 Task: Find connections with filter location Grimma with filter topic #Culturewith filter profile language Potuguese with filter current company Skyroot Aerospace with filter school SALESIAN COLLEGE  with filter industry Coal Mining with filter service category Lead Generation with filter keywords title Business Manager
Action: Mouse moved to (380, 277)
Screenshot: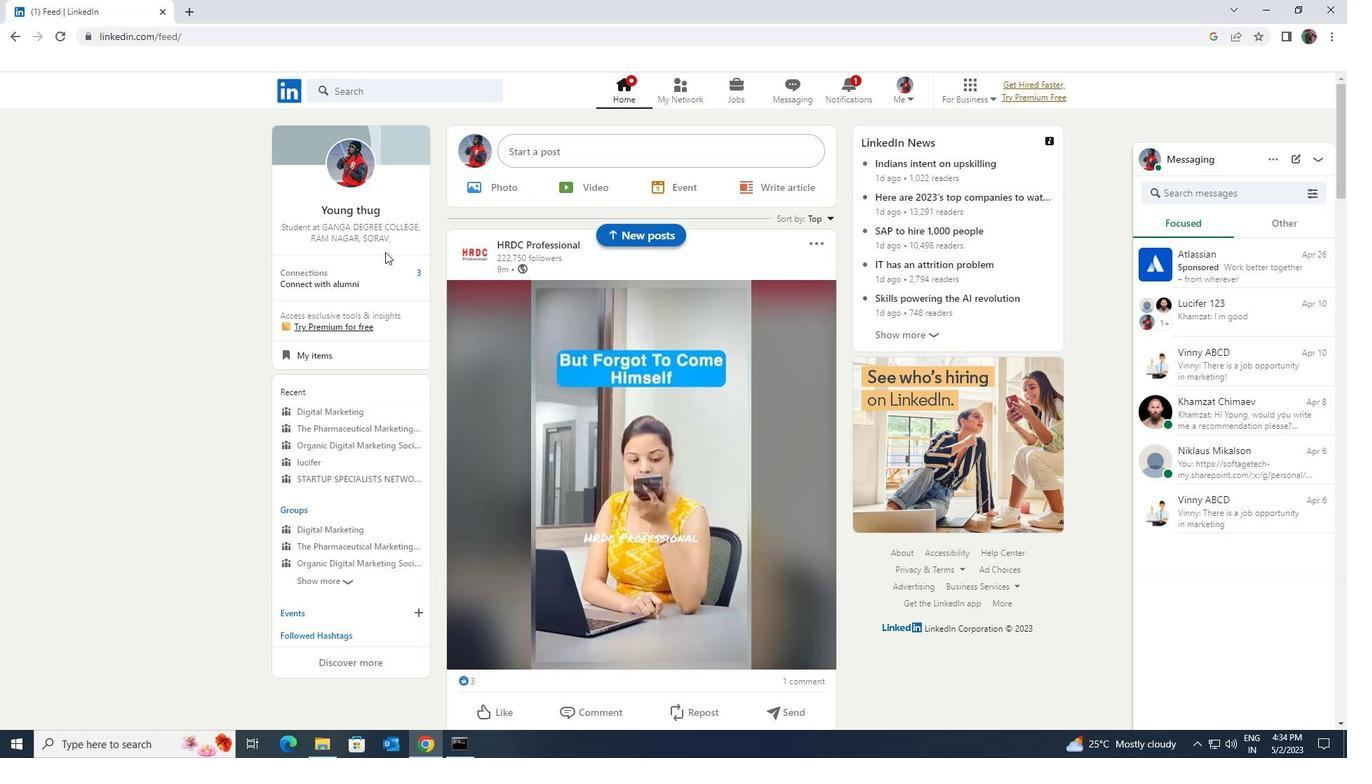 
Action: Mouse pressed left at (380, 277)
Screenshot: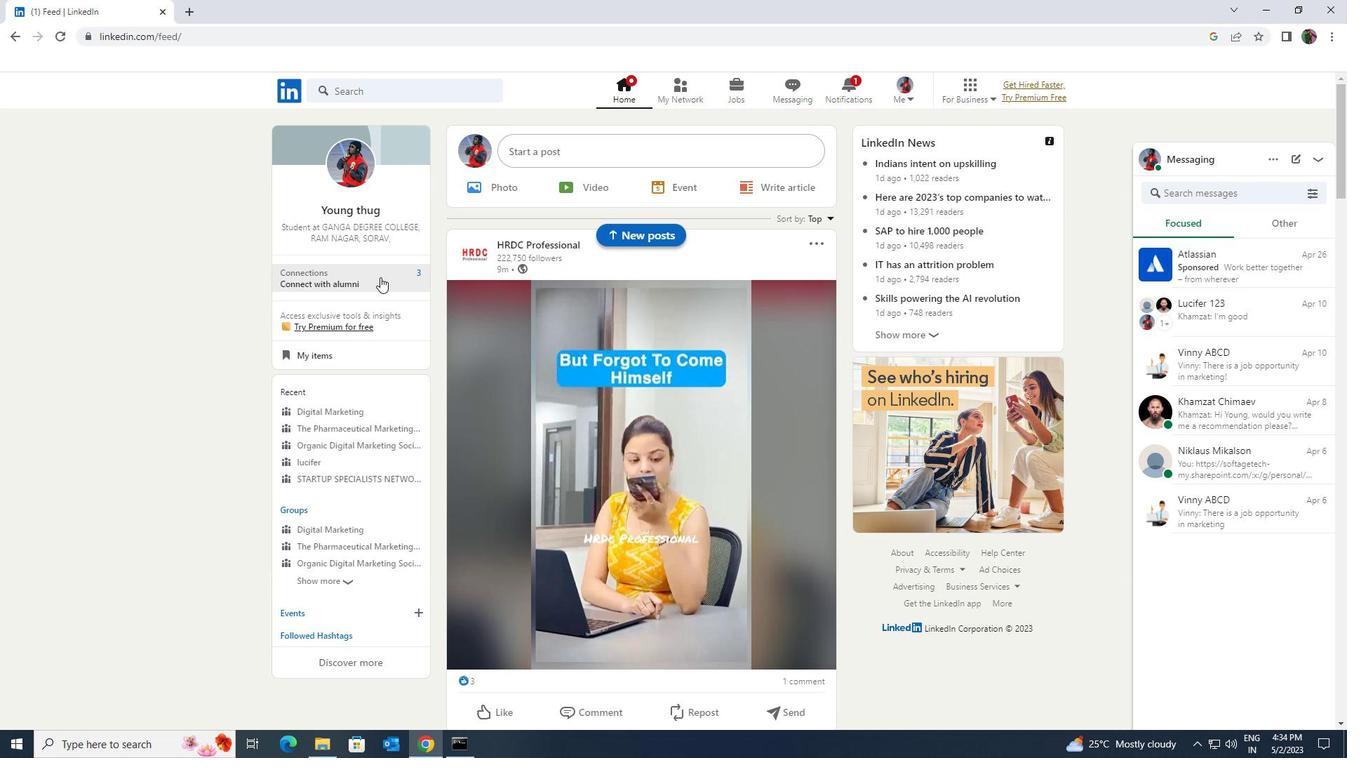
Action: Mouse moved to (360, 160)
Screenshot: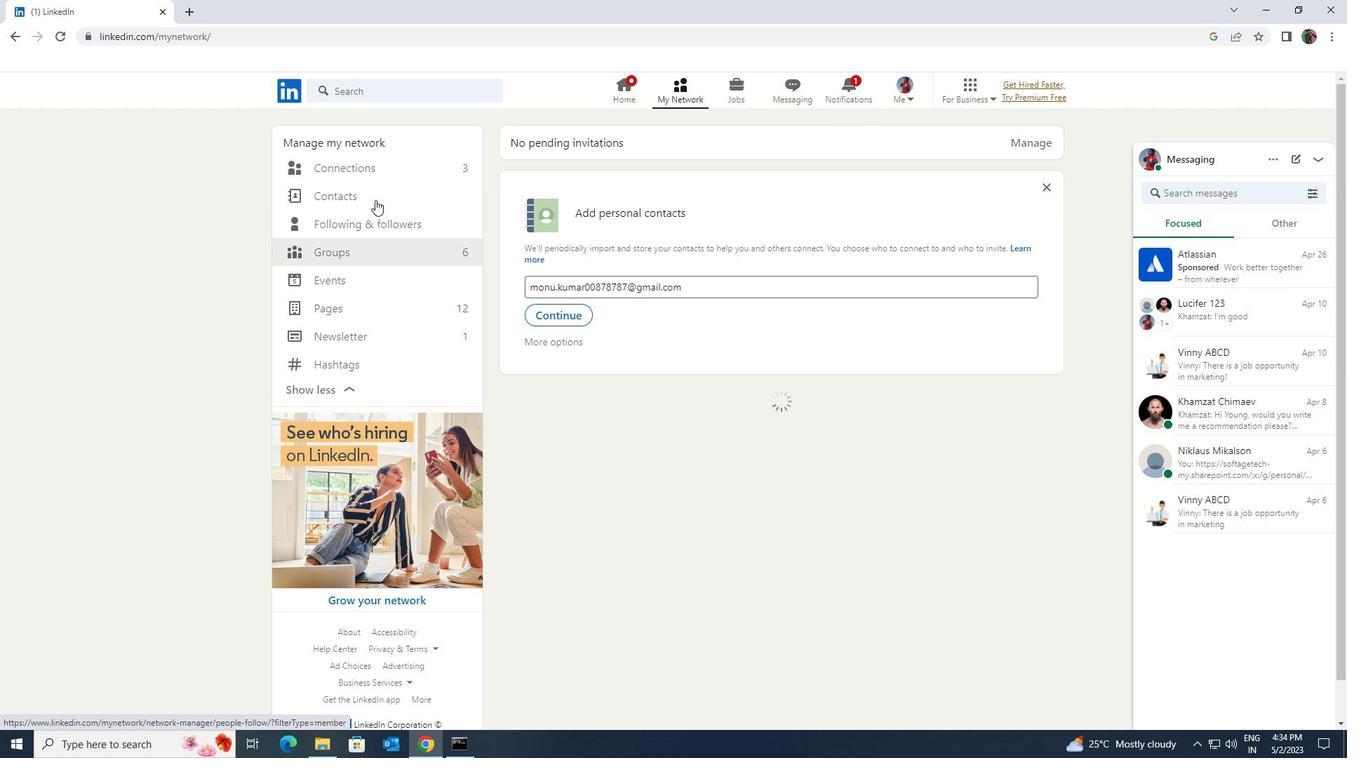 
Action: Mouse pressed left at (360, 160)
Screenshot: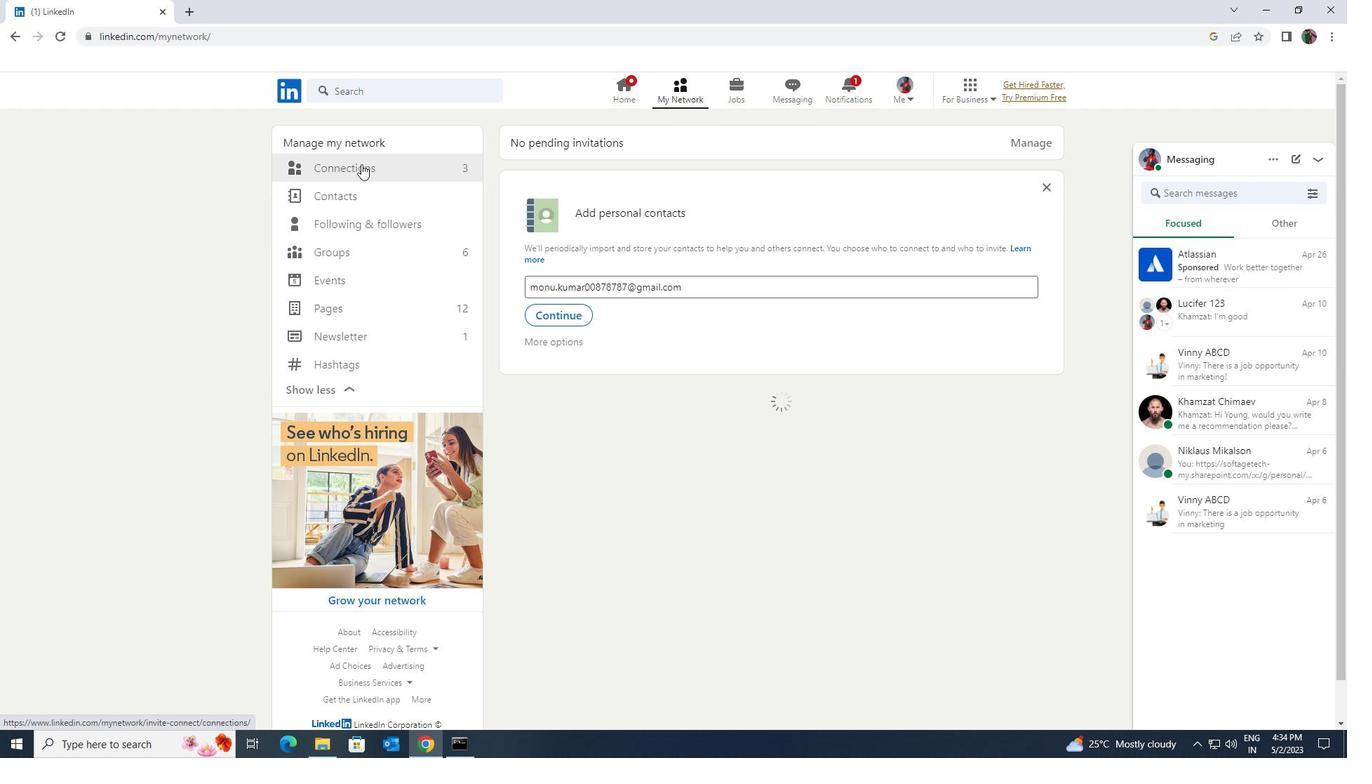 
Action: Mouse moved to (765, 164)
Screenshot: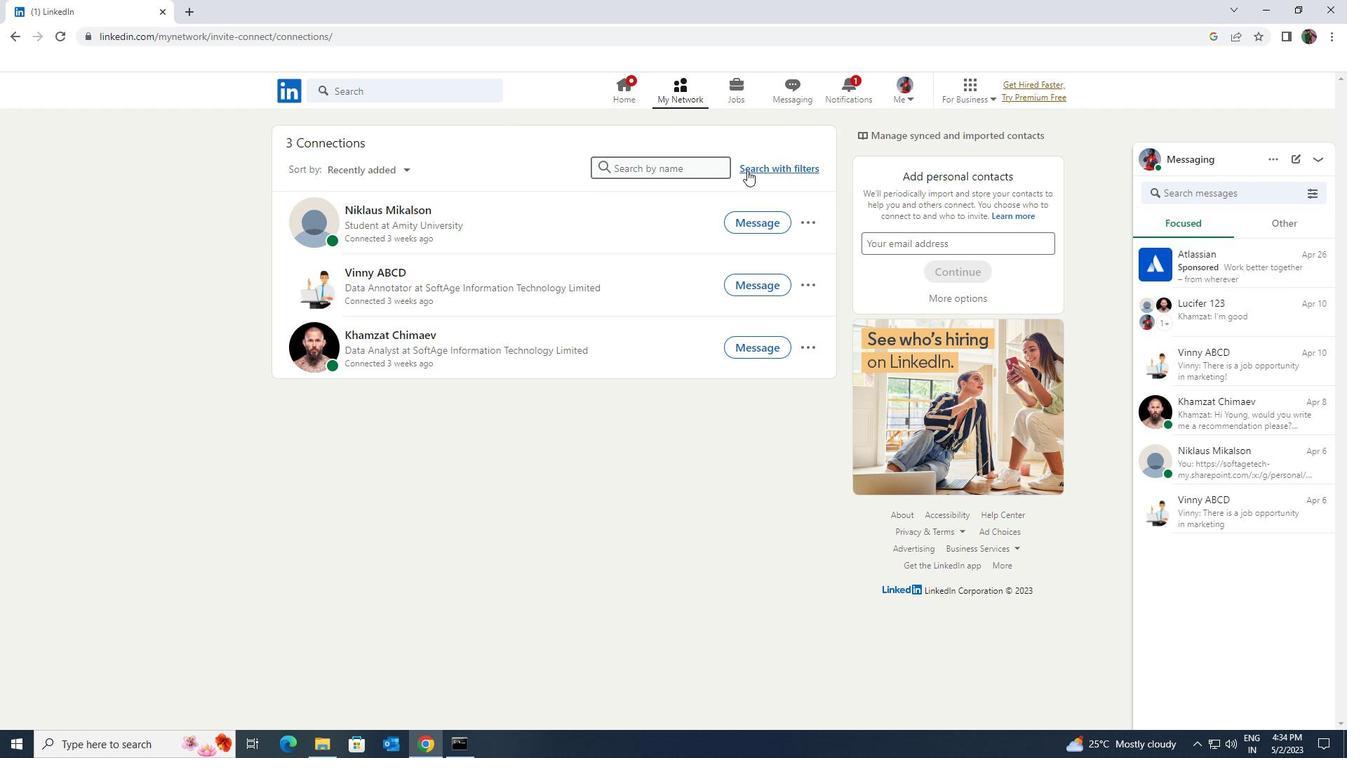 
Action: Mouse pressed left at (765, 164)
Screenshot: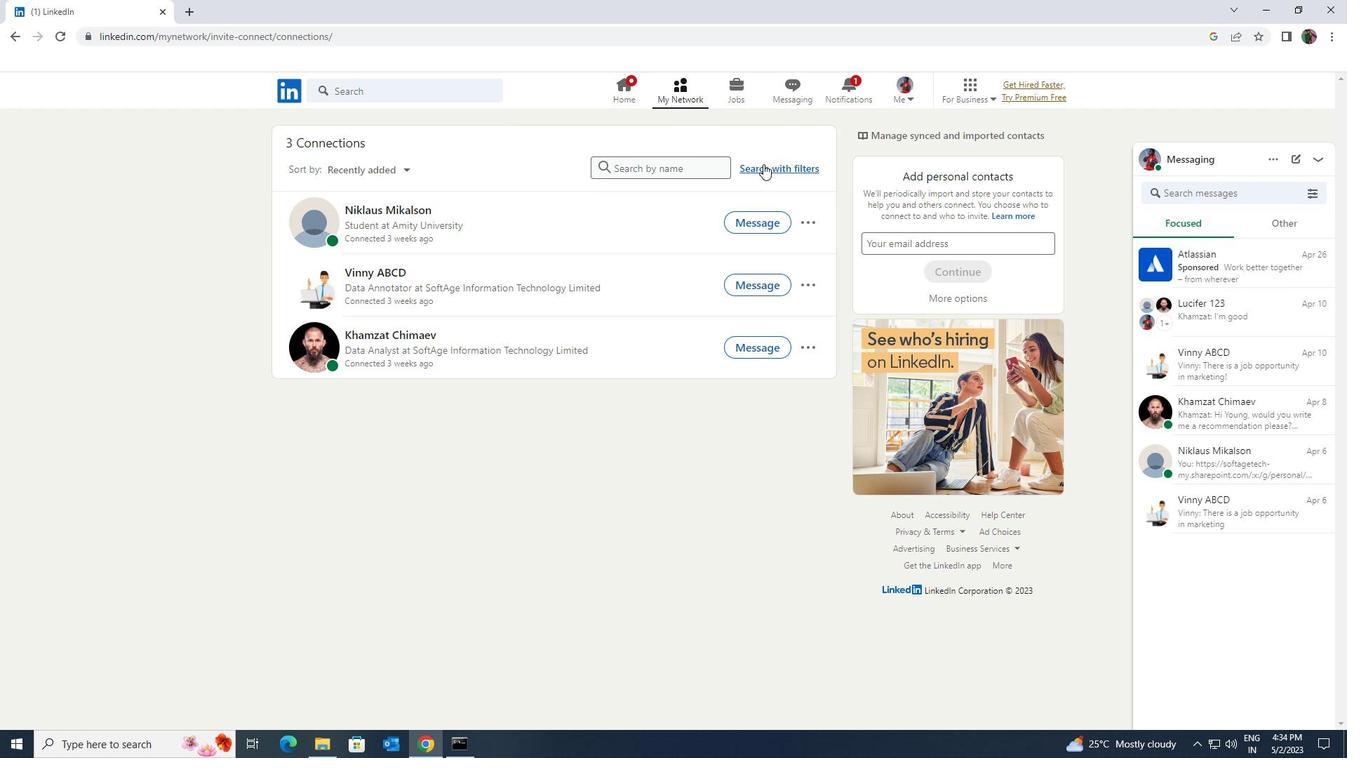 
Action: Mouse moved to (711, 133)
Screenshot: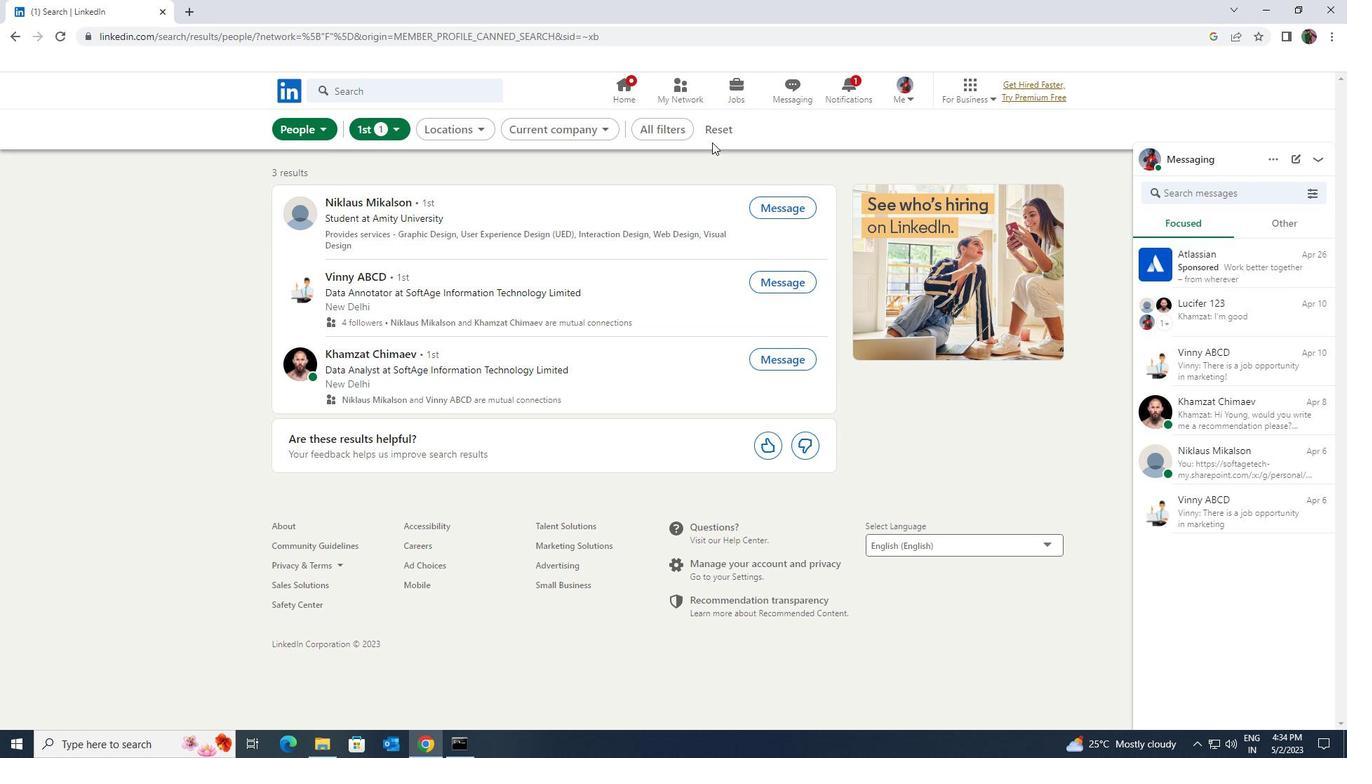 
Action: Mouse pressed left at (711, 133)
Screenshot: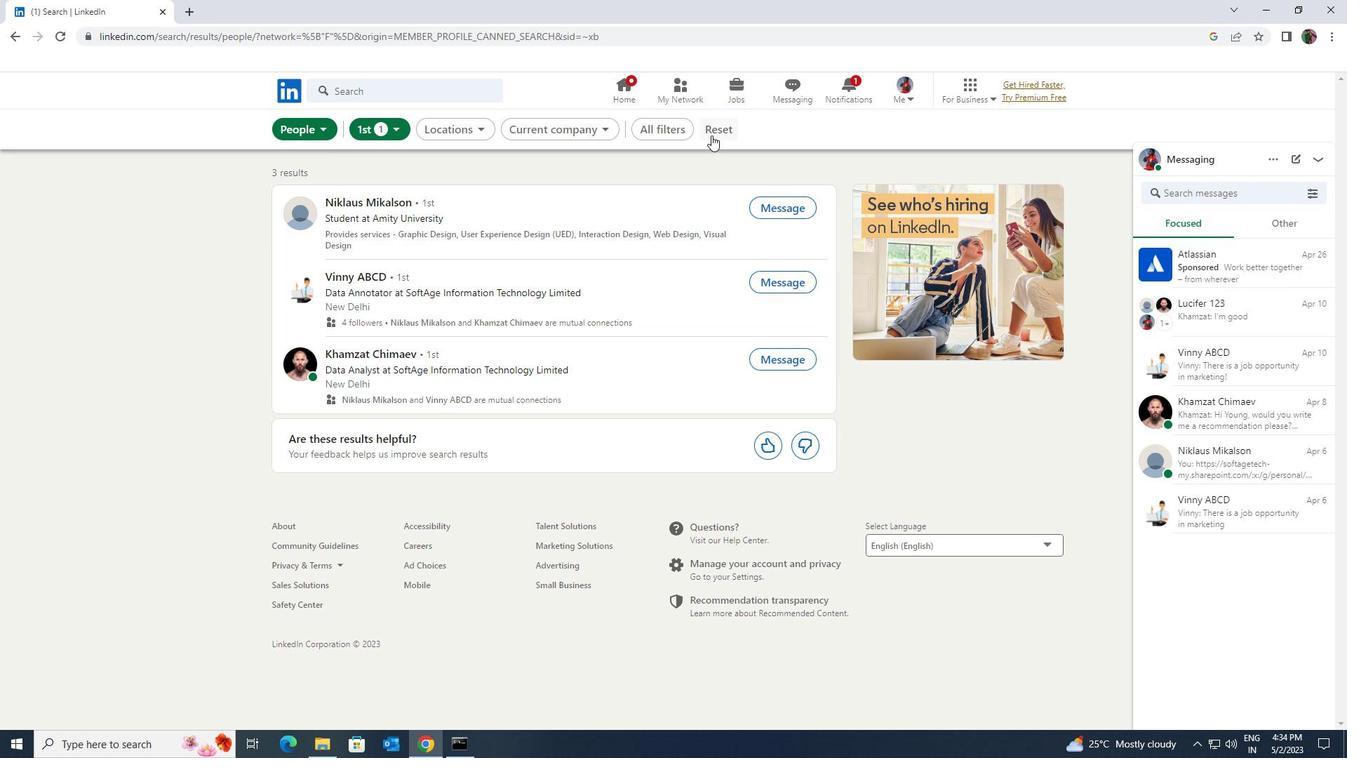 
Action: Mouse moved to (691, 129)
Screenshot: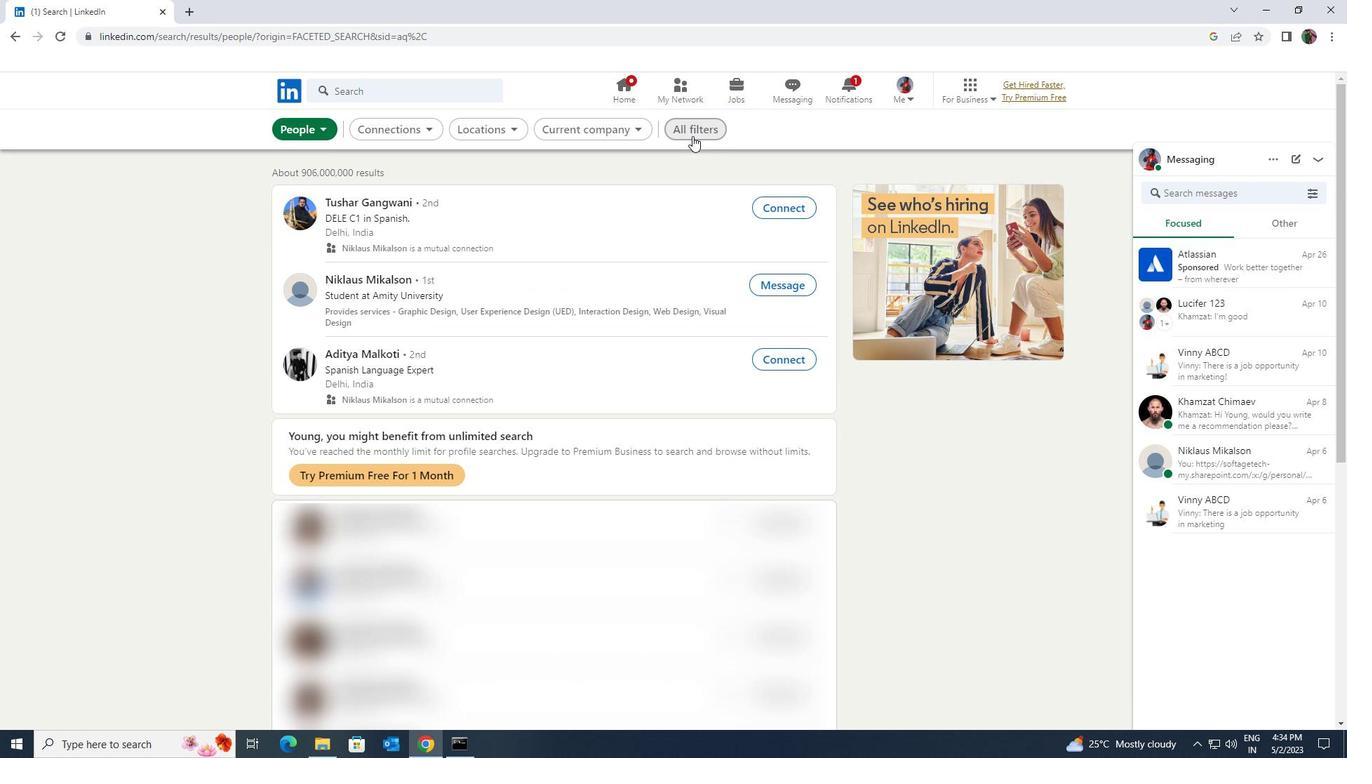 
Action: Mouse pressed left at (691, 129)
Screenshot: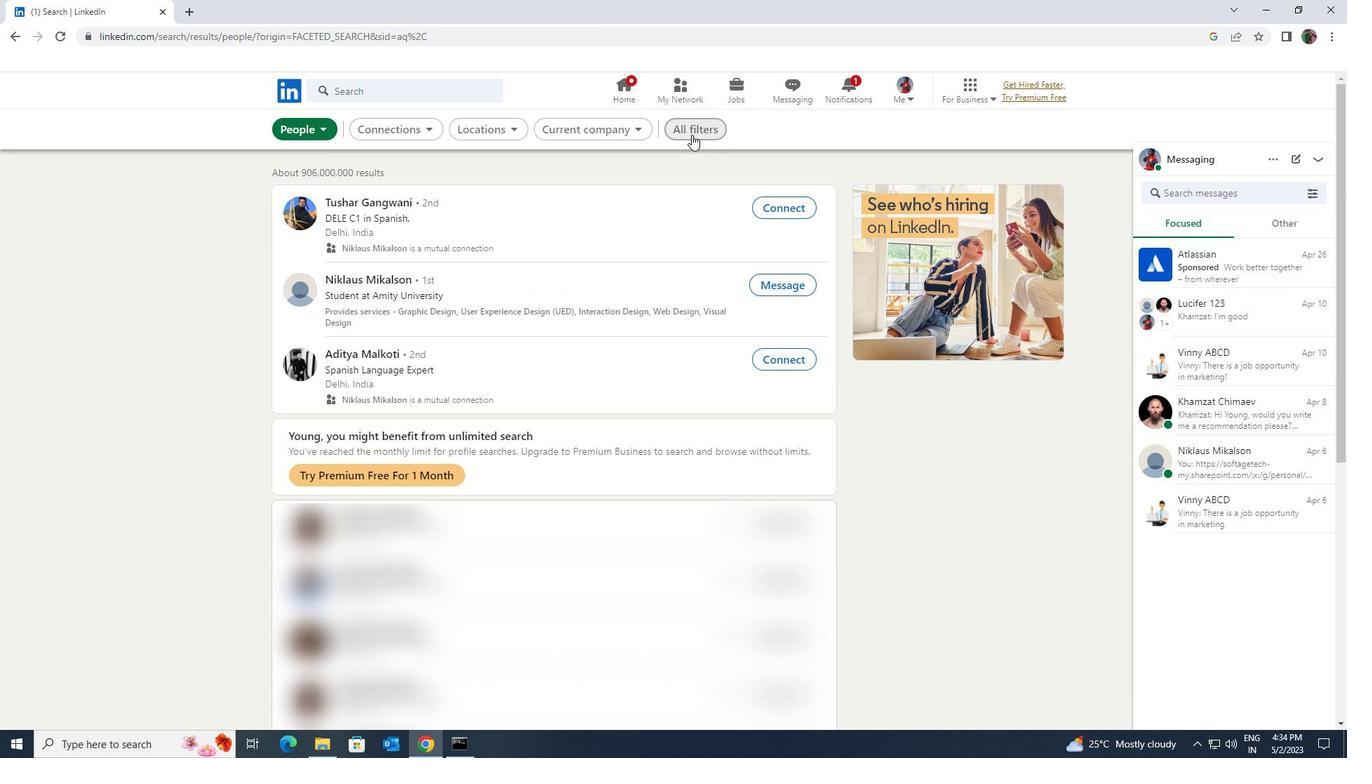
Action: Mouse moved to (1044, 371)
Screenshot: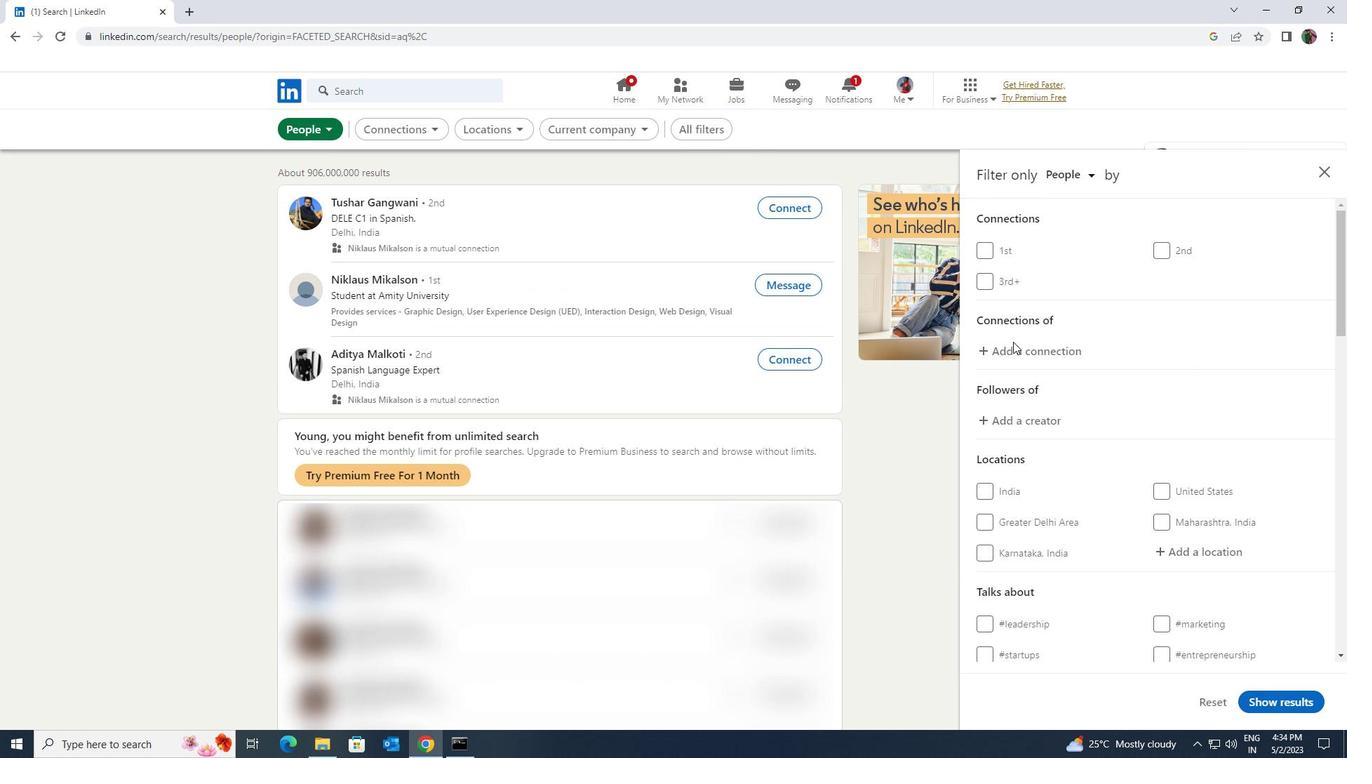 
Action: Mouse scrolled (1044, 370) with delta (0, 0)
Screenshot: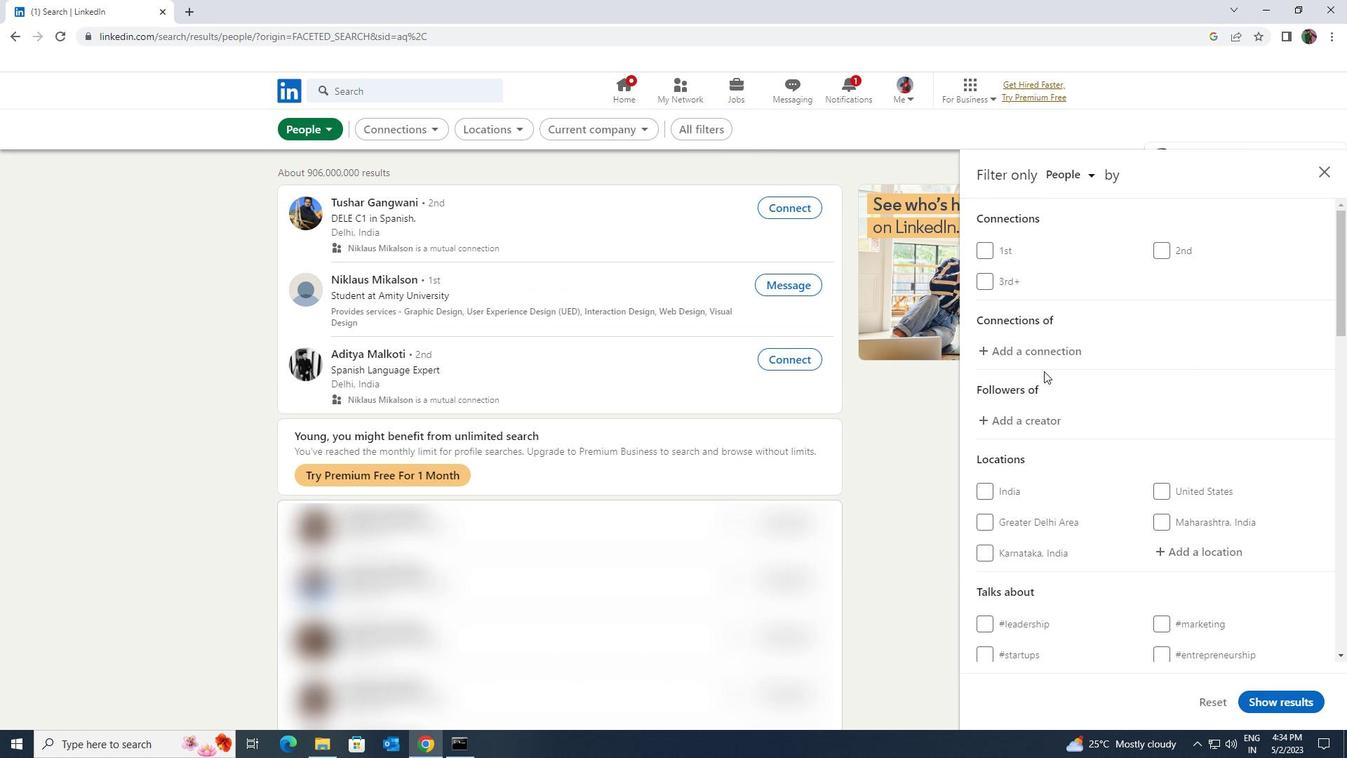 
Action: Mouse scrolled (1044, 370) with delta (0, 0)
Screenshot: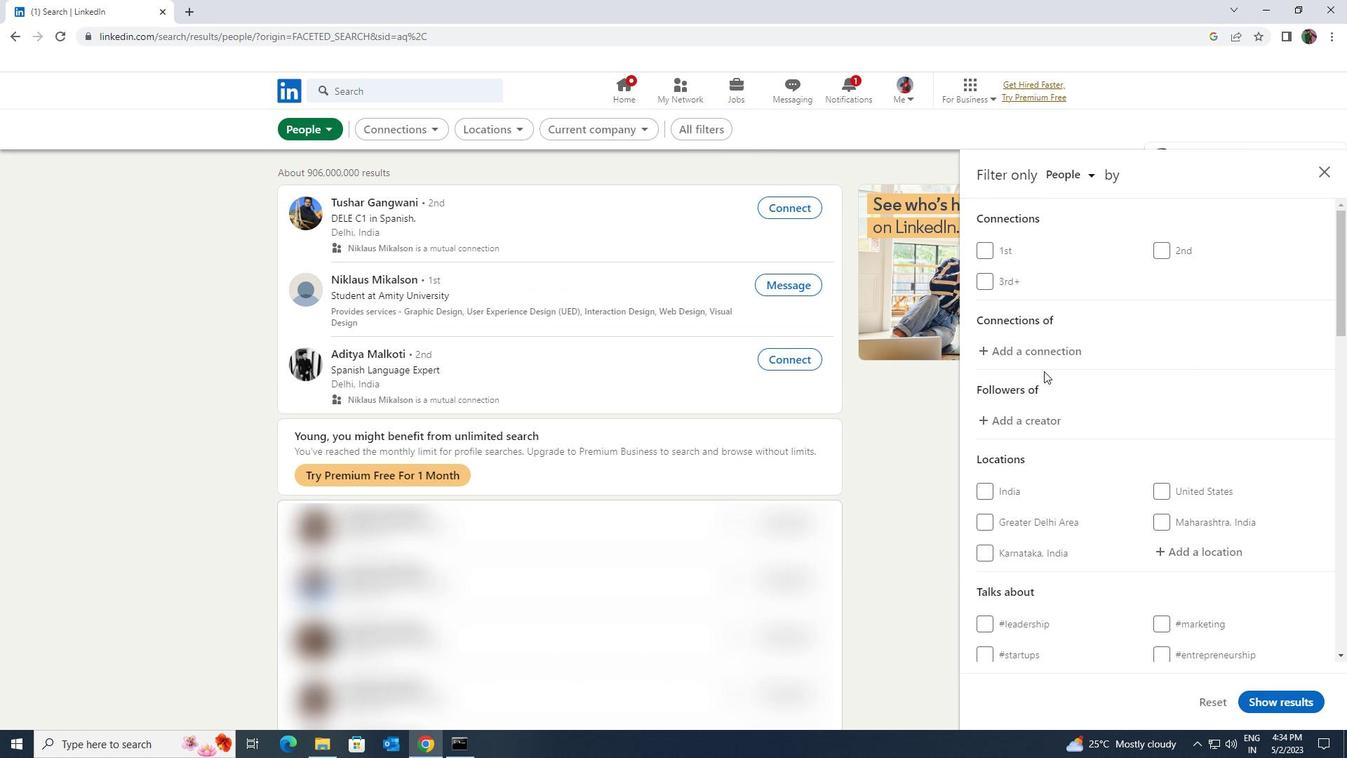 
Action: Mouse moved to (1152, 410)
Screenshot: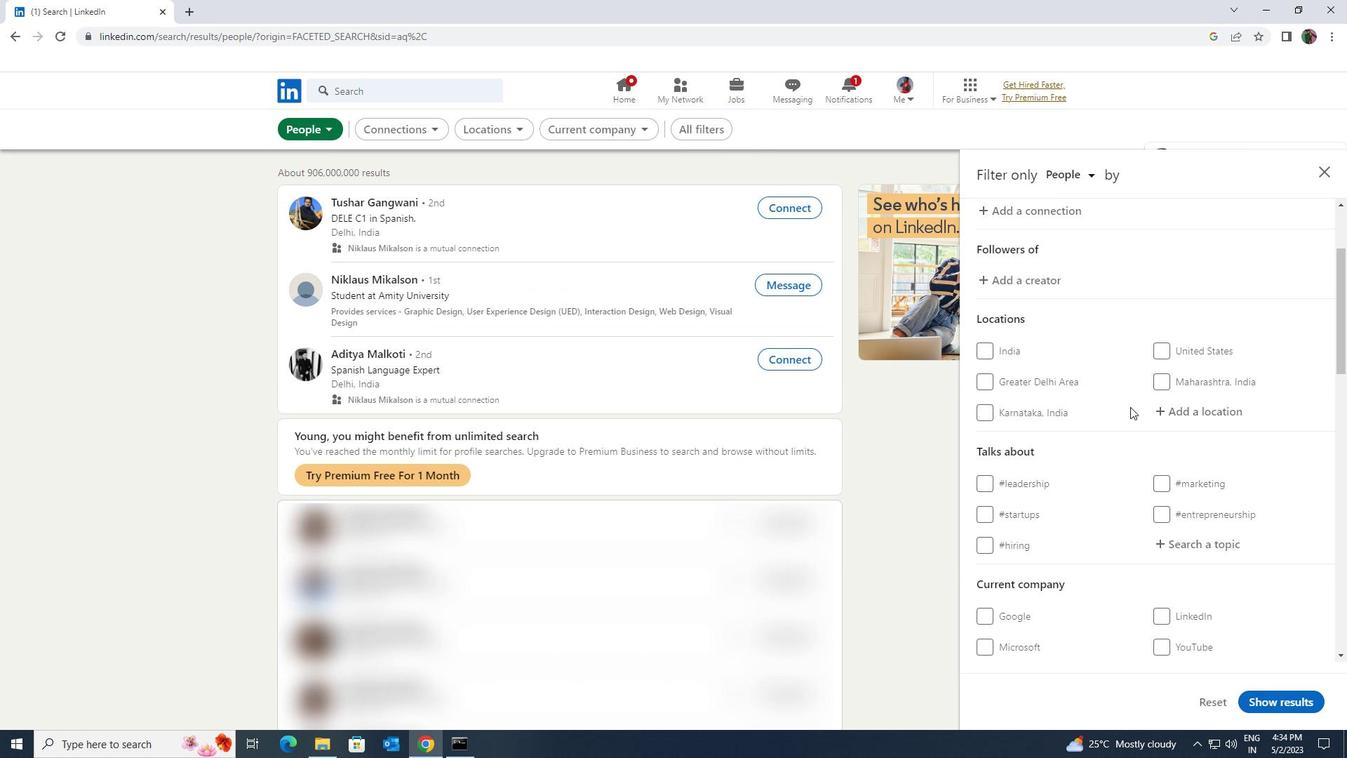 
Action: Mouse pressed left at (1152, 410)
Screenshot: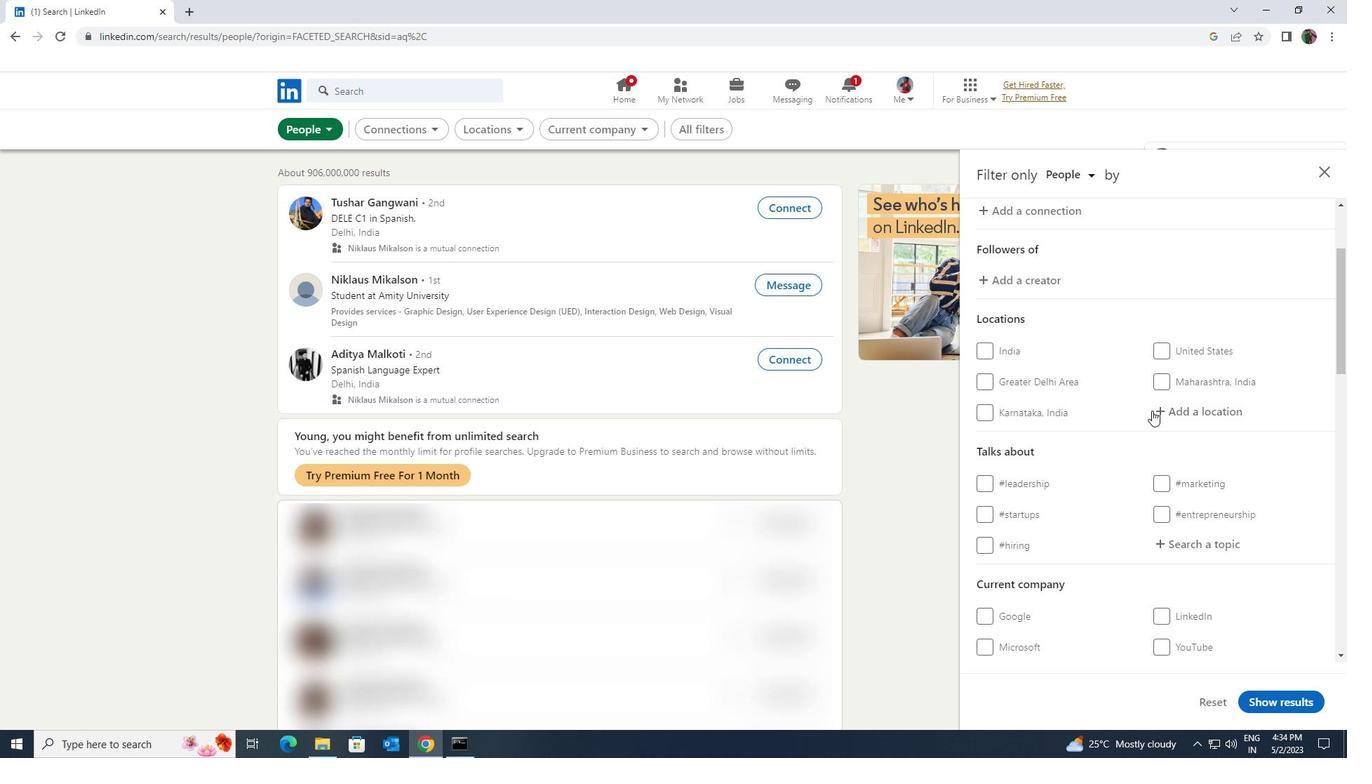 
Action: Mouse moved to (1150, 410)
Screenshot: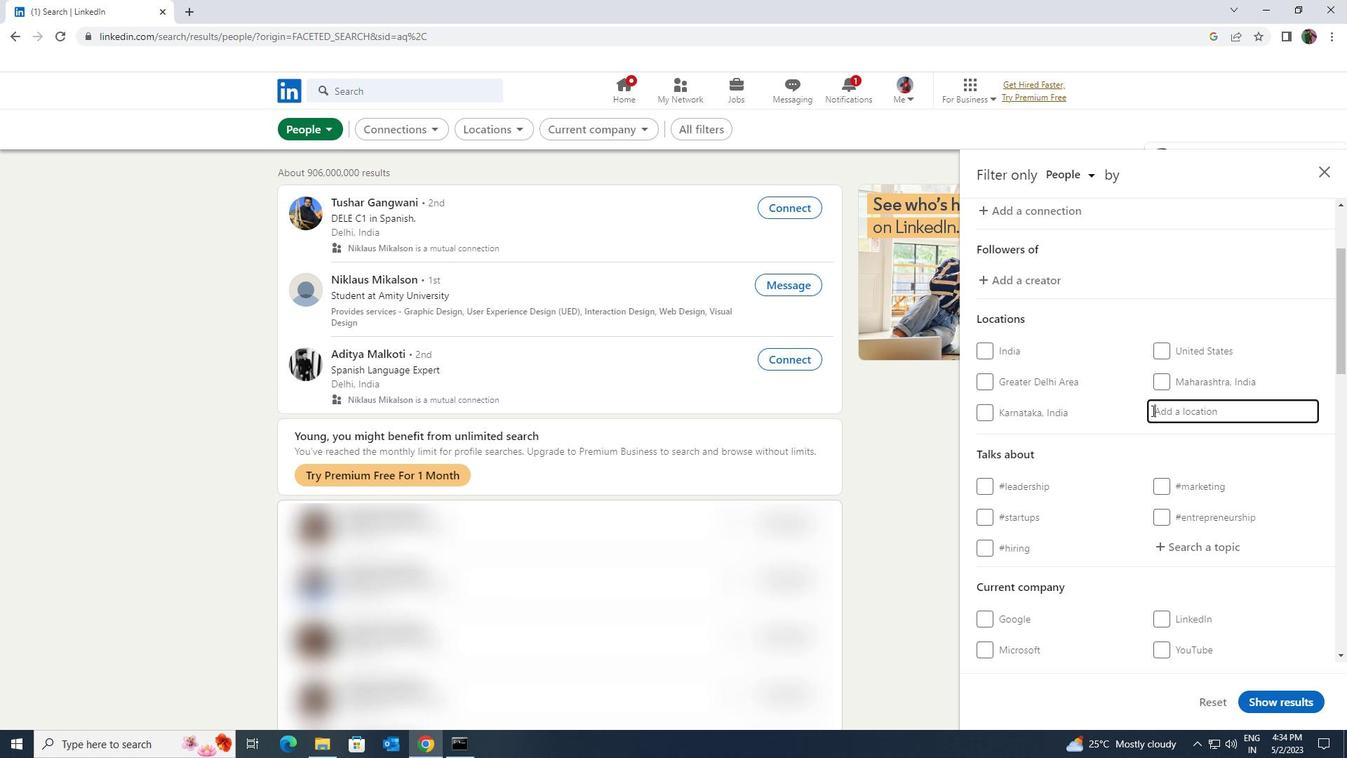 
Action: Key pressed <Key.shift>GRIMMA
Screenshot: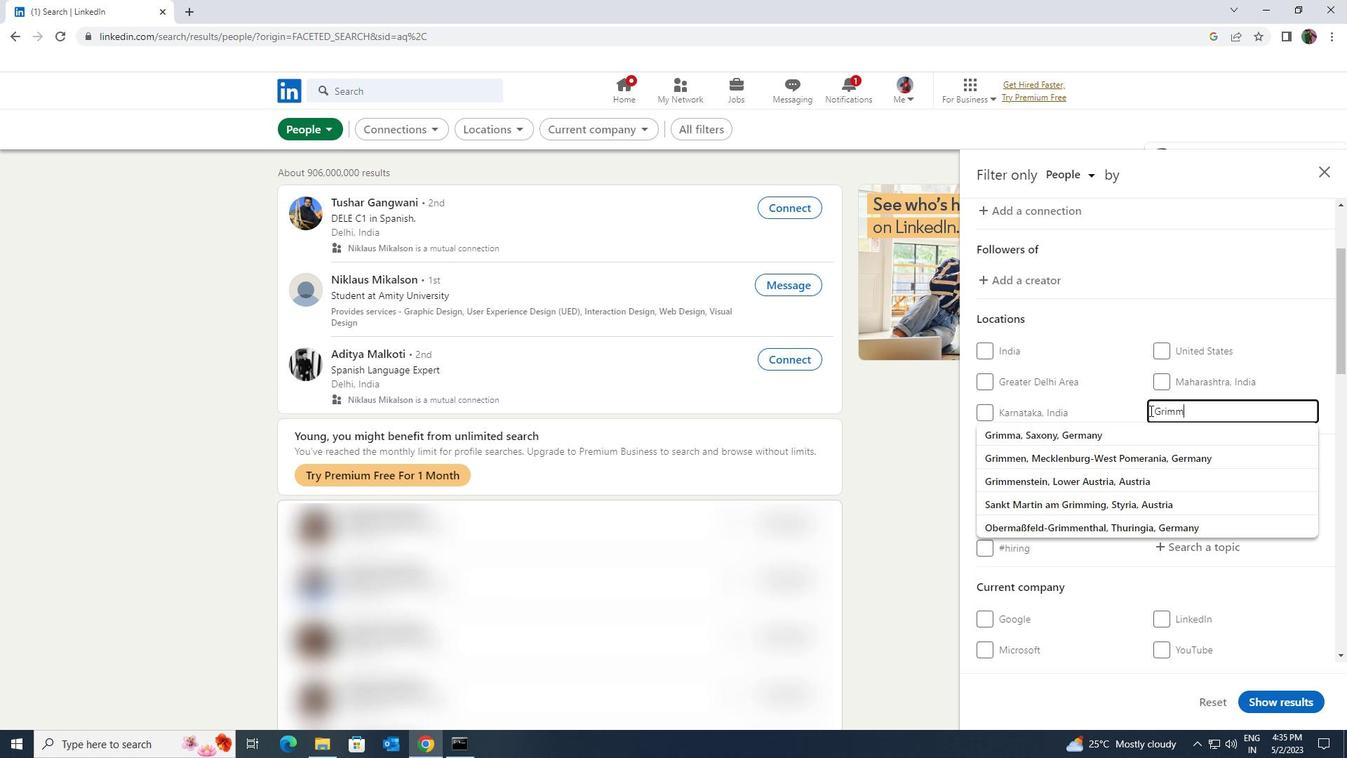 
Action: Mouse moved to (1147, 424)
Screenshot: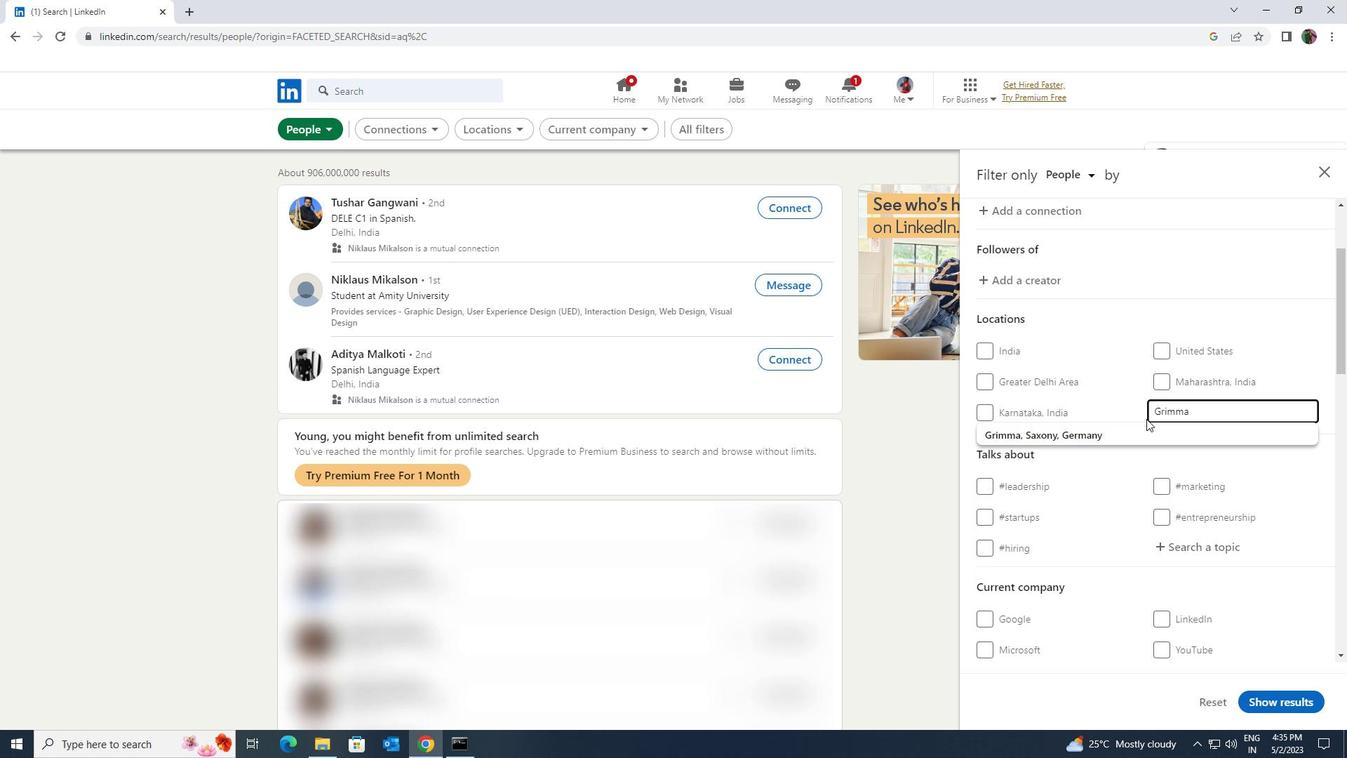 
Action: Mouse pressed left at (1147, 424)
Screenshot: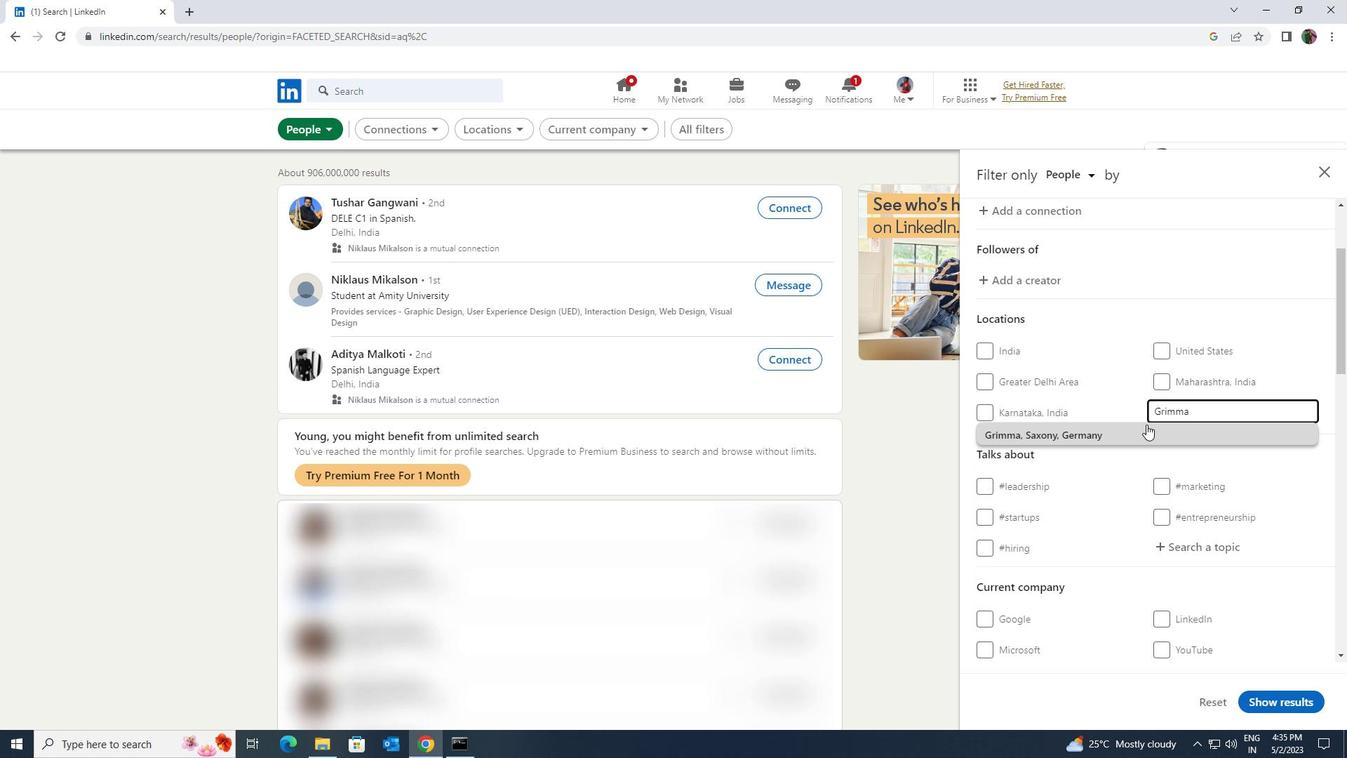 
Action: Mouse scrolled (1147, 424) with delta (0, 0)
Screenshot: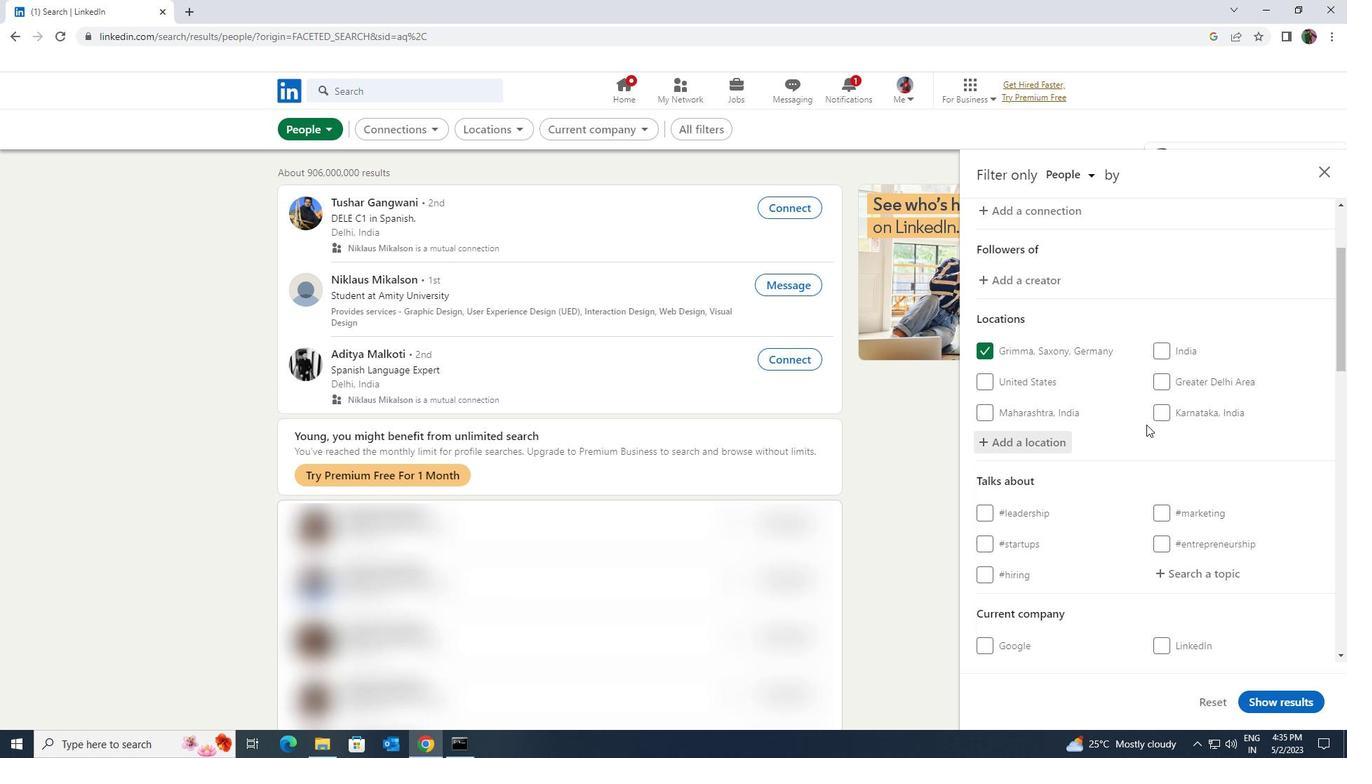 
Action: Mouse scrolled (1147, 424) with delta (0, 0)
Screenshot: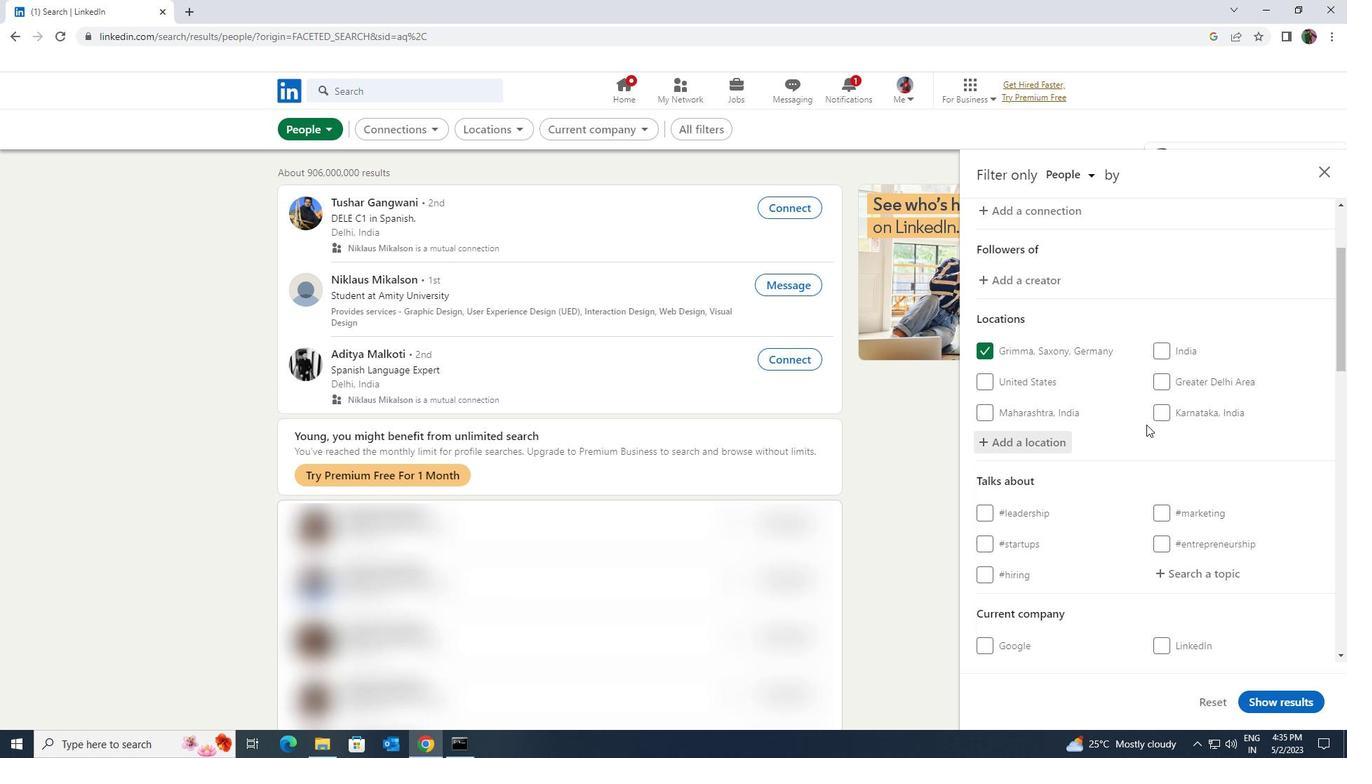 
Action: Mouse moved to (1154, 435)
Screenshot: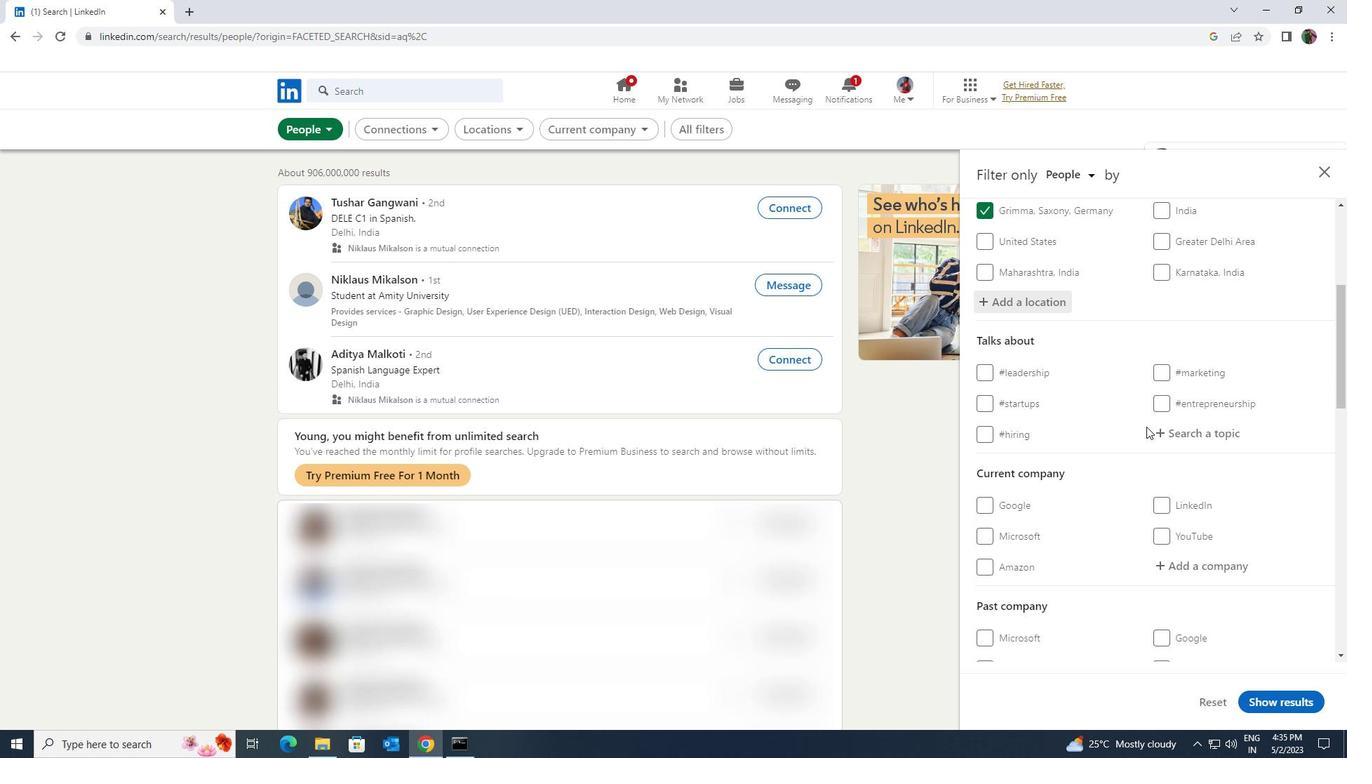 
Action: Mouse pressed left at (1154, 435)
Screenshot: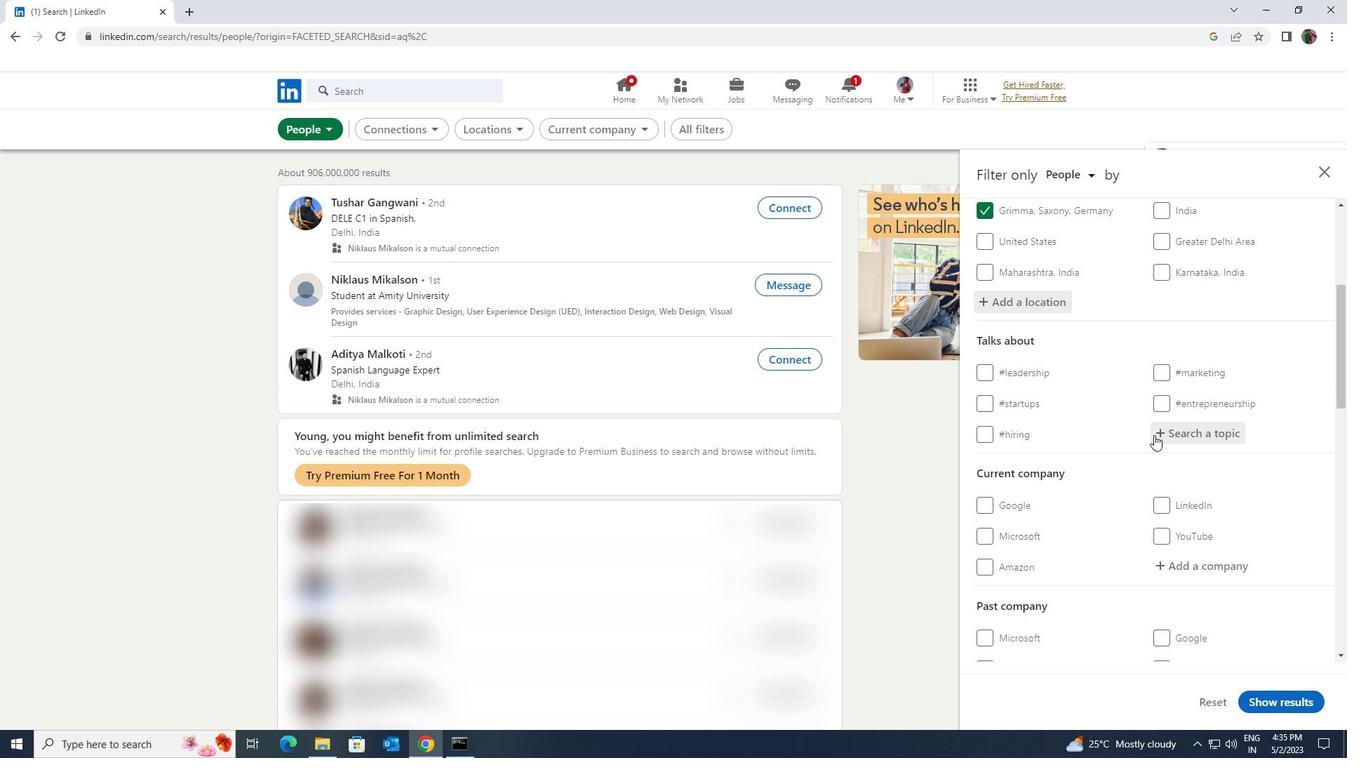 
Action: Key pressed <Key.shift><Key.shift><Key.shift><Key.shift>CULTURE
Screenshot: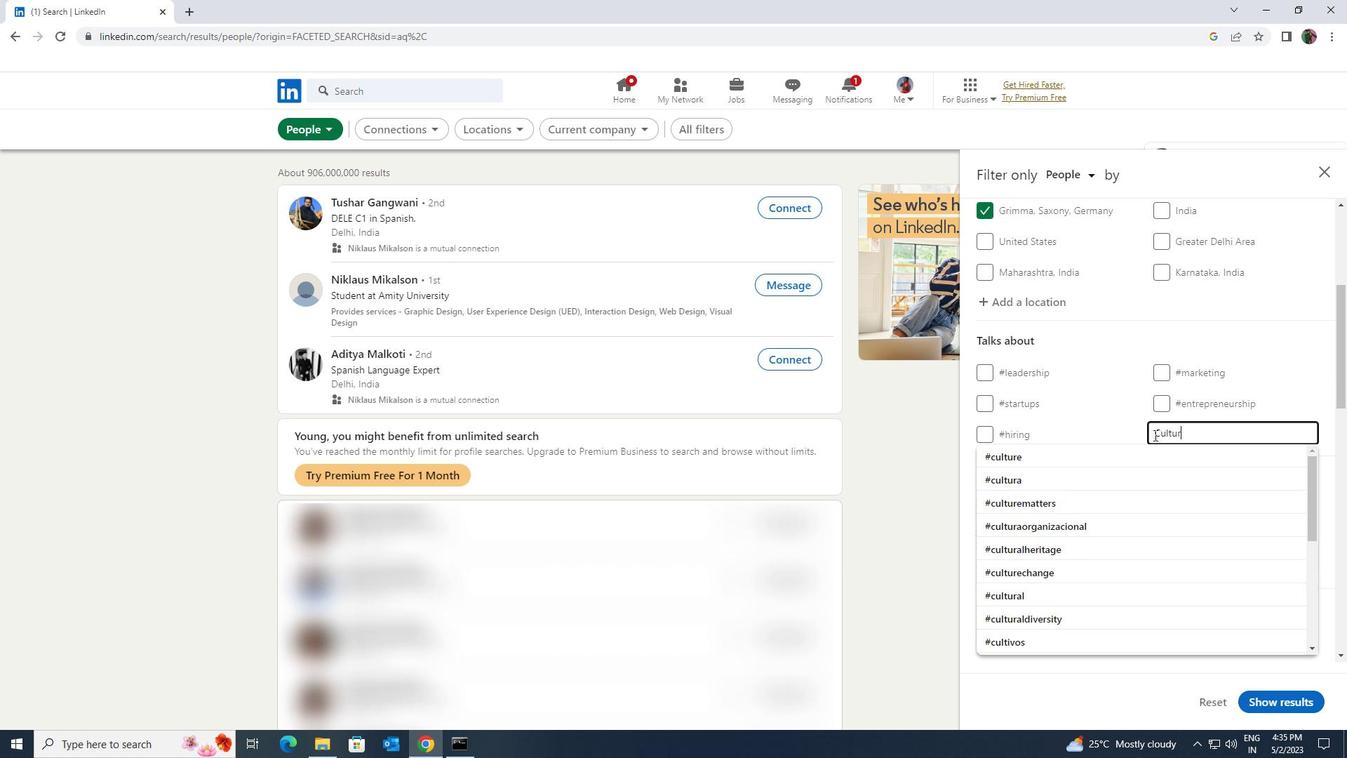 
Action: Mouse moved to (1127, 465)
Screenshot: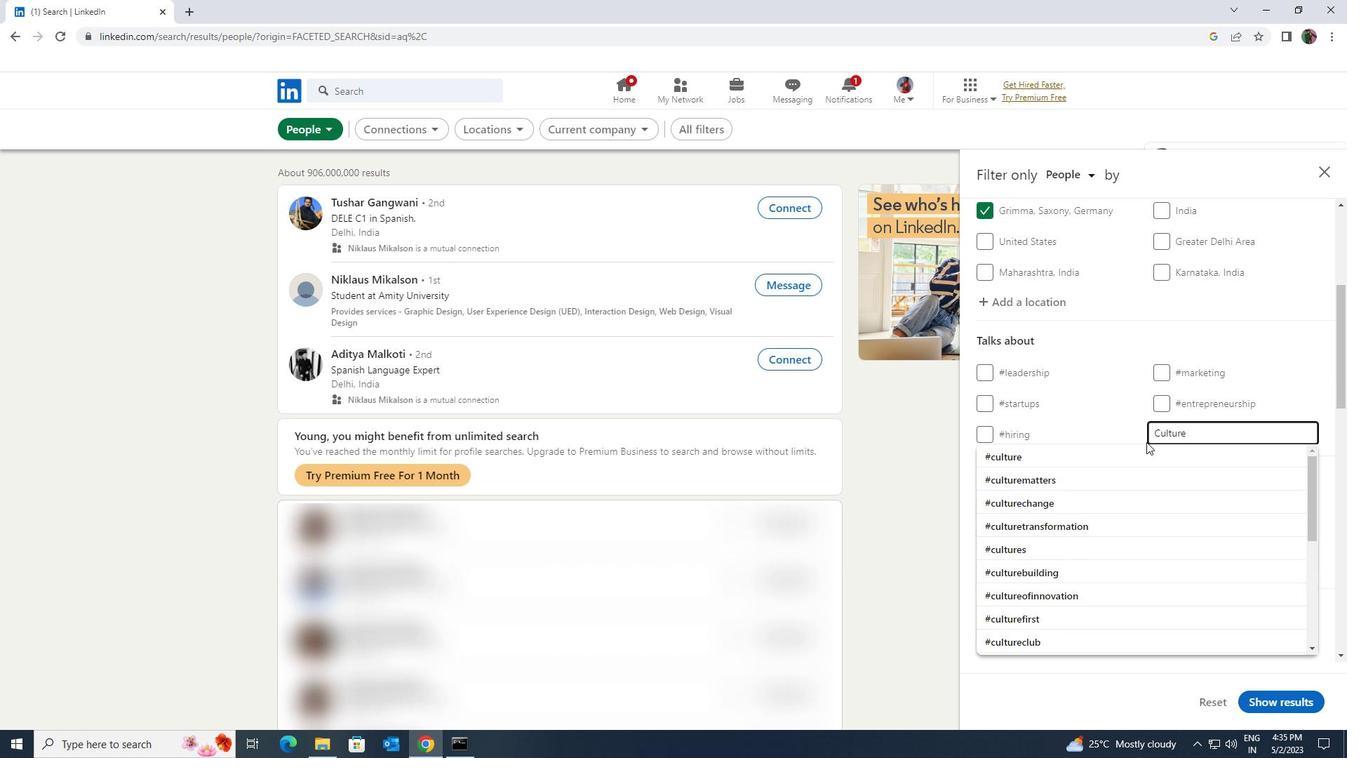 
Action: Mouse pressed left at (1127, 465)
Screenshot: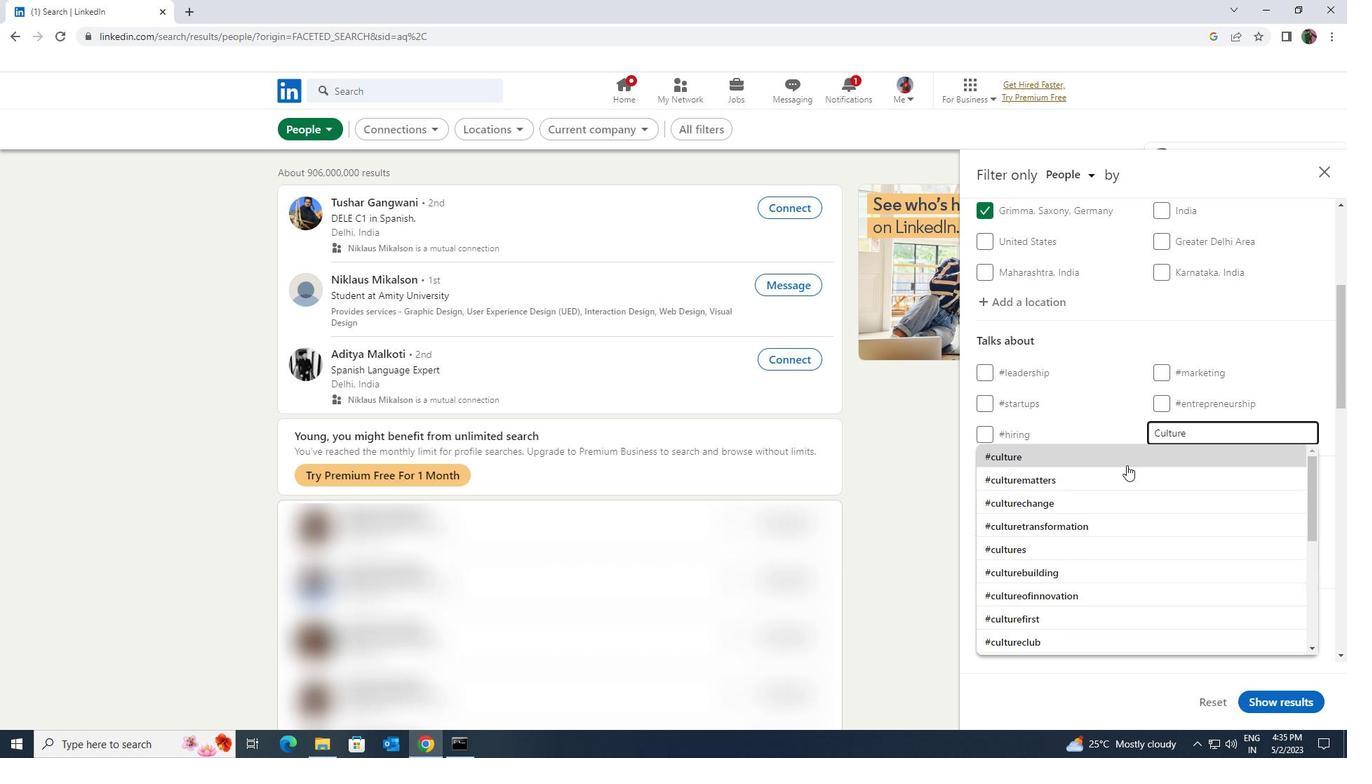 
Action: Mouse scrolled (1127, 464) with delta (0, 0)
Screenshot: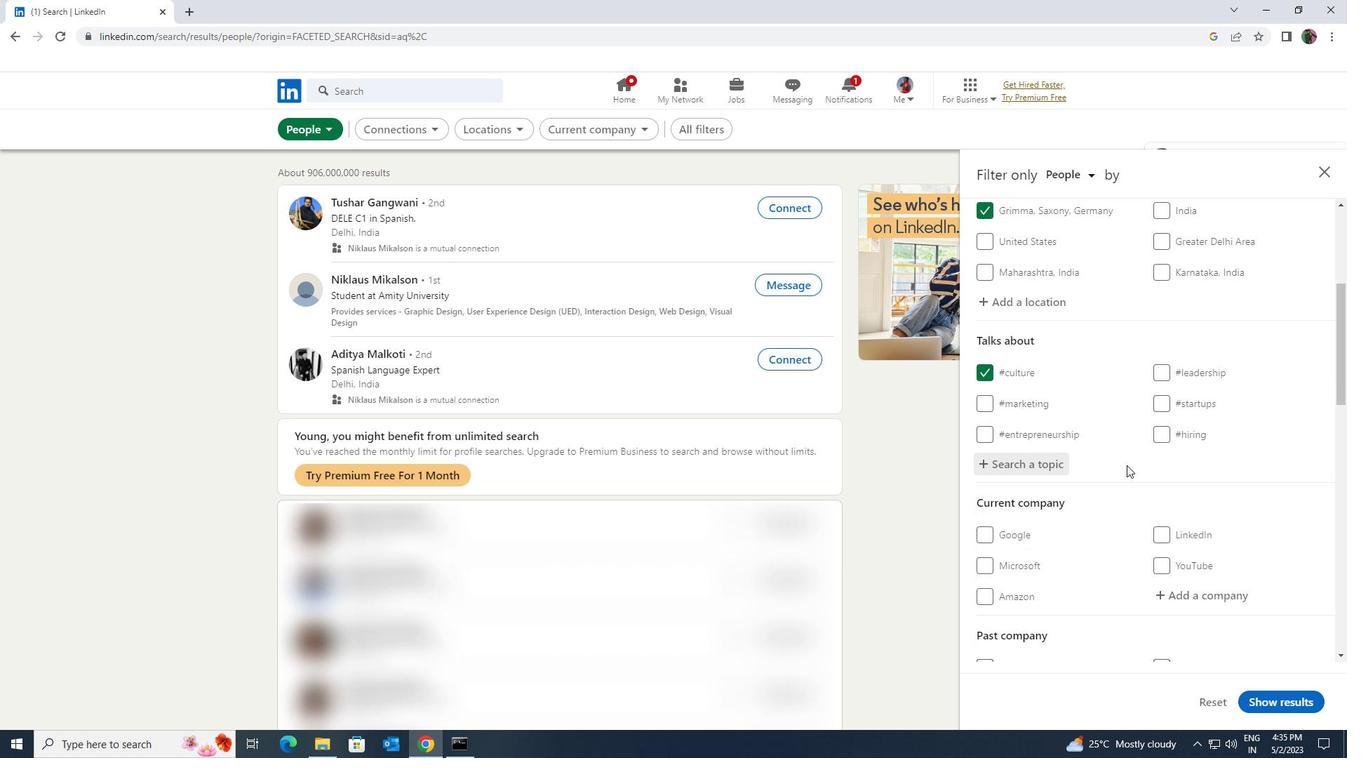 
Action: Mouse scrolled (1127, 464) with delta (0, 0)
Screenshot: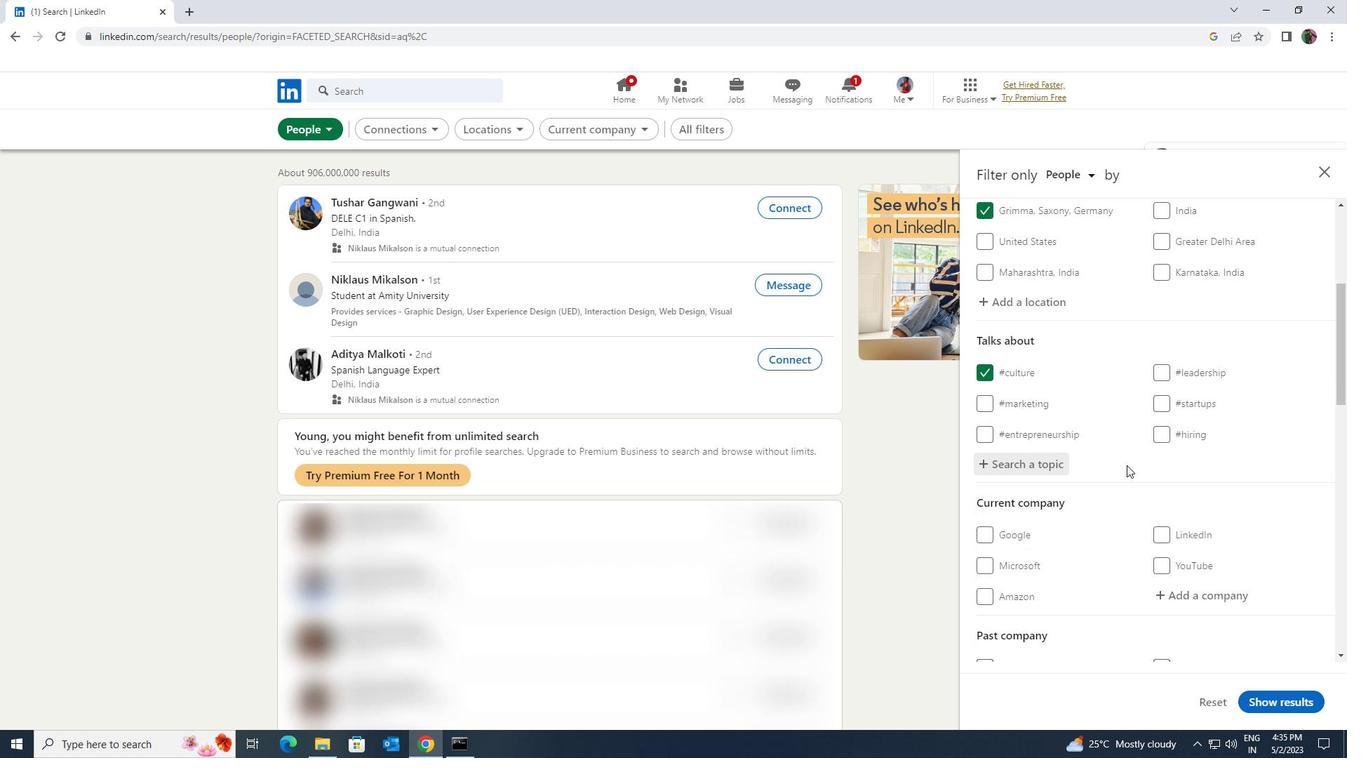 
Action: Mouse moved to (1160, 454)
Screenshot: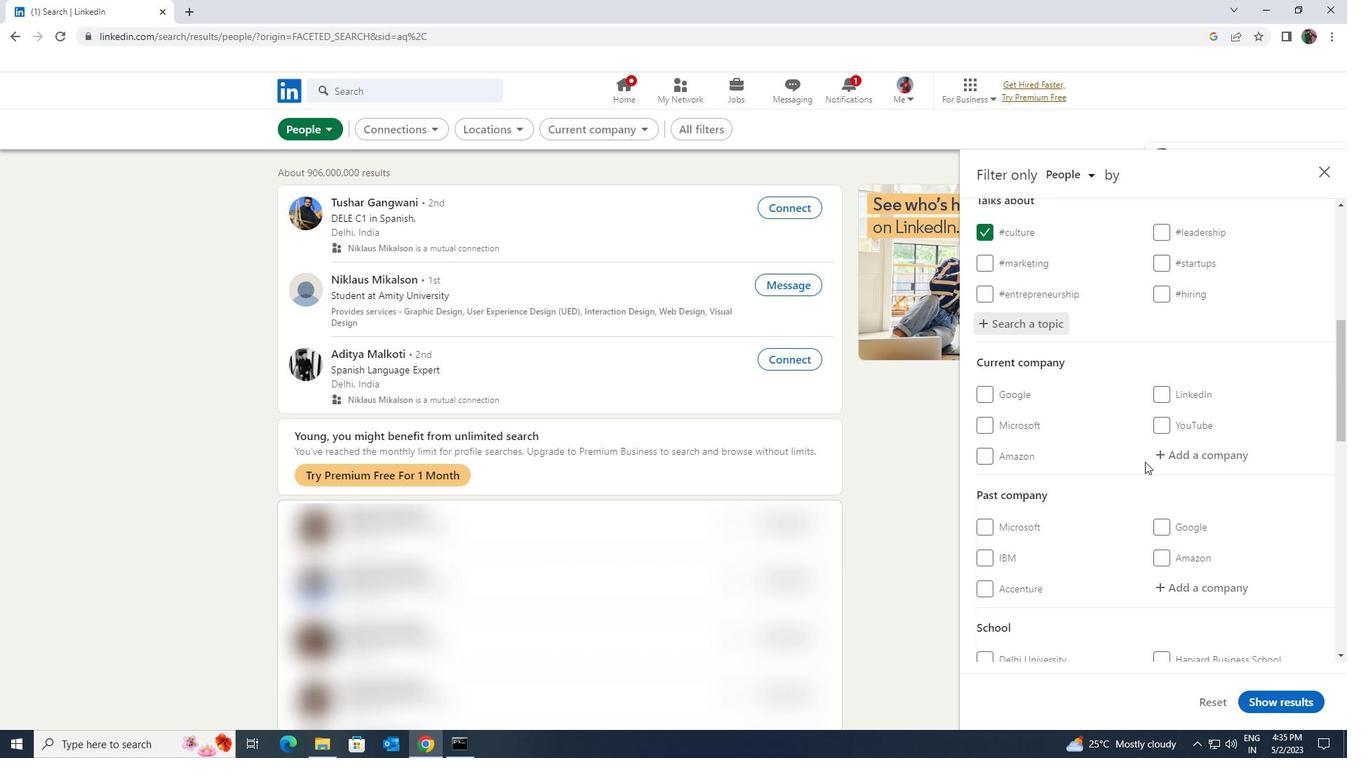 
Action: Mouse pressed left at (1160, 454)
Screenshot: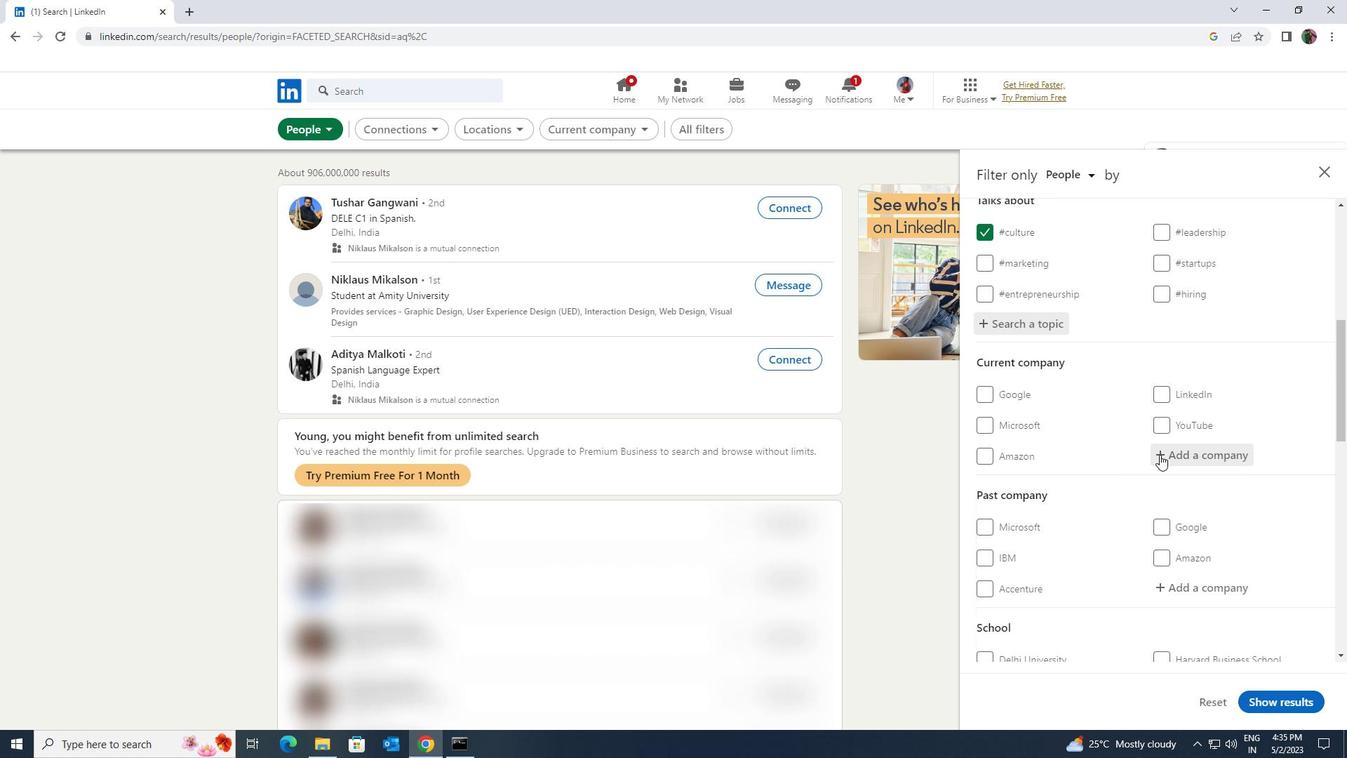 
Action: Mouse scrolled (1160, 454) with delta (0, 0)
Screenshot: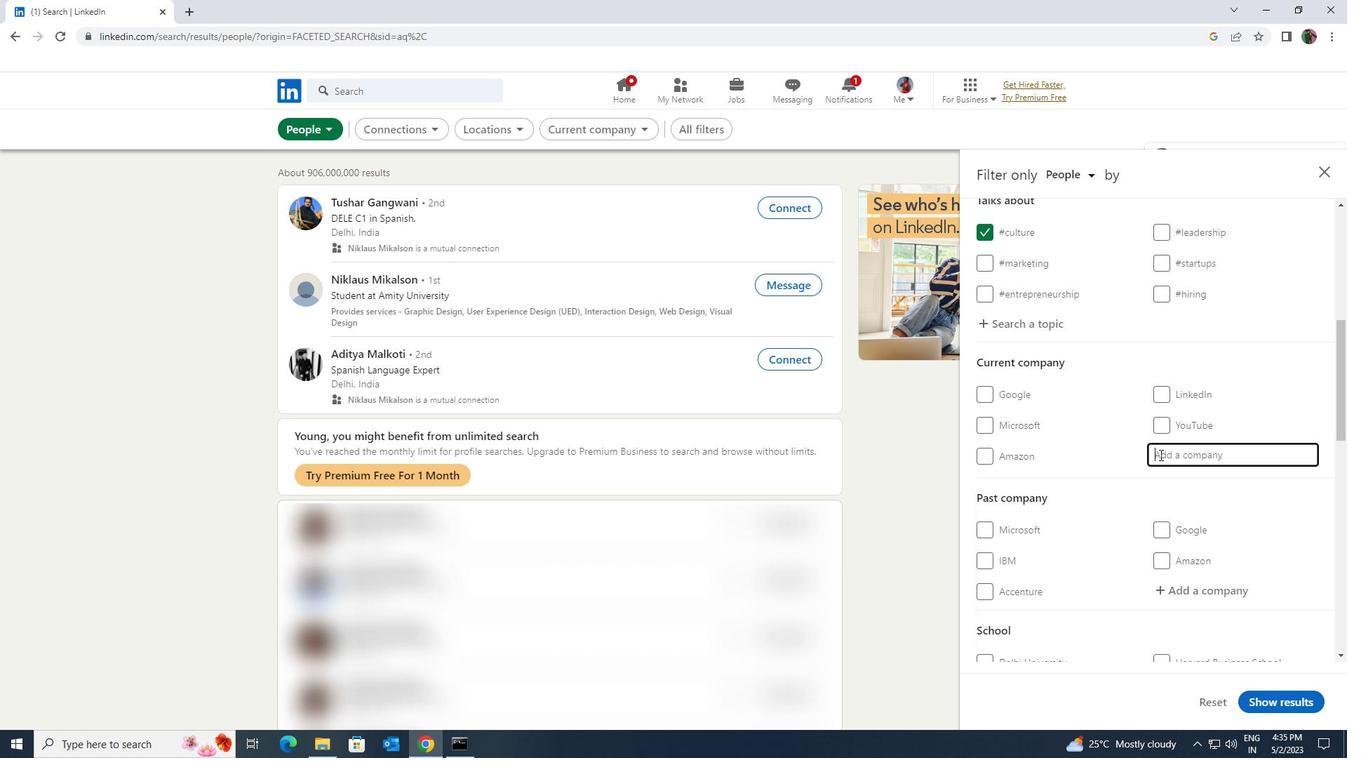 
Action: Mouse scrolled (1160, 454) with delta (0, 0)
Screenshot: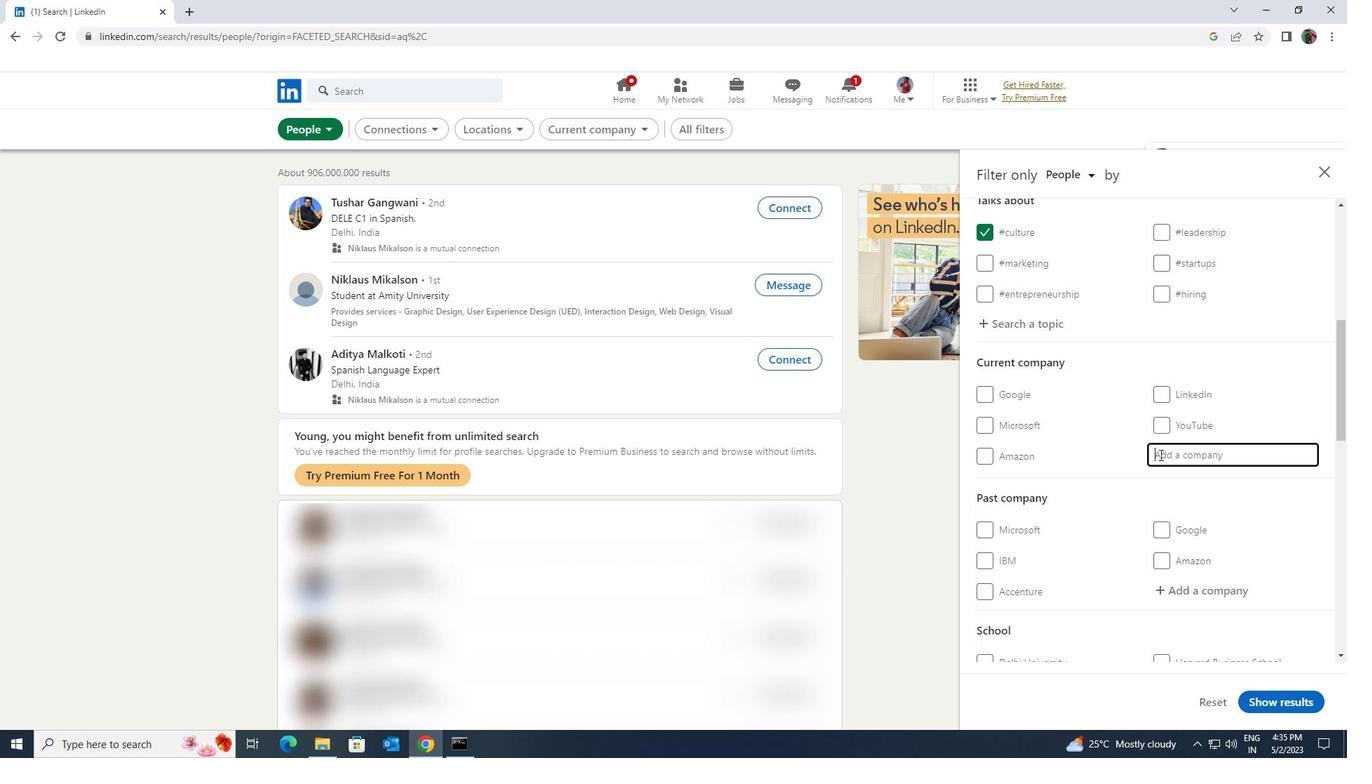 
Action: Mouse scrolled (1160, 454) with delta (0, 0)
Screenshot: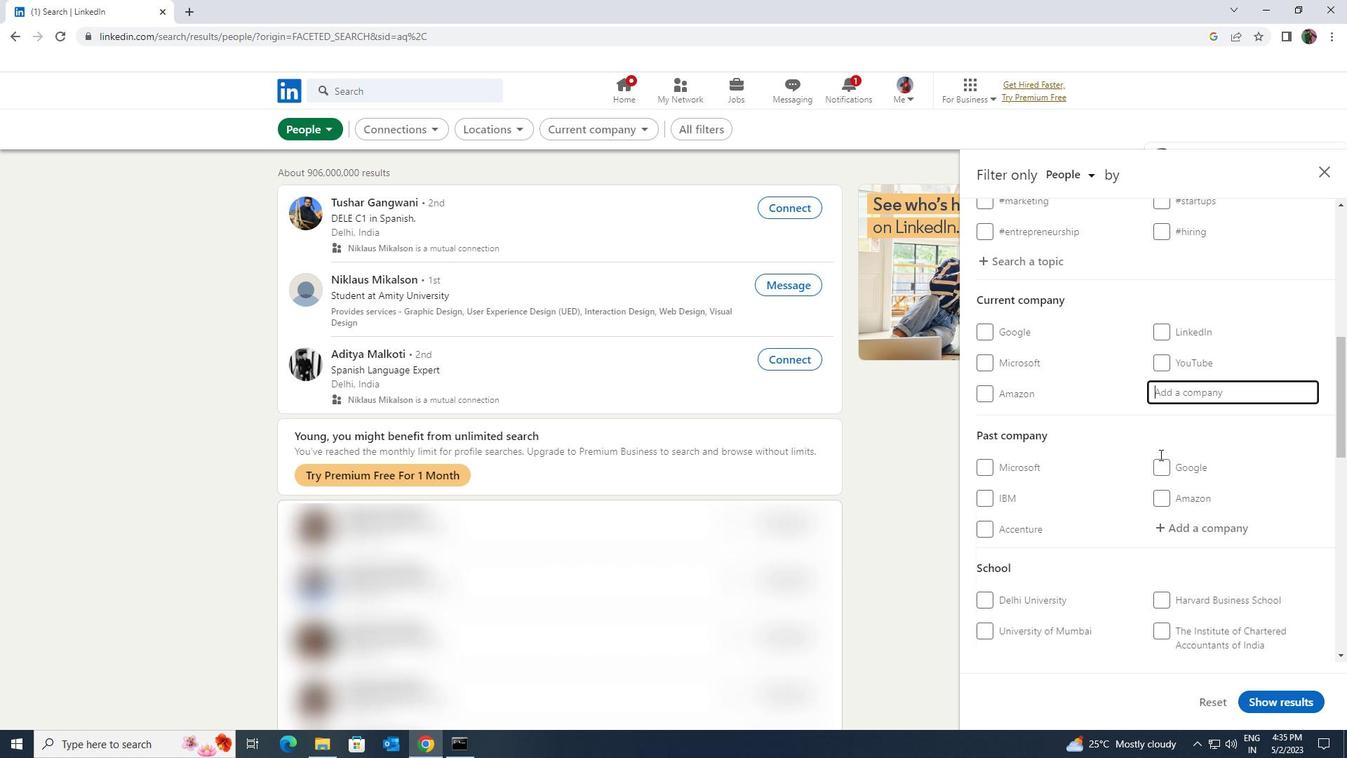
Action: Mouse scrolled (1160, 454) with delta (0, 0)
Screenshot: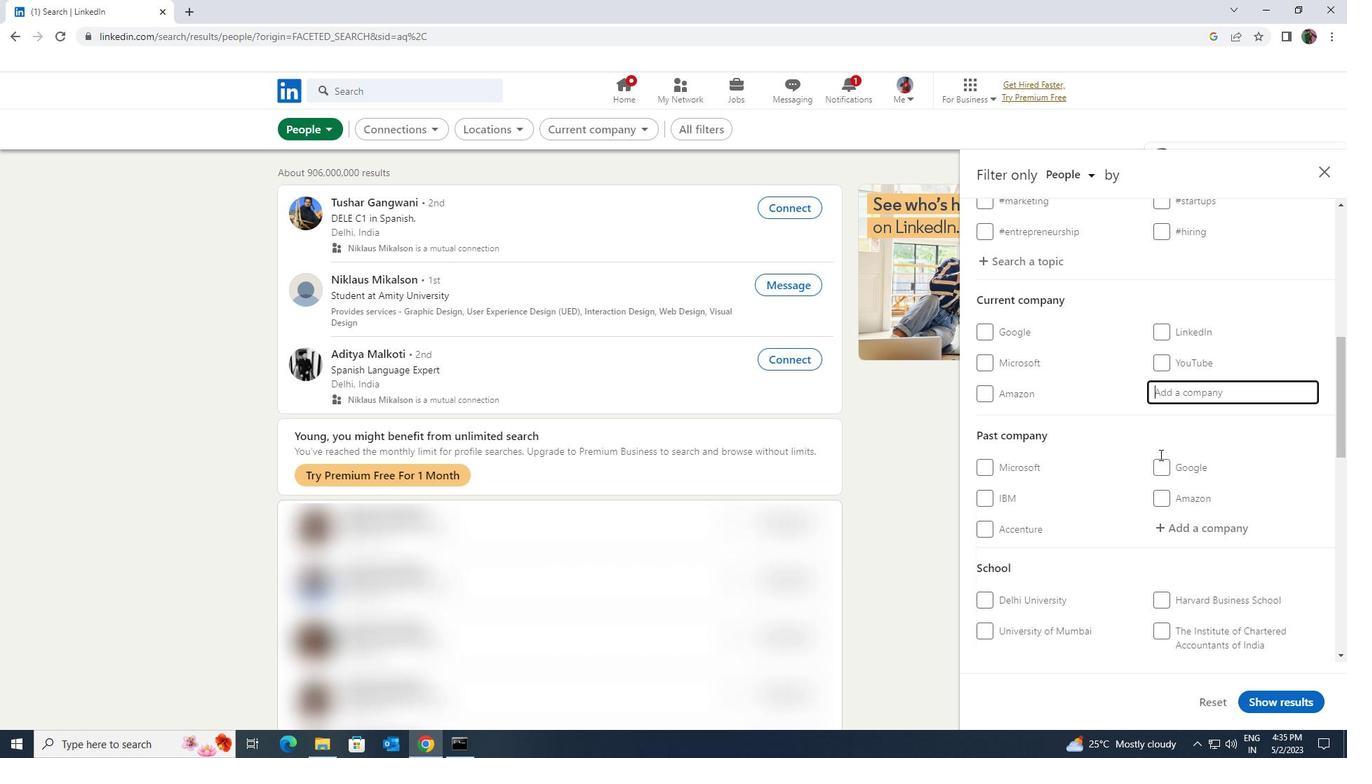 
Action: Mouse scrolled (1160, 454) with delta (0, 0)
Screenshot: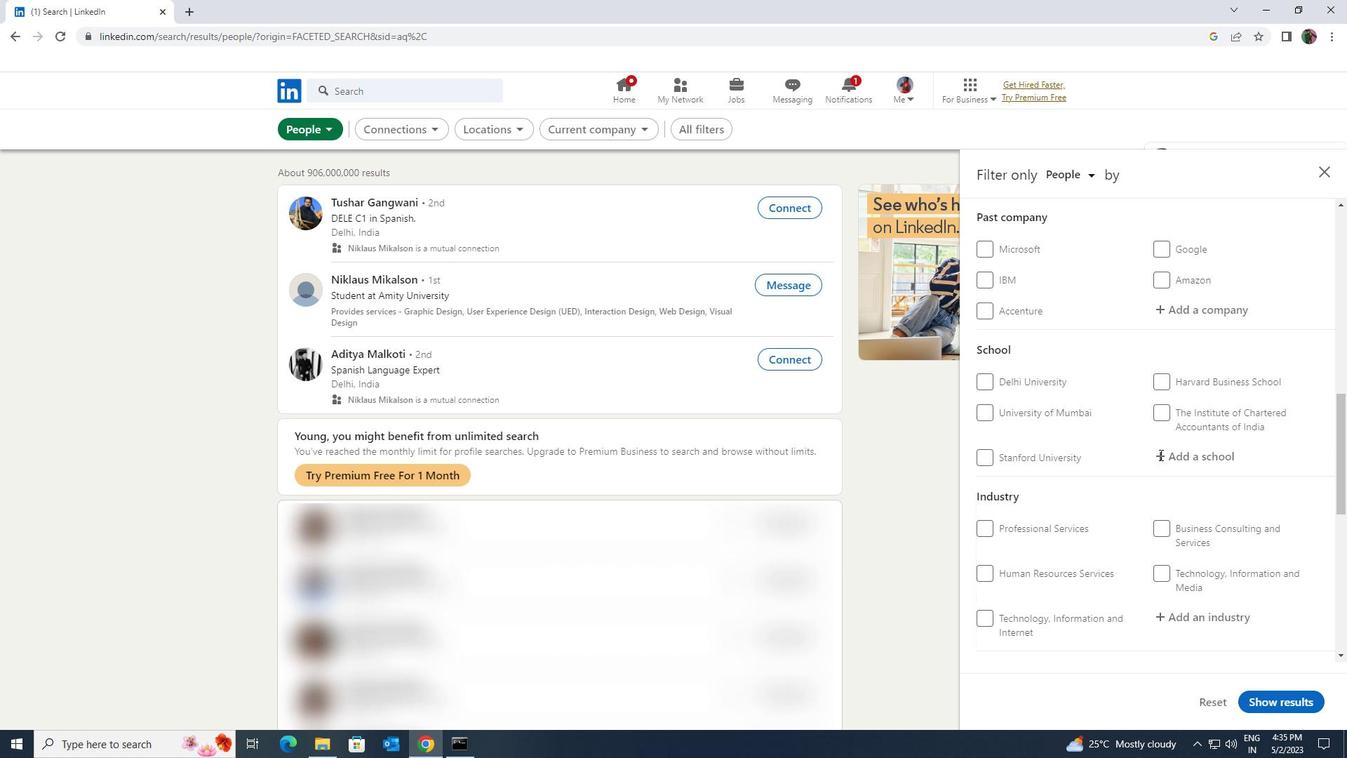 
Action: Mouse scrolled (1160, 454) with delta (0, 0)
Screenshot: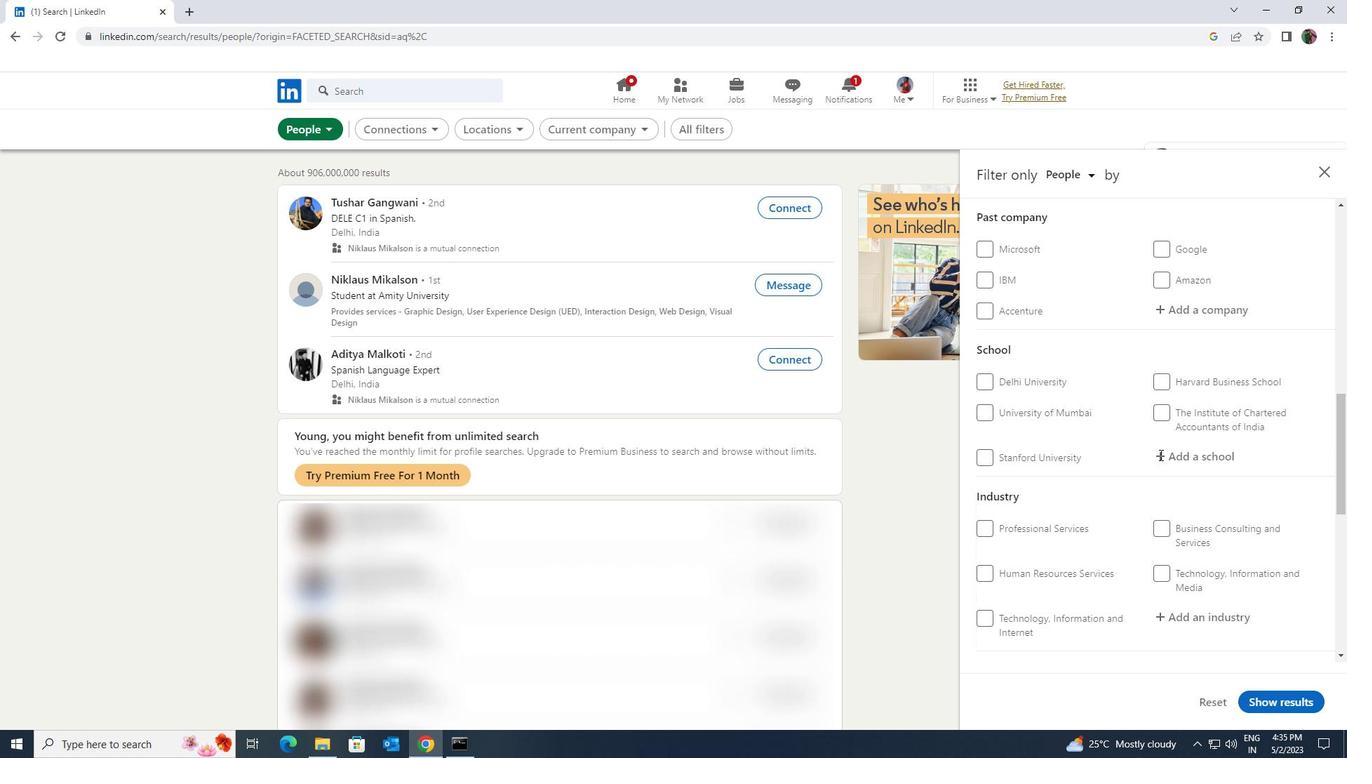 
Action: Mouse scrolled (1160, 454) with delta (0, 0)
Screenshot: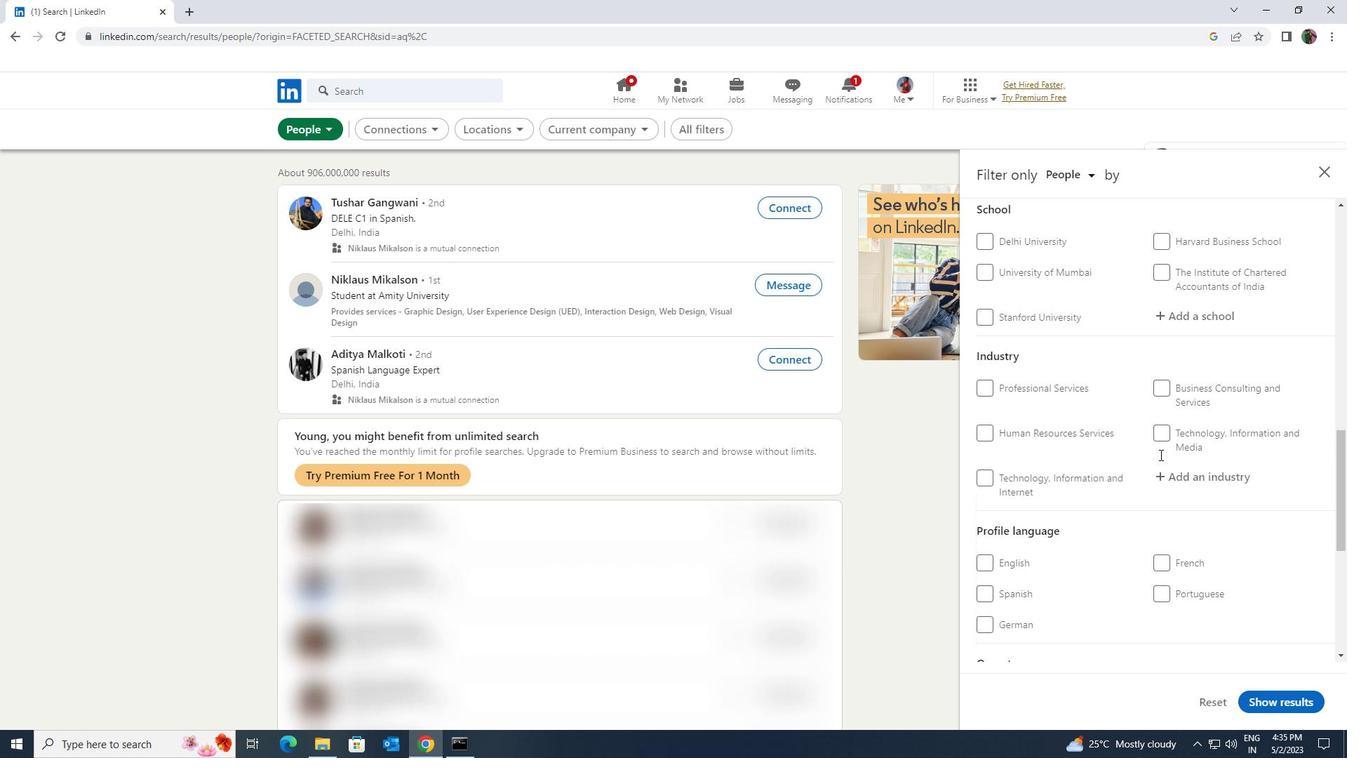 
Action: Mouse scrolled (1160, 454) with delta (0, 0)
Screenshot: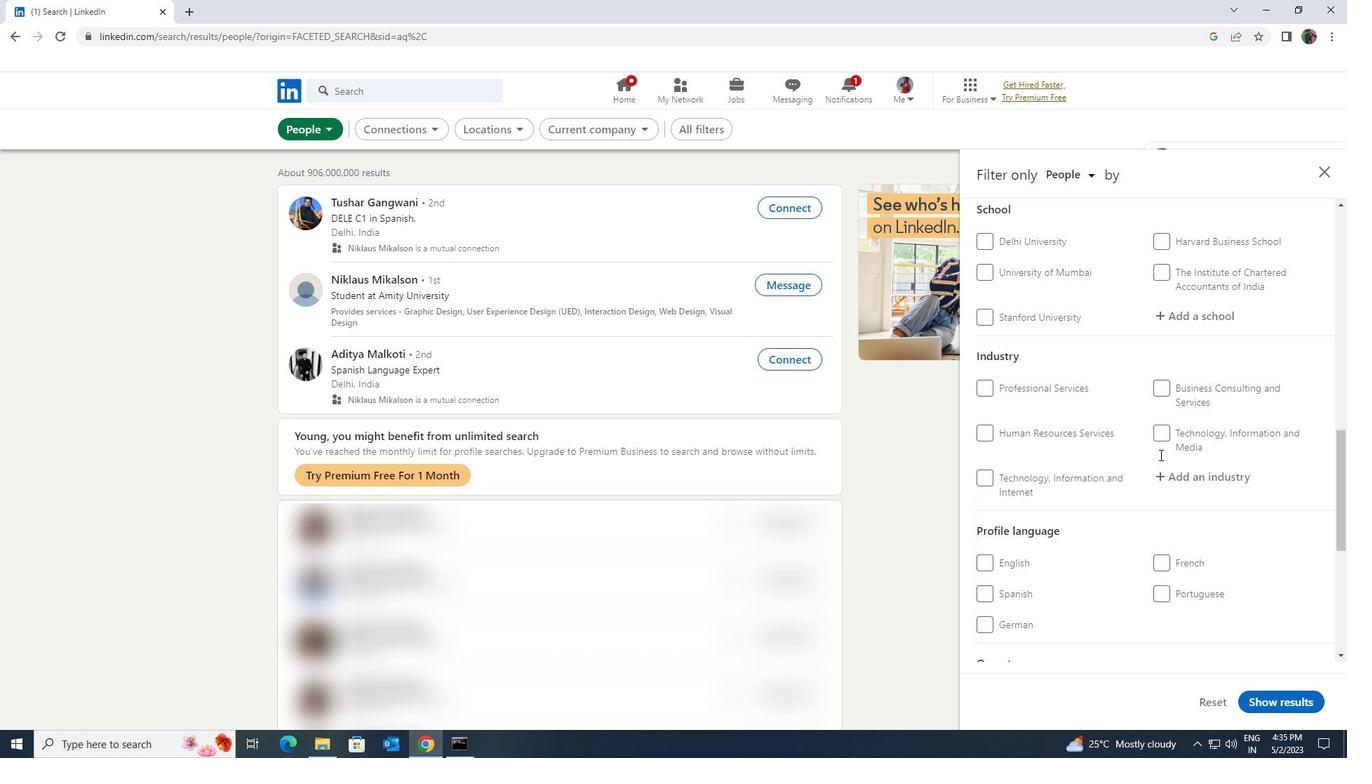 
Action: Mouse moved to (1160, 459)
Screenshot: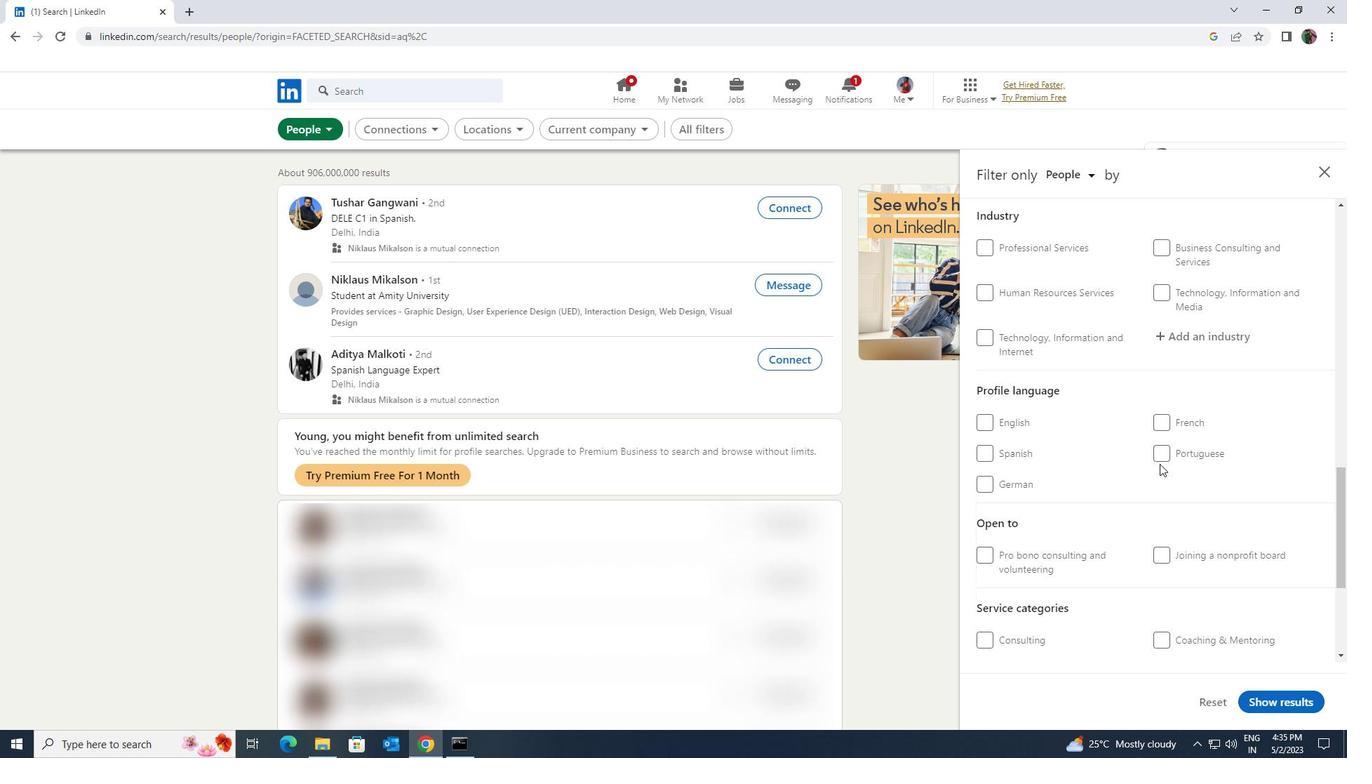 
Action: Mouse pressed left at (1160, 459)
Screenshot: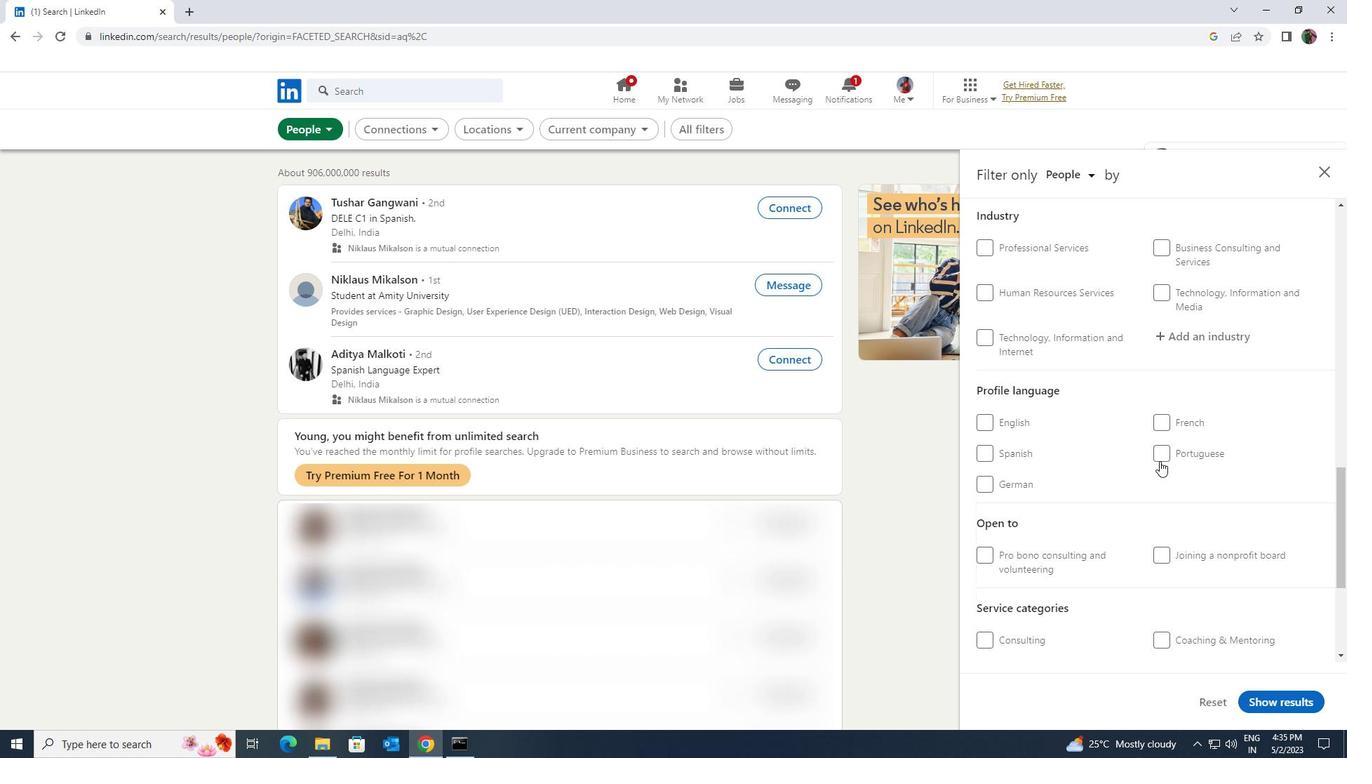 
Action: Mouse moved to (1160, 459)
Screenshot: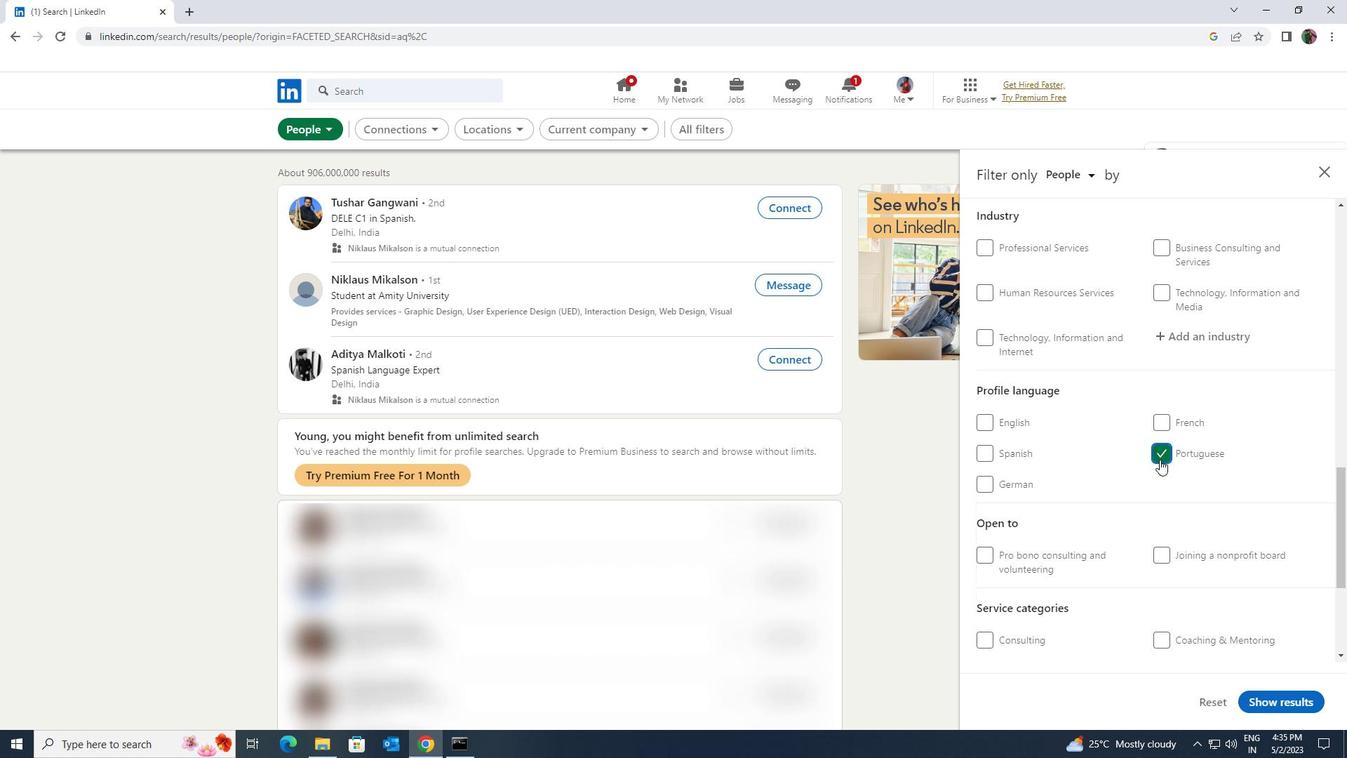 
Action: Mouse scrolled (1160, 460) with delta (0, 0)
Screenshot: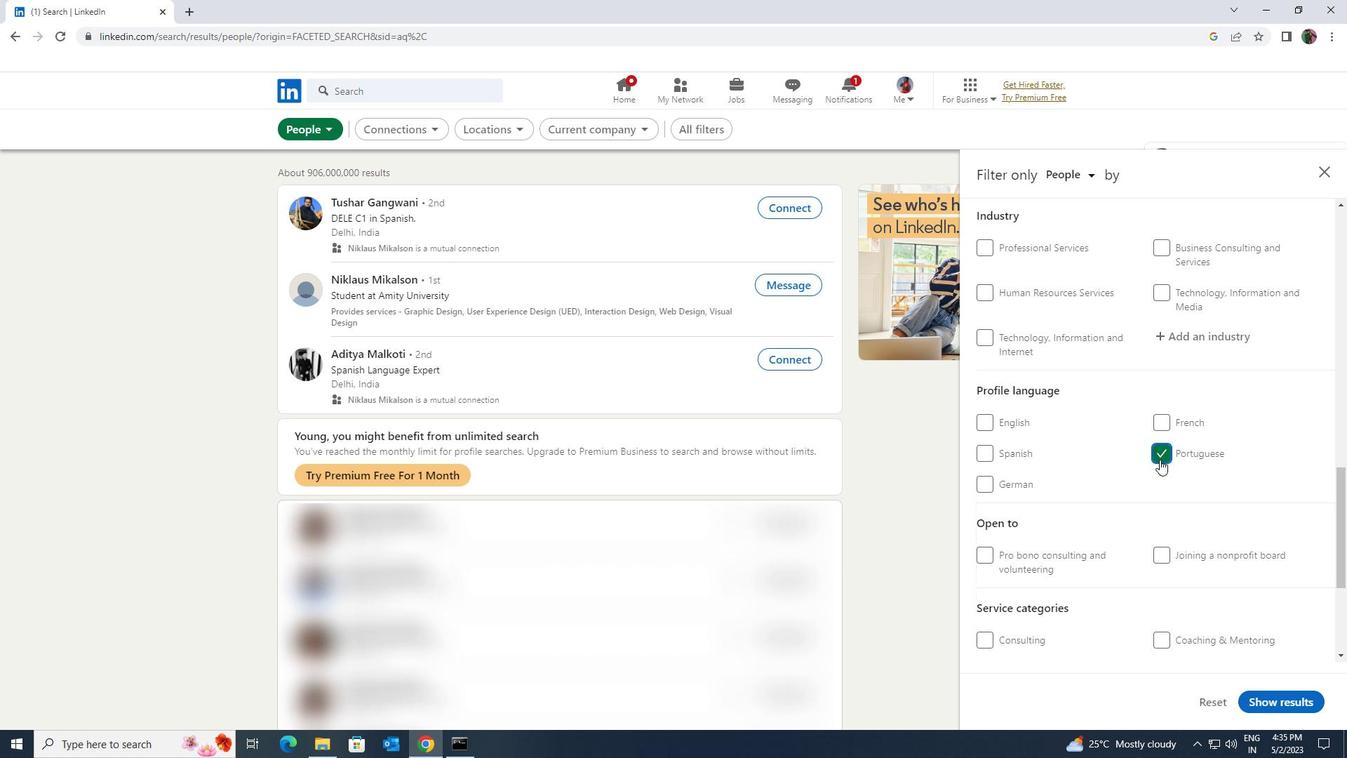 
Action: Mouse moved to (1160, 459)
Screenshot: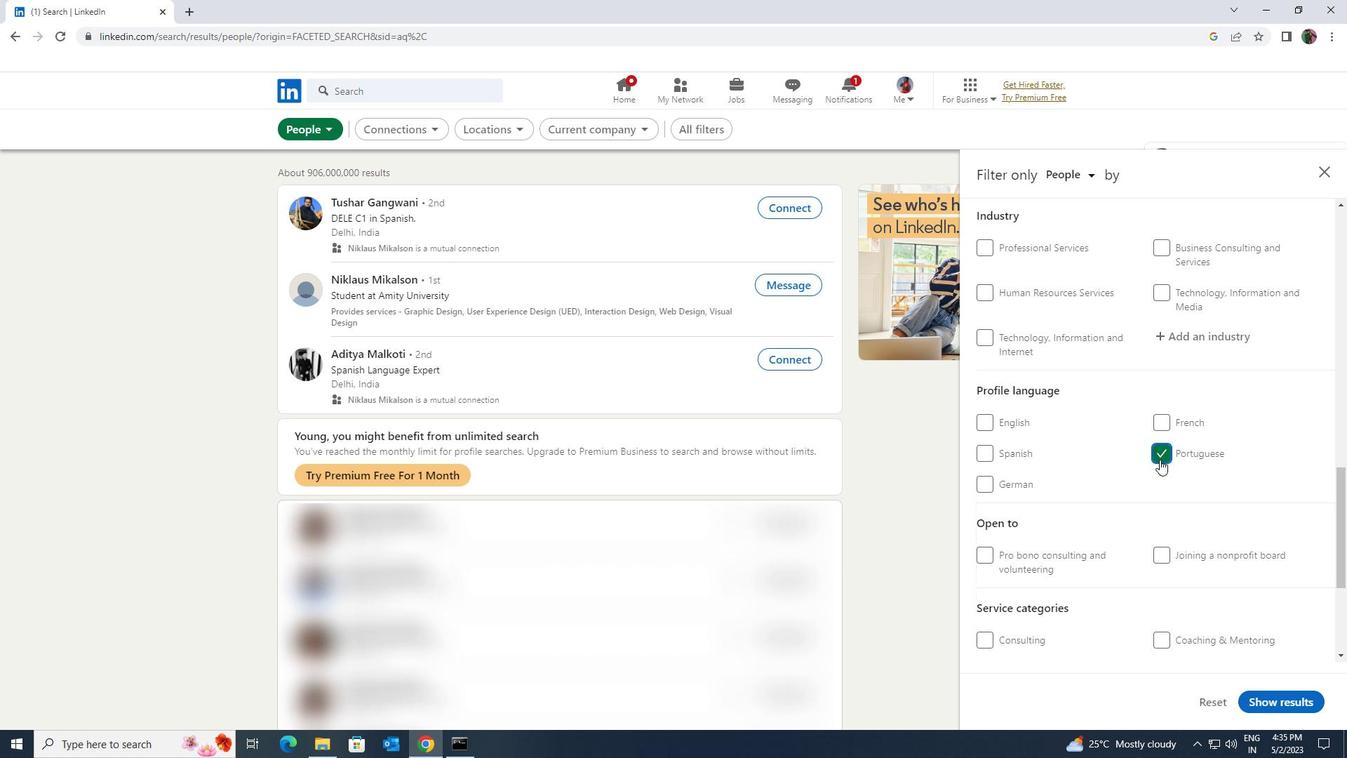 
Action: Mouse scrolled (1160, 459) with delta (0, 0)
Screenshot: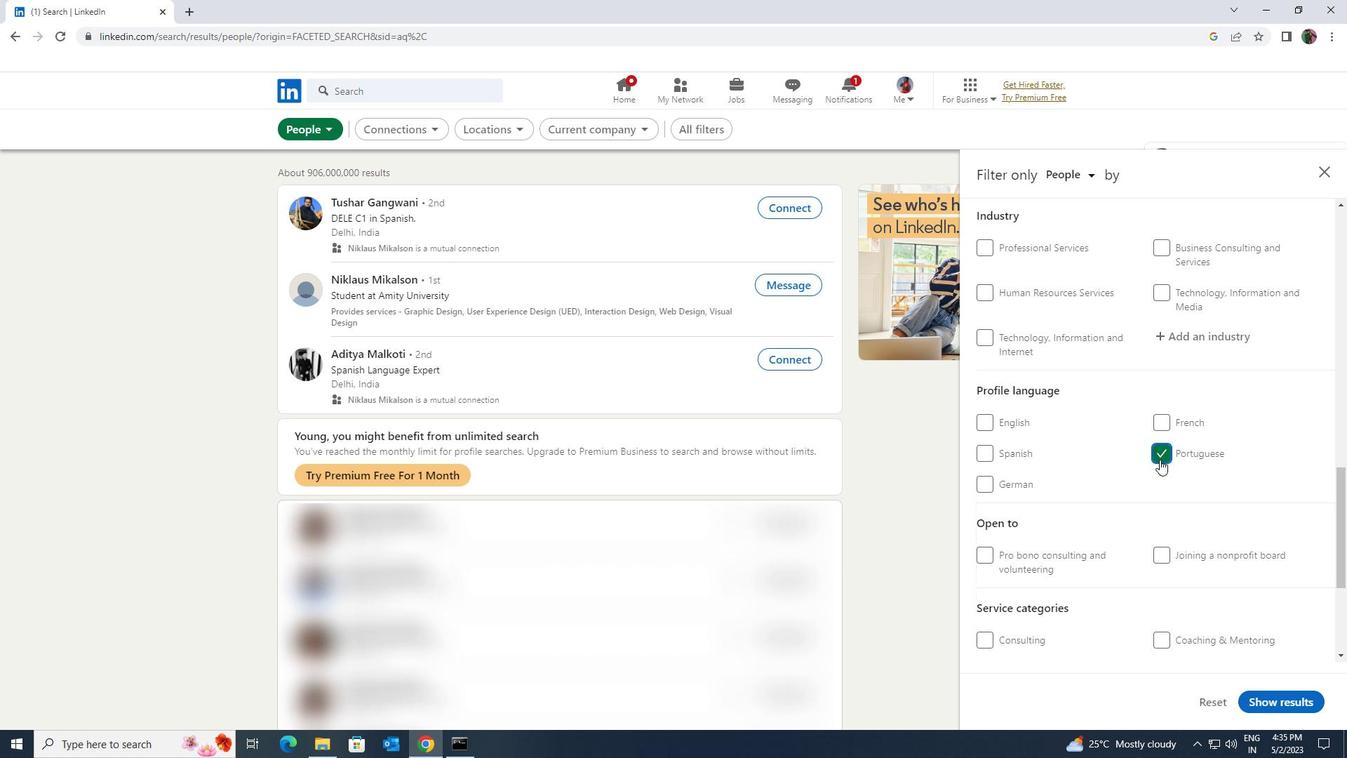 
Action: Mouse scrolled (1160, 459) with delta (0, 0)
Screenshot: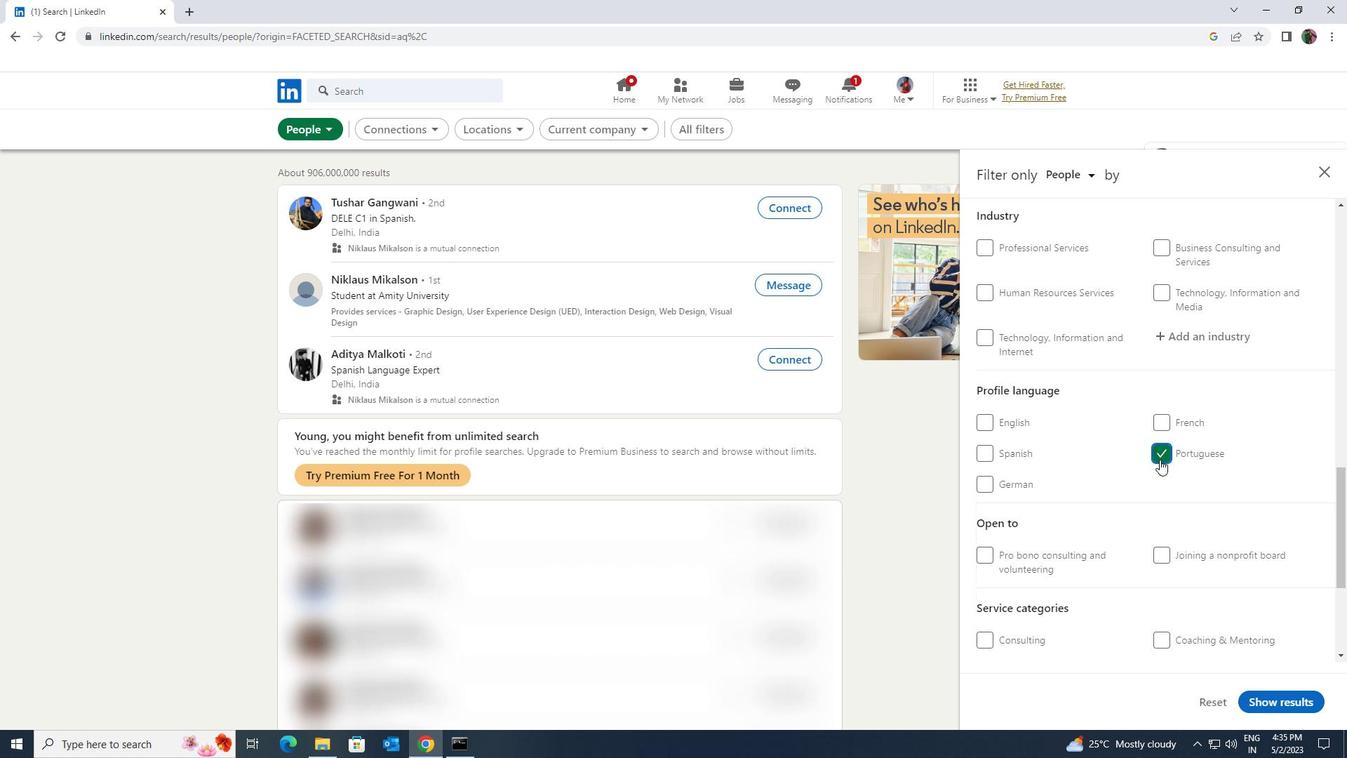 
Action: Mouse scrolled (1160, 459) with delta (0, 0)
Screenshot: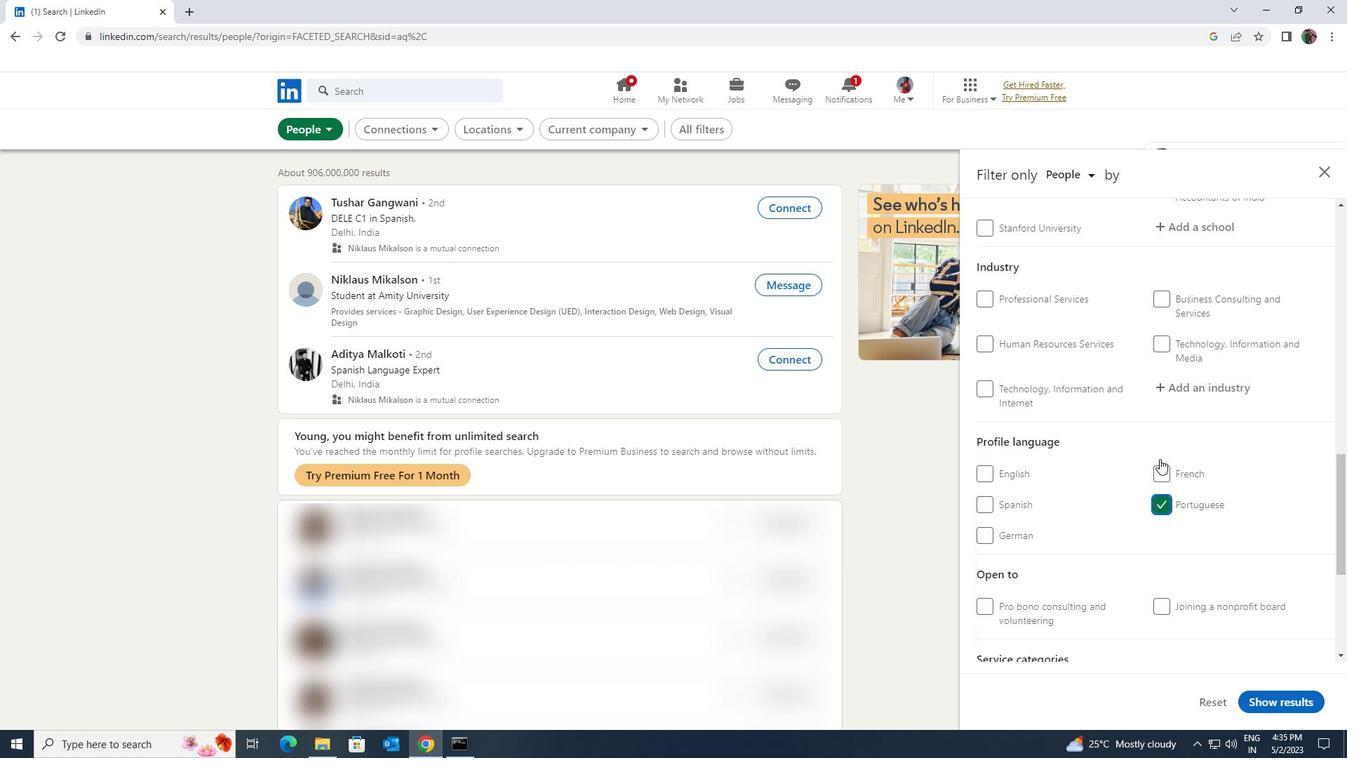 
Action: Mouse scrolled (1160, 459) with delta (0, 0)
Screenshot: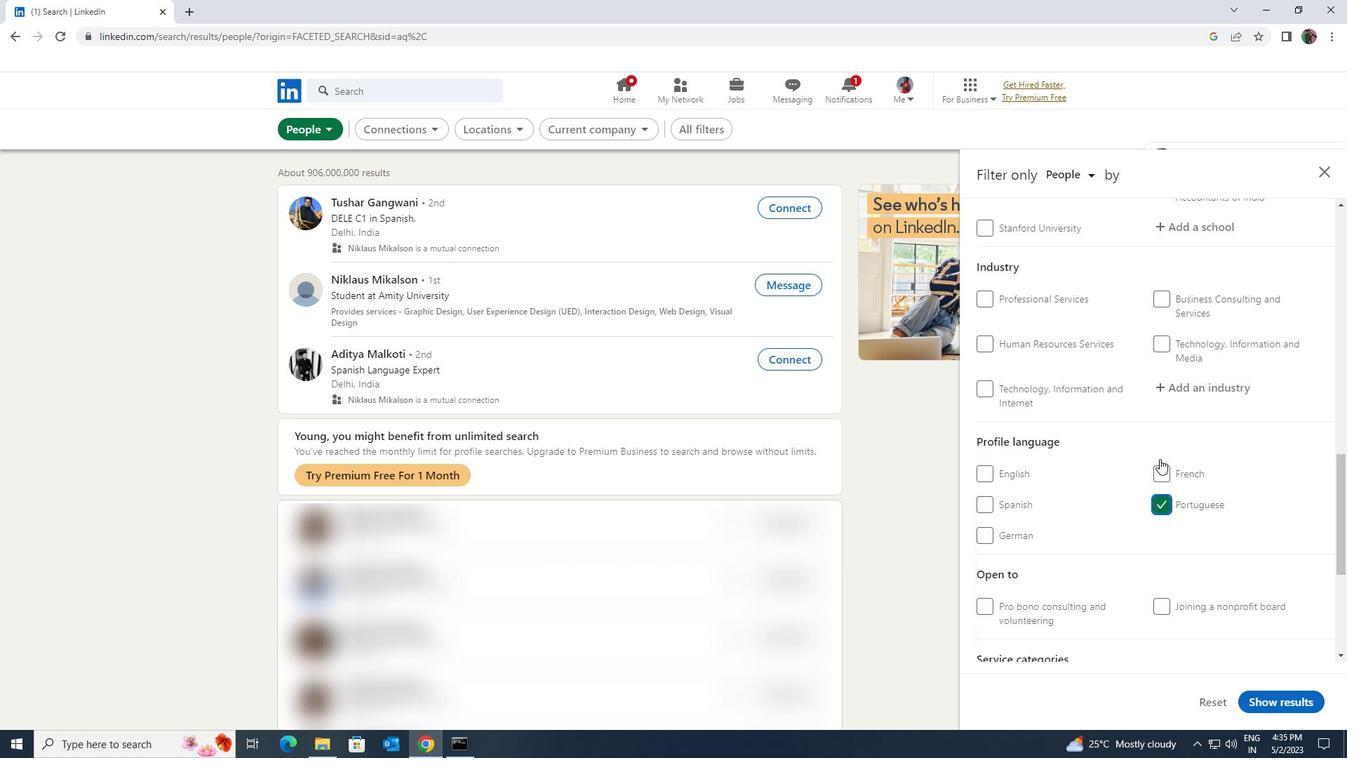 
Action: Mouse scrolled (1160, 459) with delta (0, 0)
Screenshot: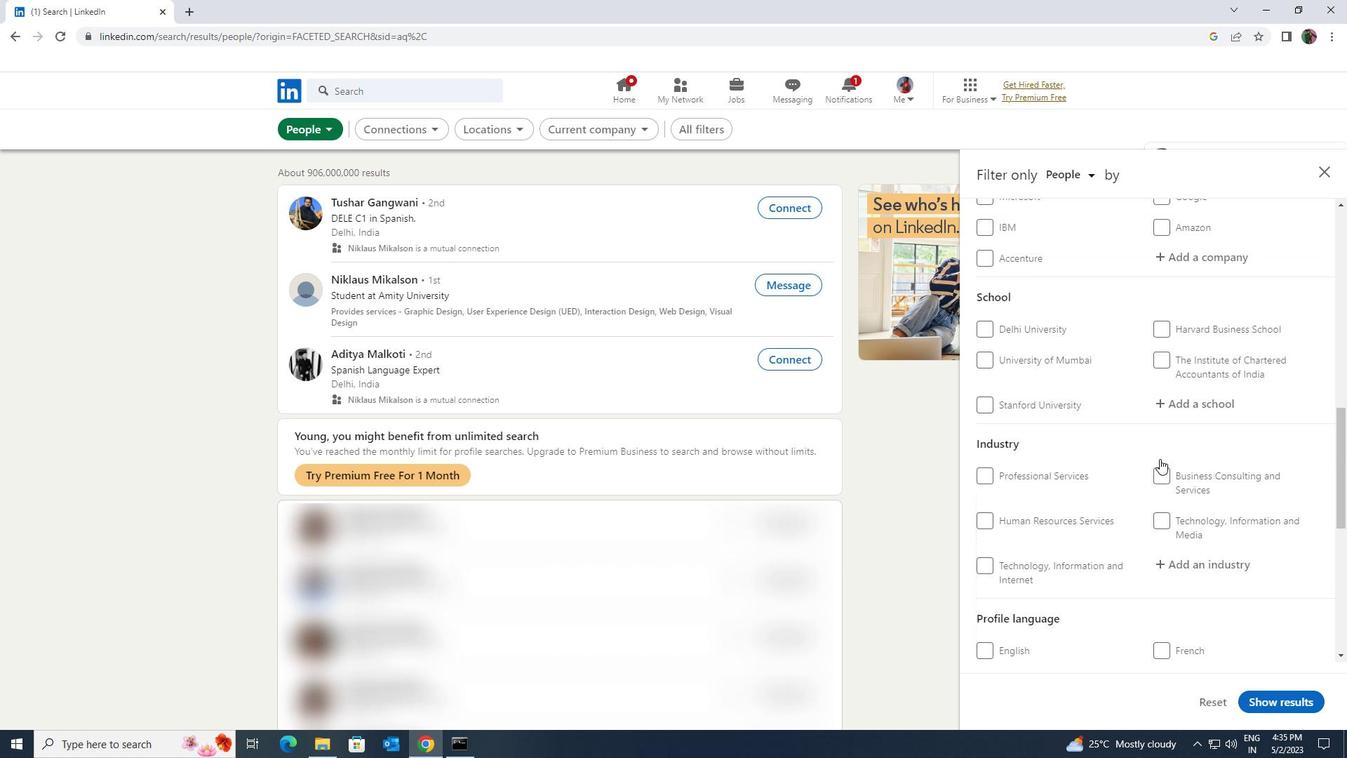 
Action: Mouse scrolled (1160, 459) with delta (0, 0)
Screenshot: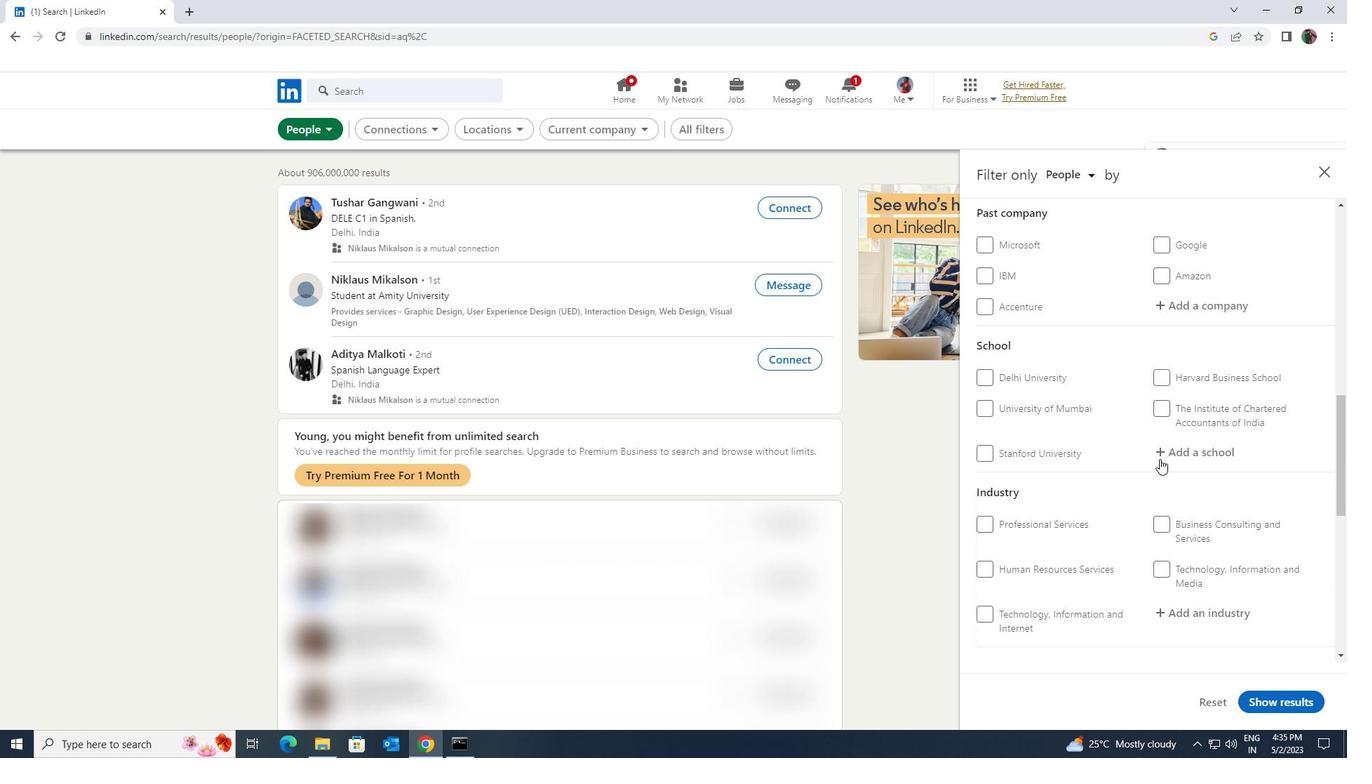 
Action: Mouse moved to (1168, 384)
Screenshot: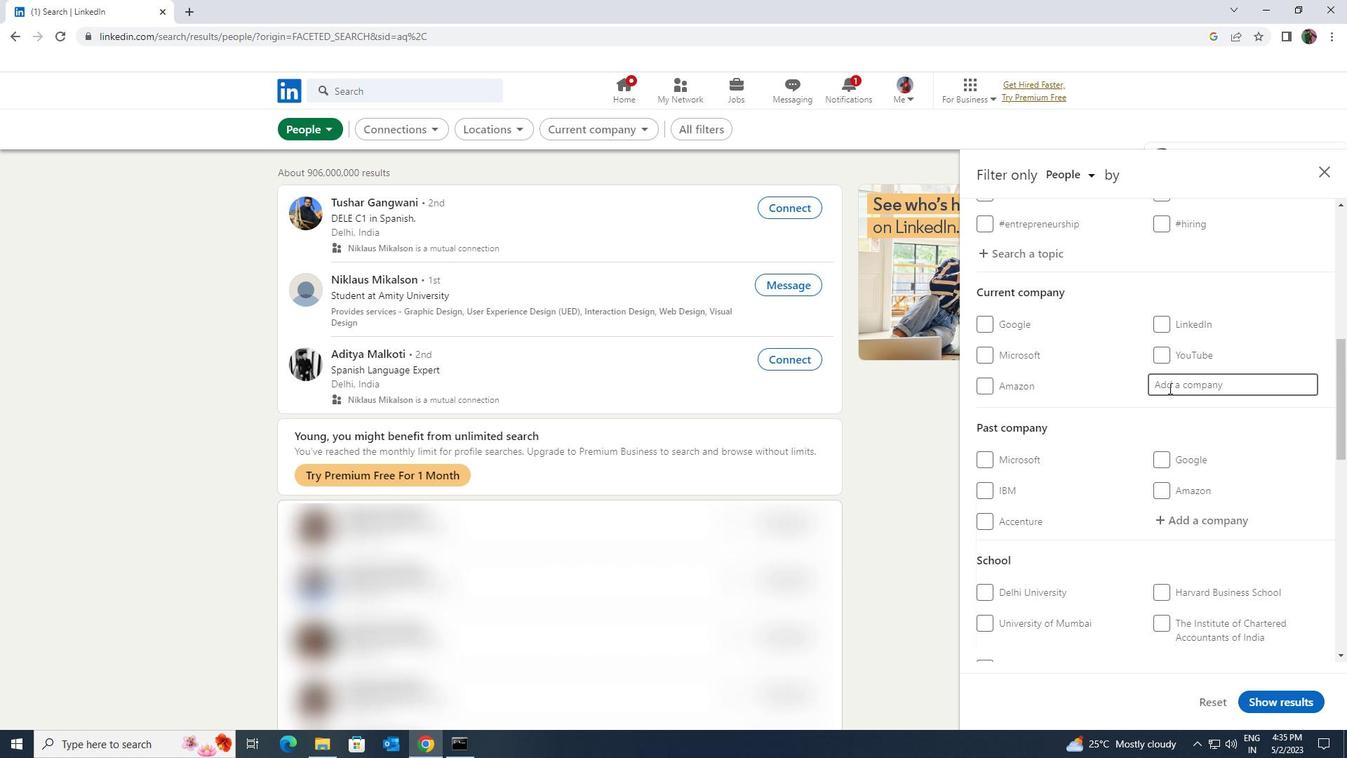 
Action: Mouse pressed left at (1168, 384)
Screenshot: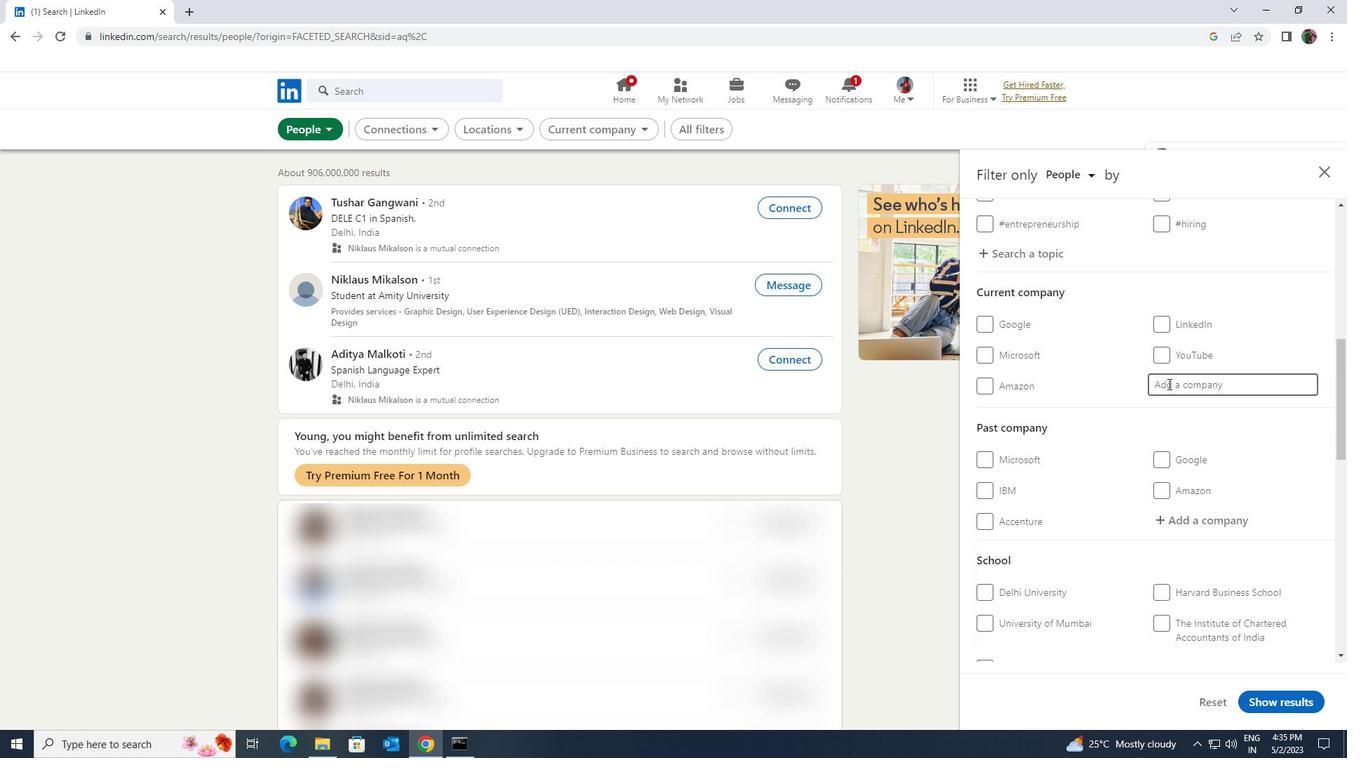 
Action: Key pressed <Key.shift><Key.shift>SKYROOT
Screenshot: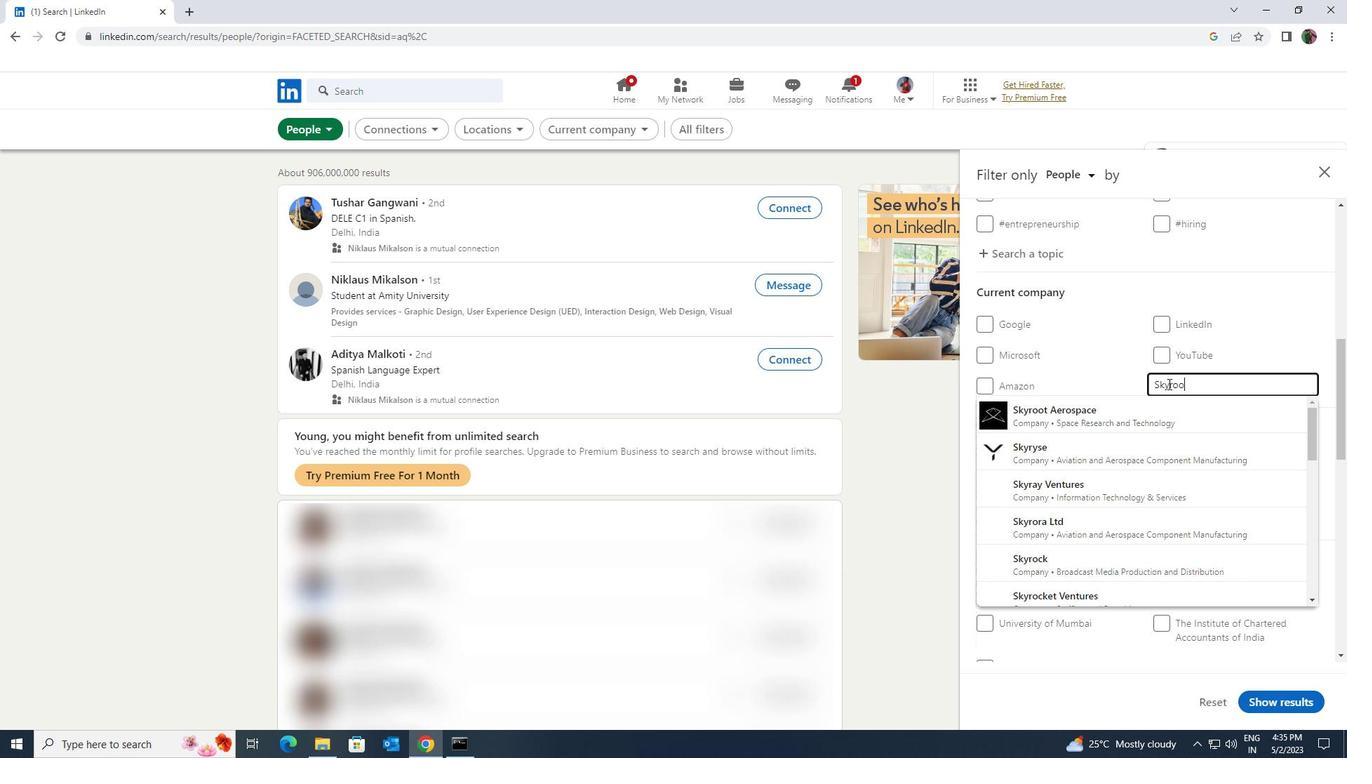 
Action: Mouse moved to (1134, 427)
Screenshot: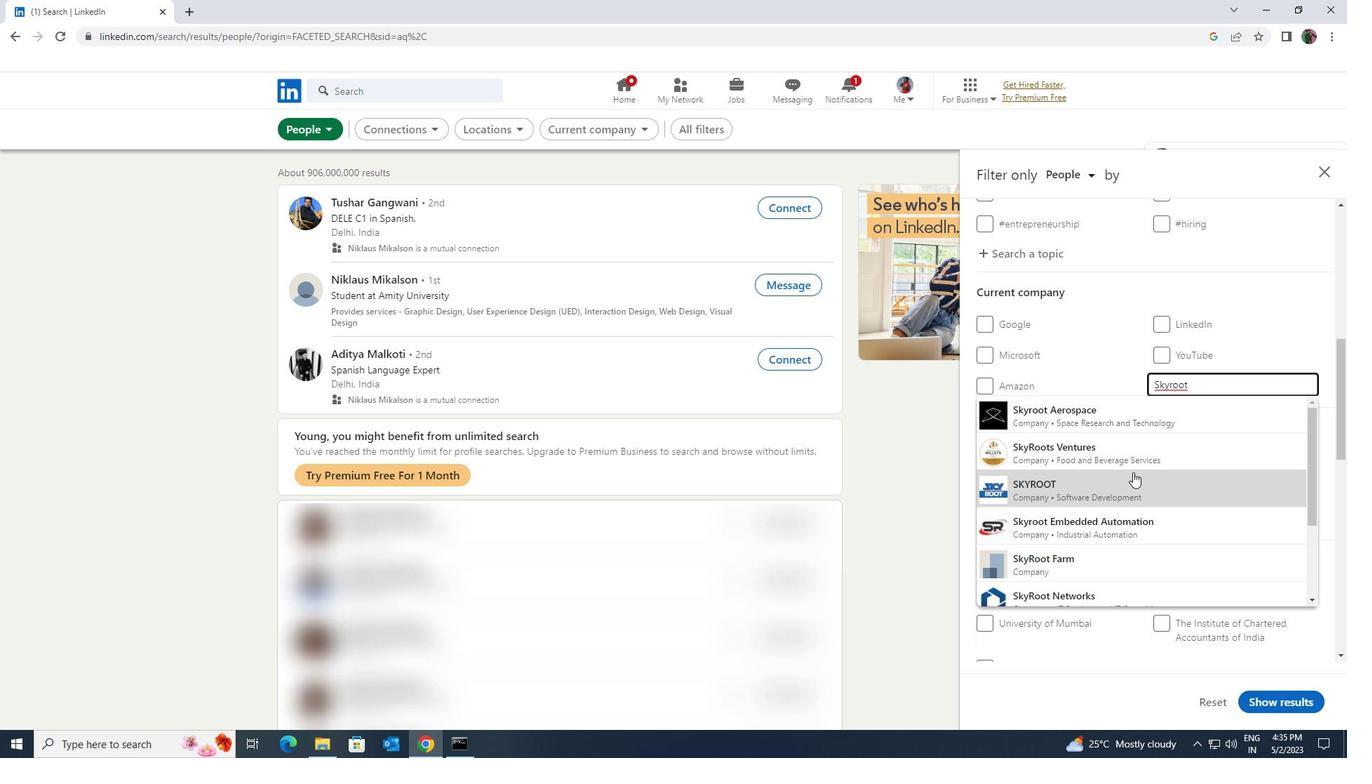 
Action: Mouse pressed left at (1134, 427)
Screenshot: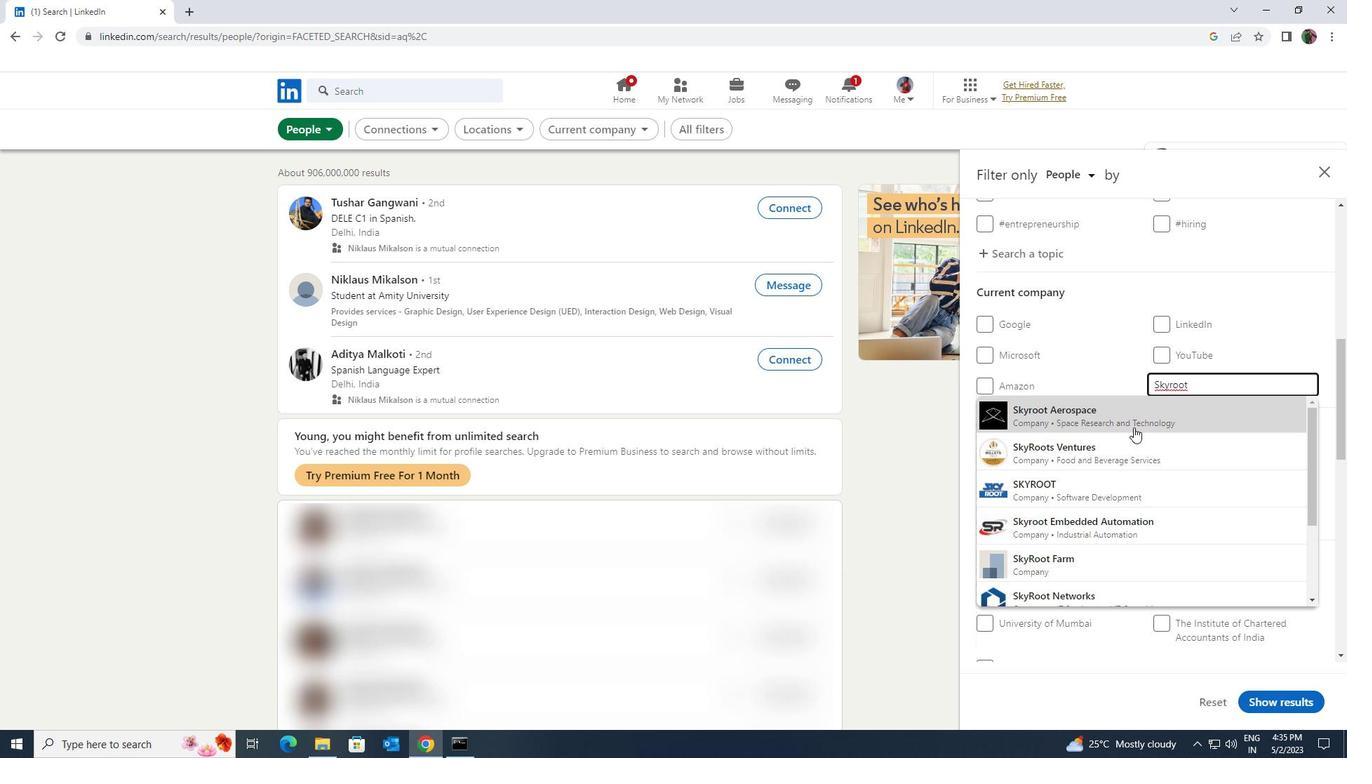 
Action: Mouse scrolled (1134, 426) with delta (0, 0)
Screenshot: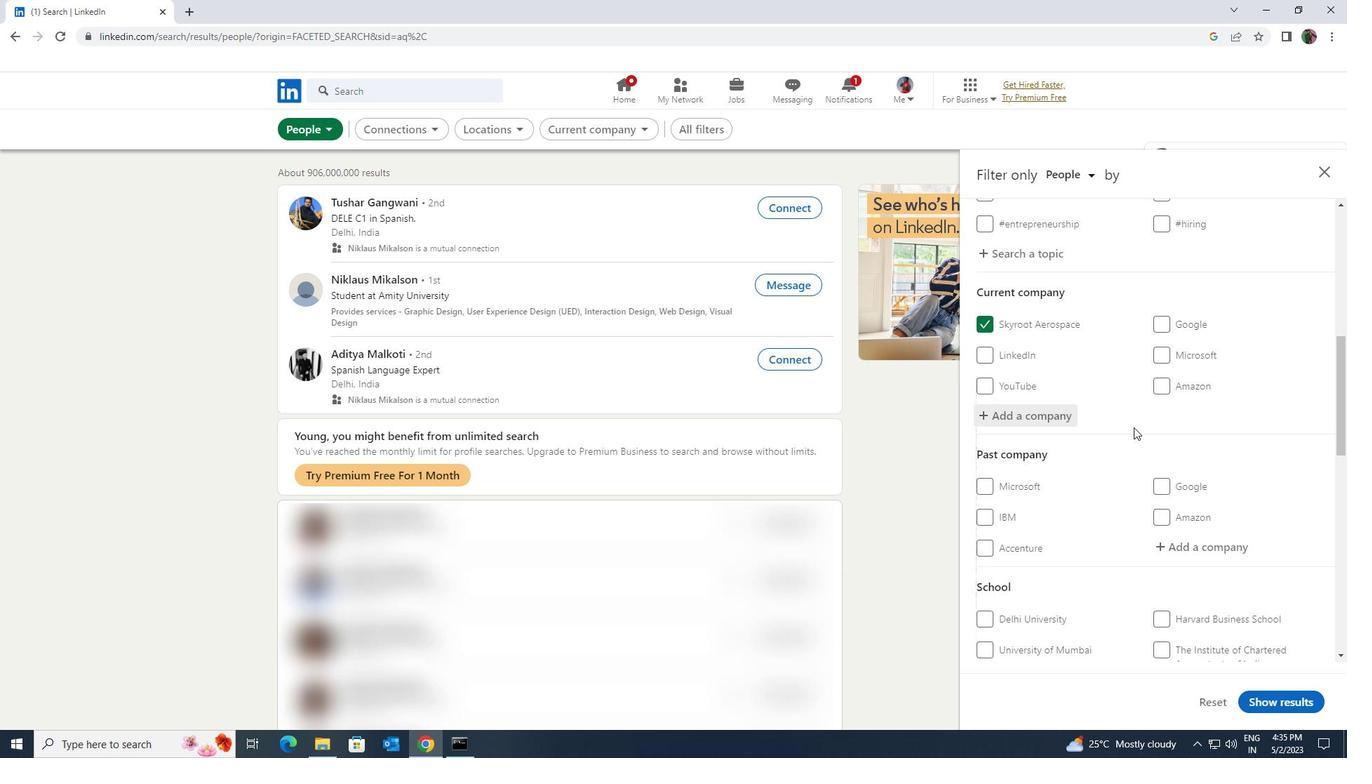 
Action: Mouse moved to (1134, 426)
Screenshot: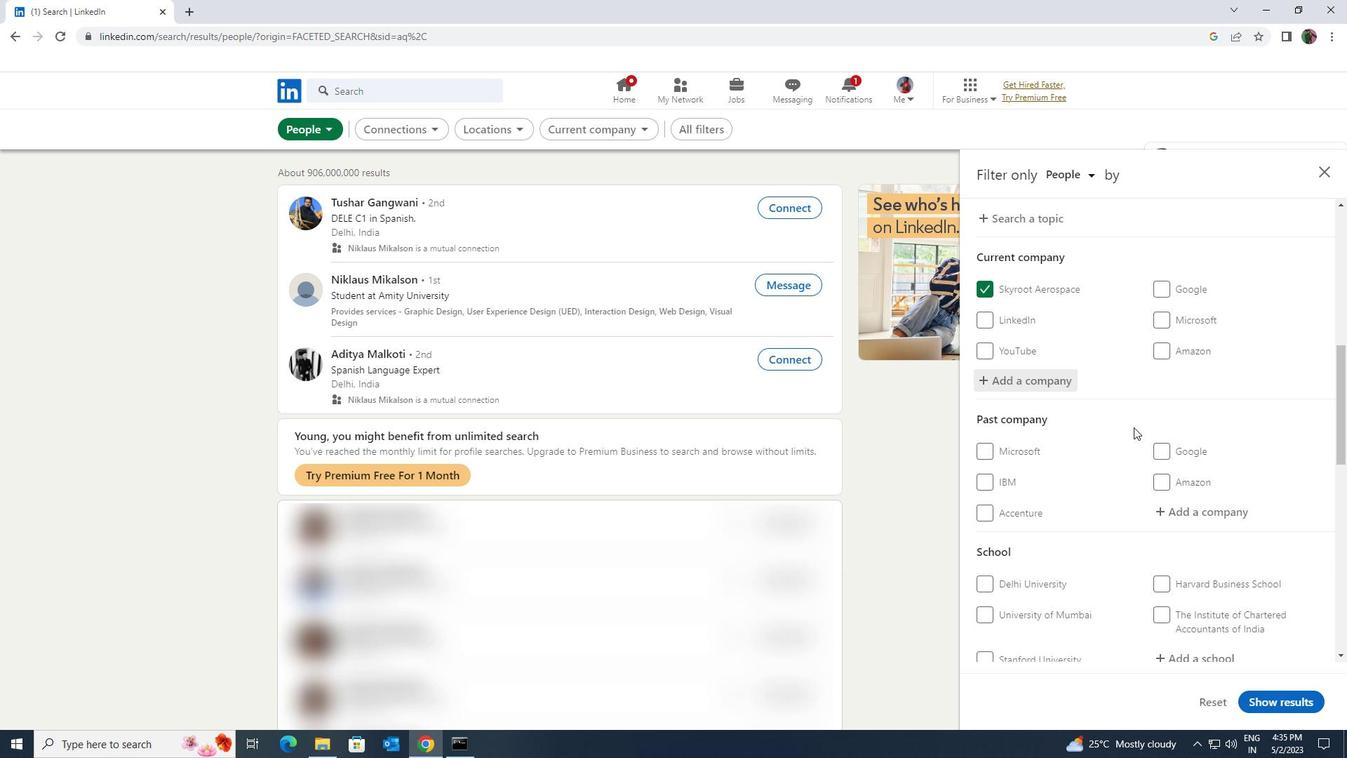 
Action: Mouse scrolled (1134, 425) with delta (0, 0)
Screenshot: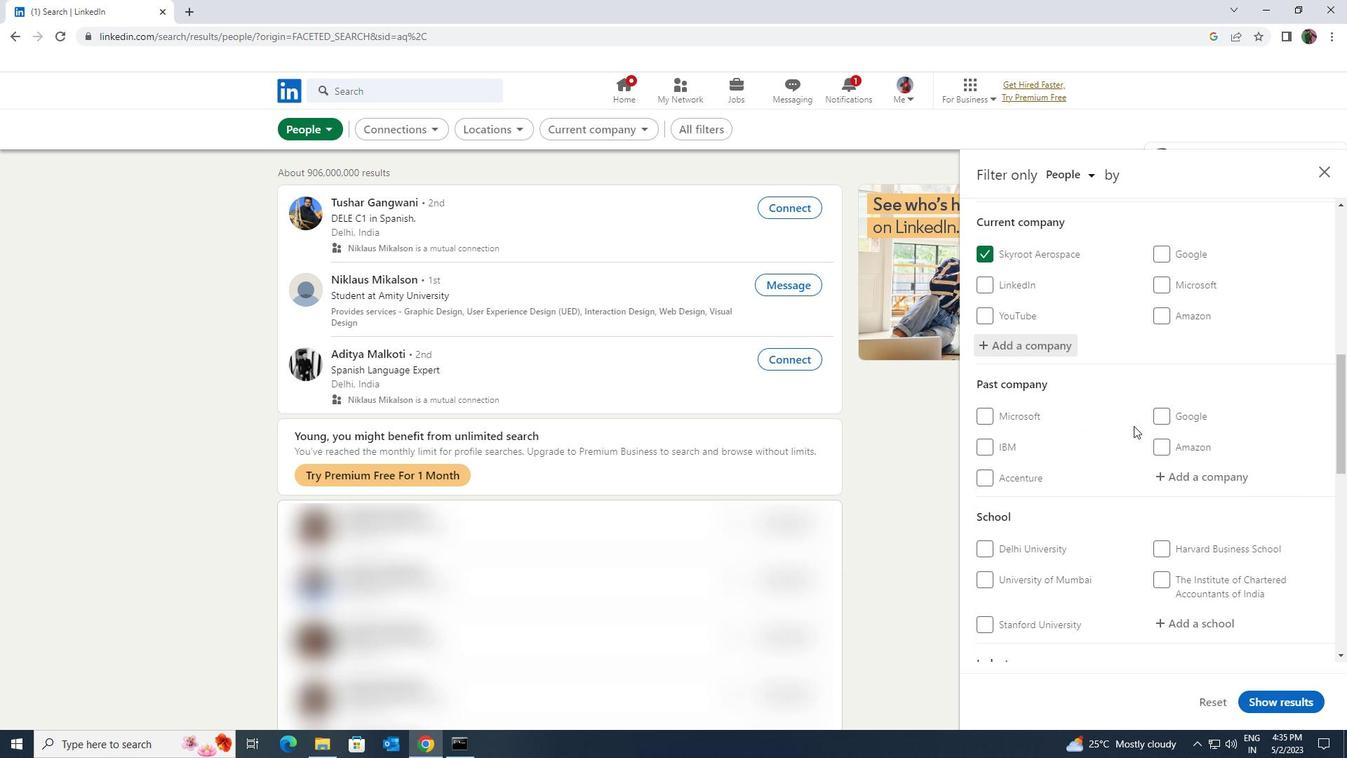 
Action: Mouse scrolled (1134, 425) with delta (0, 0)
Screenshot: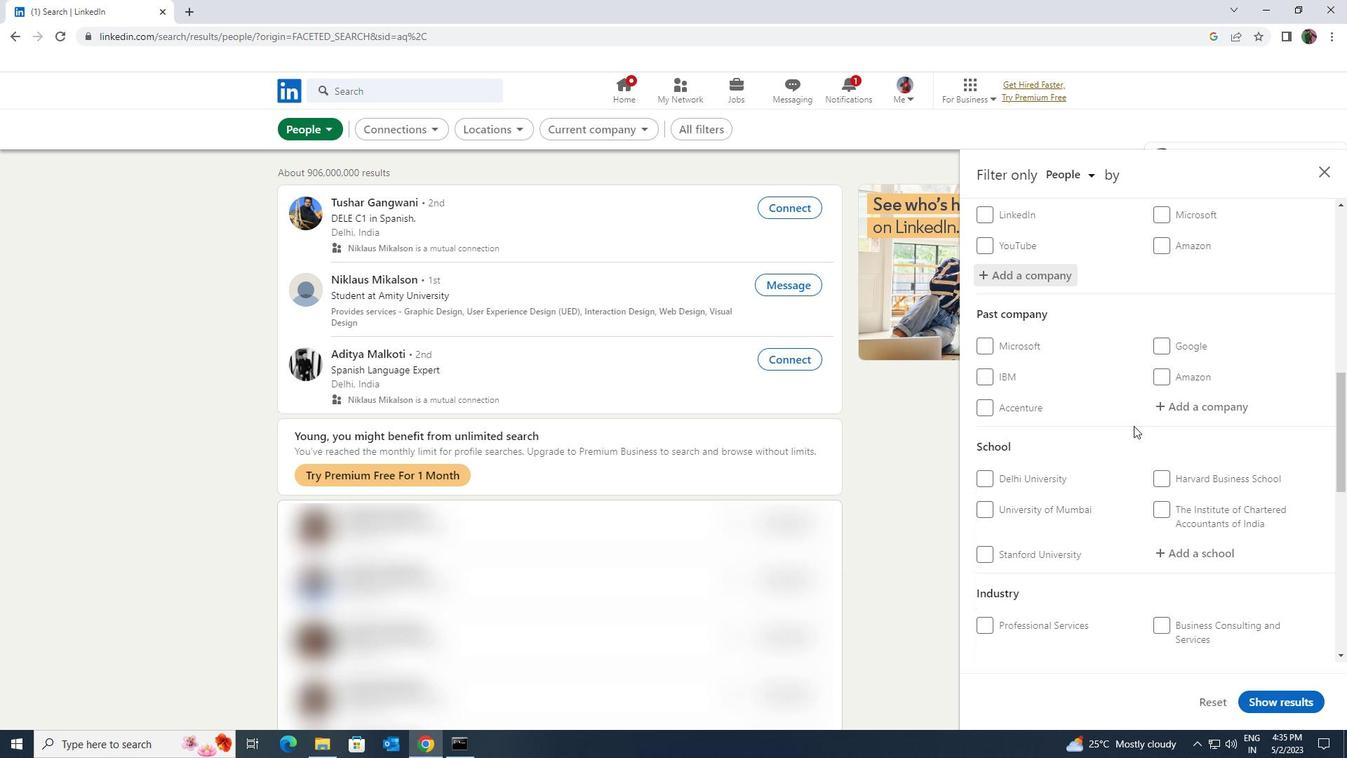 
Action: Mouse moved to (1174, 473)
Screenshot: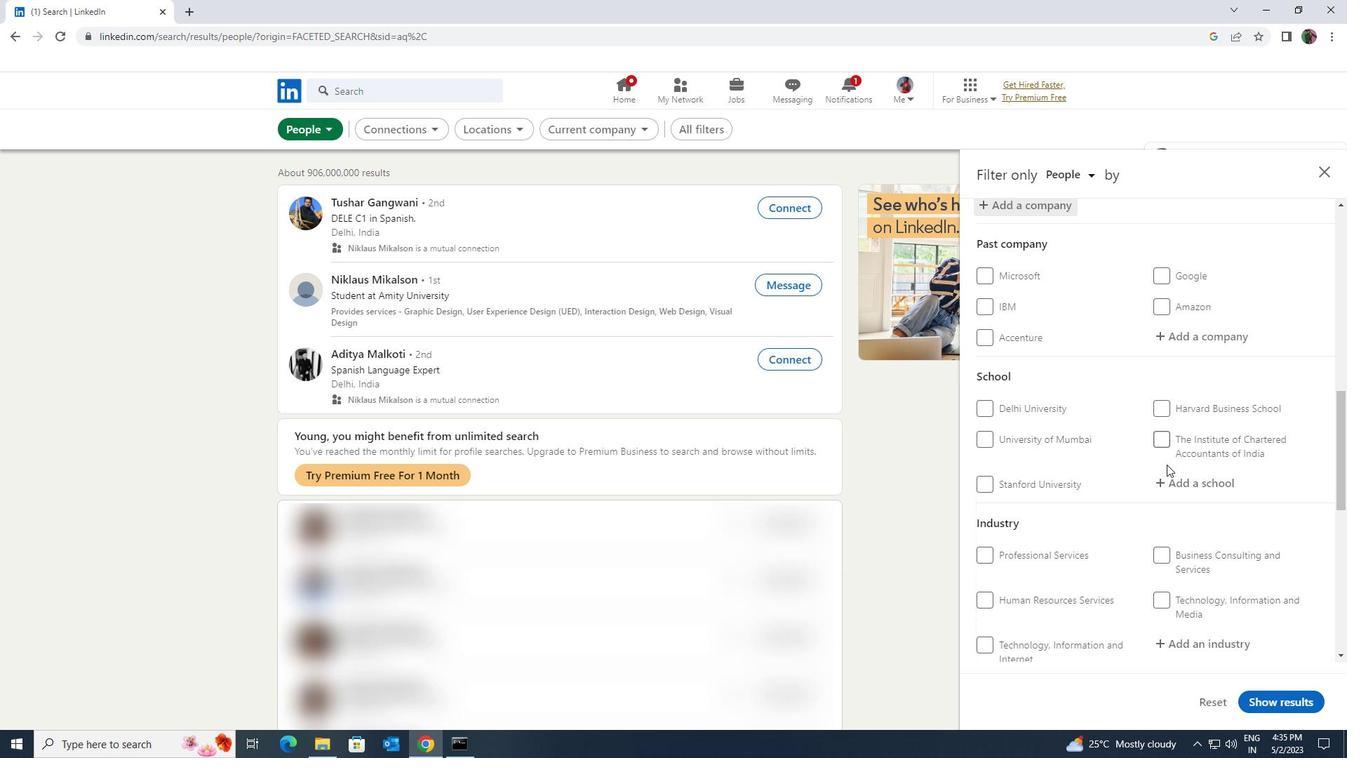 
Action: Mouse pressed left at (1174, 473)
Screenshot: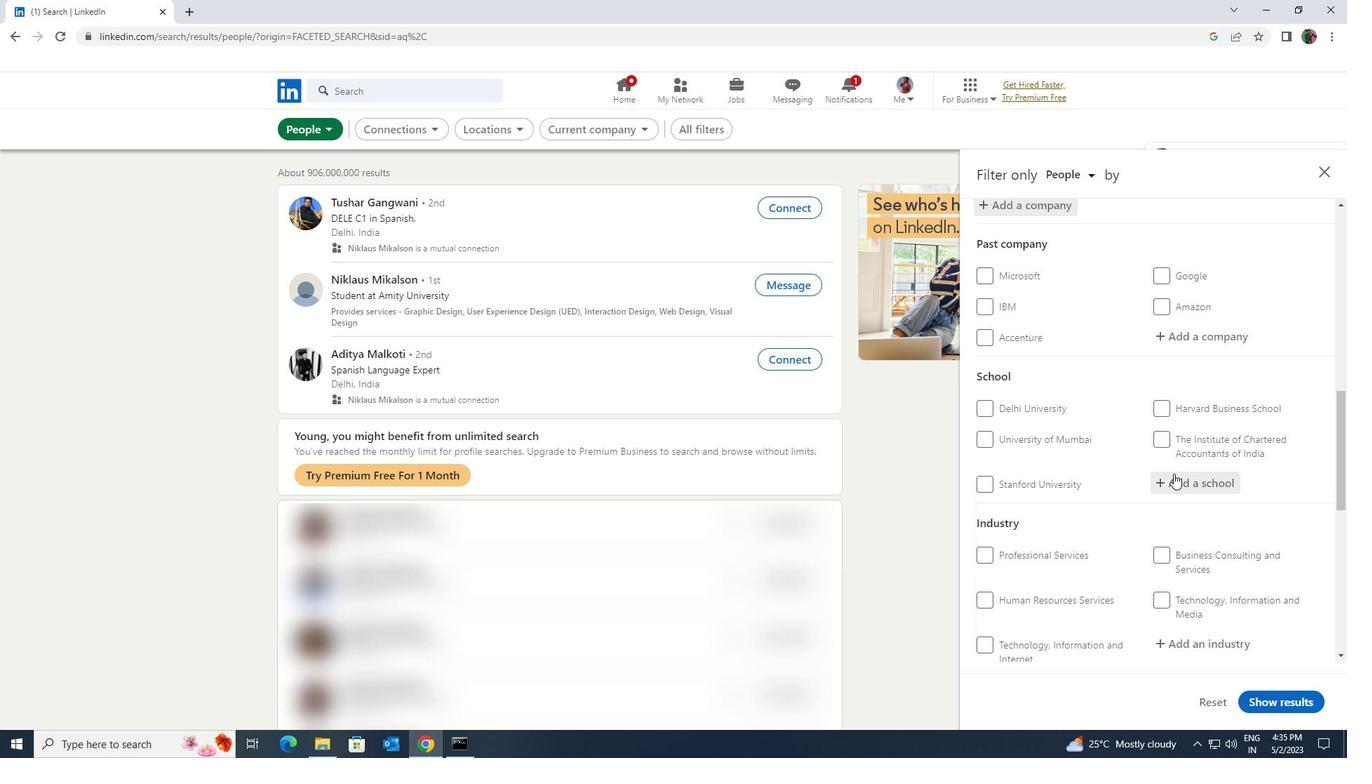 
Action: Key pressed <Key.shift>SALESIAN<Key.space><Key.shift>COLL
Screenshot: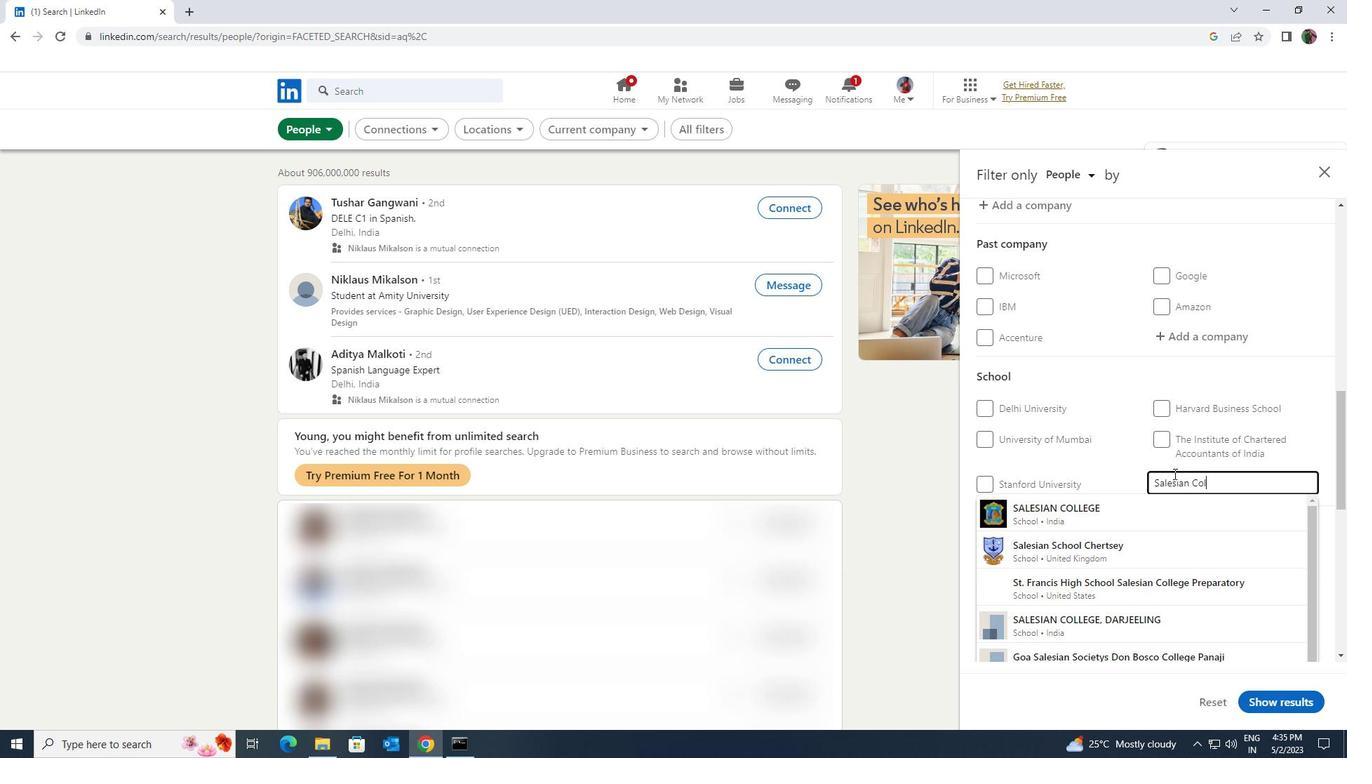 
Action: Mouse moved to (1163, 506)
Screenshot: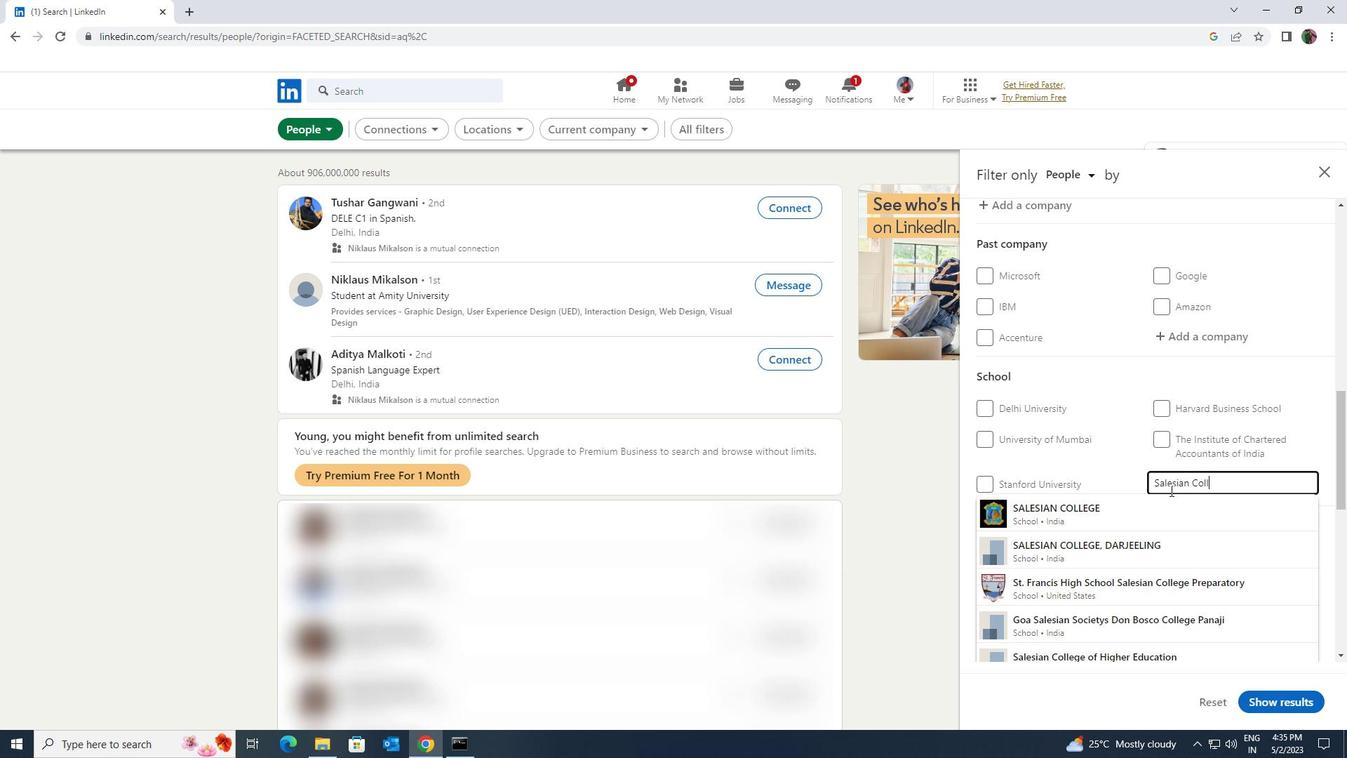 
Action: Mouse pressed left at (1163, 506)
Screenshot: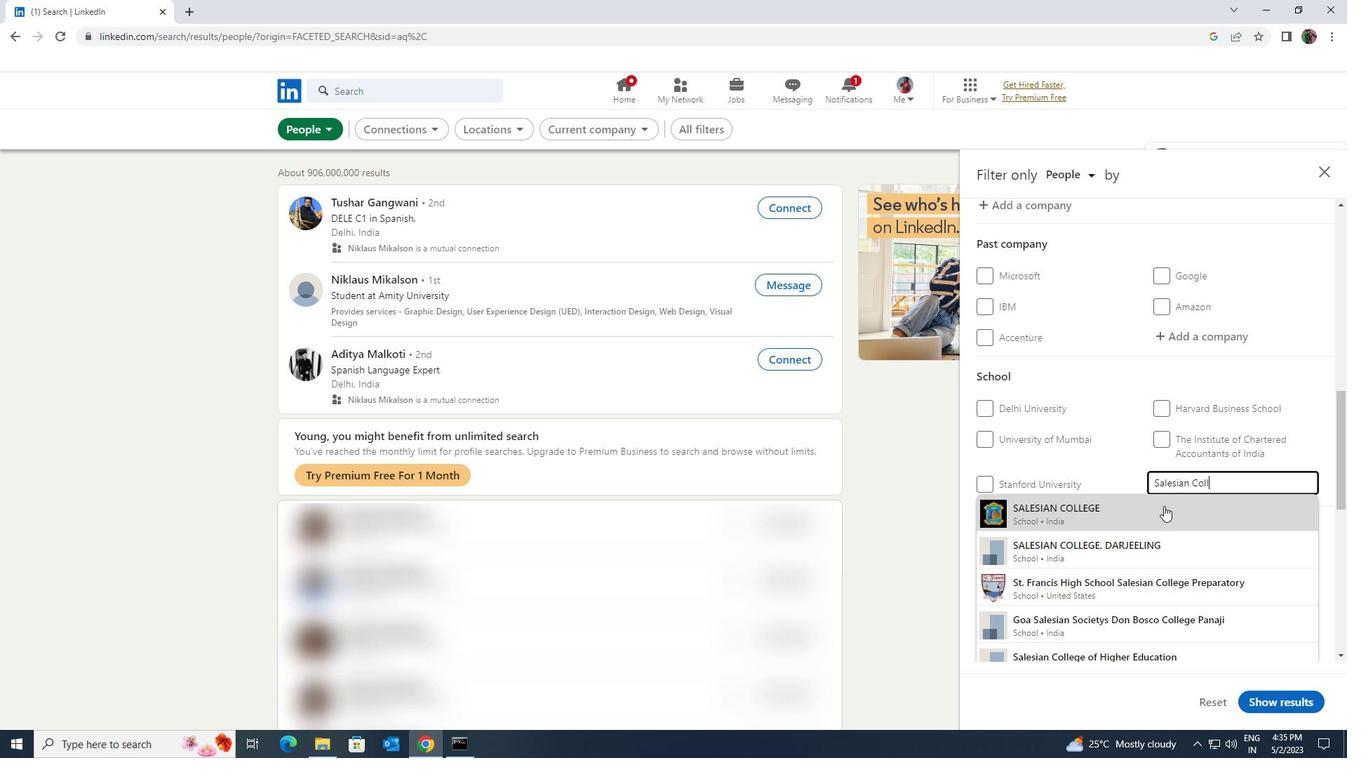 
Action: Mouse scrolled (1163, 506) with delta (0, 0)
Screenshot: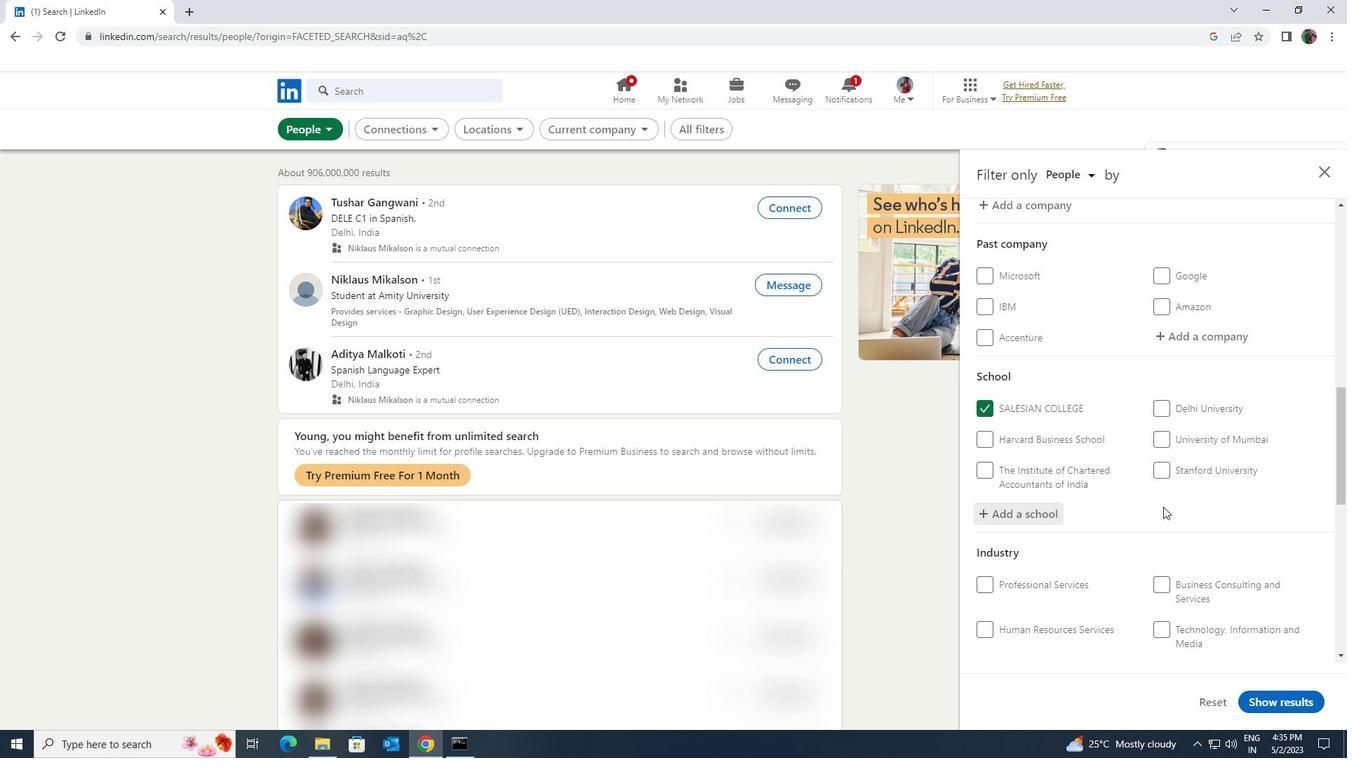 
Action: Mouse scrolled (1163, 506) with delta (0, 0)
Screenshot: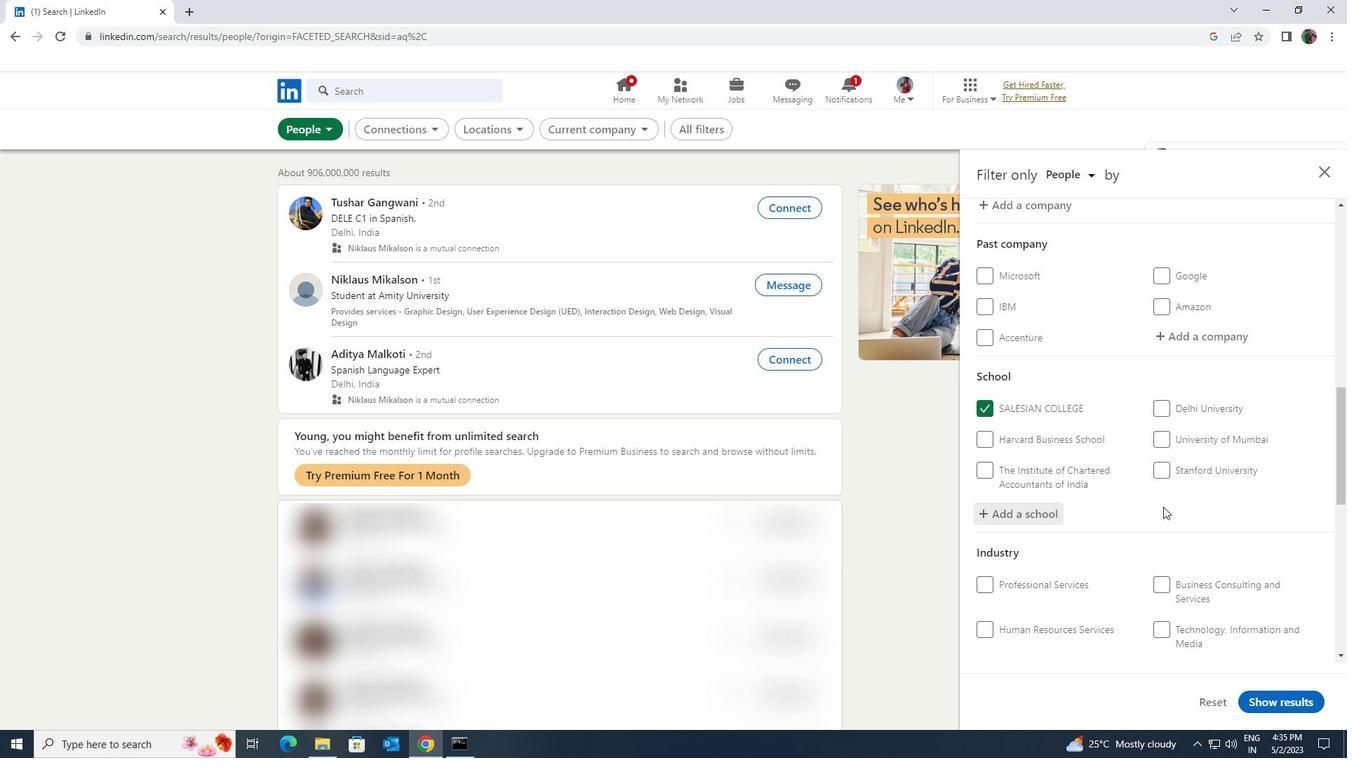 
Action: Mouse scrolled (1163, 506) with delta (0, 0)
Screenshot: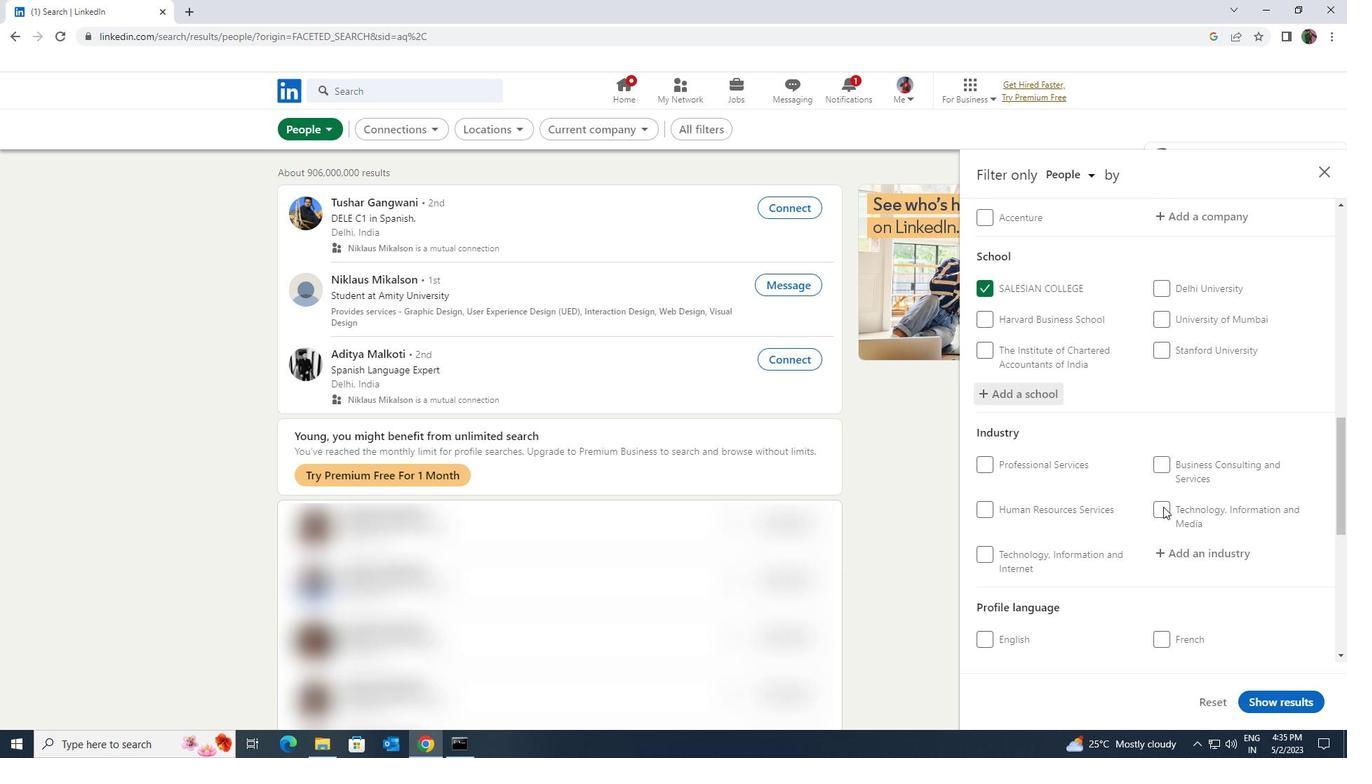 
Action: Mouse moved to (1164, 464)
Screenshot: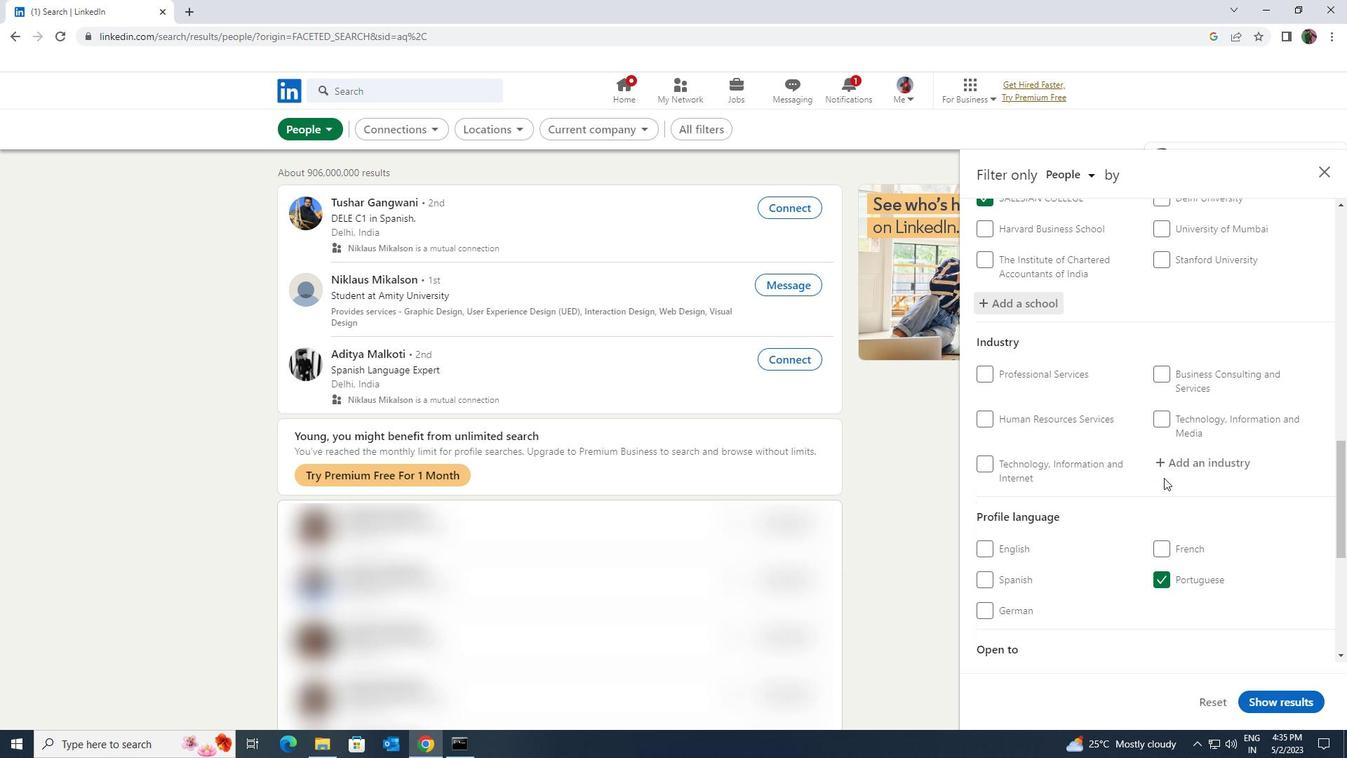 
Action: Mouse pressed left at (1164, 464)
Screenshot: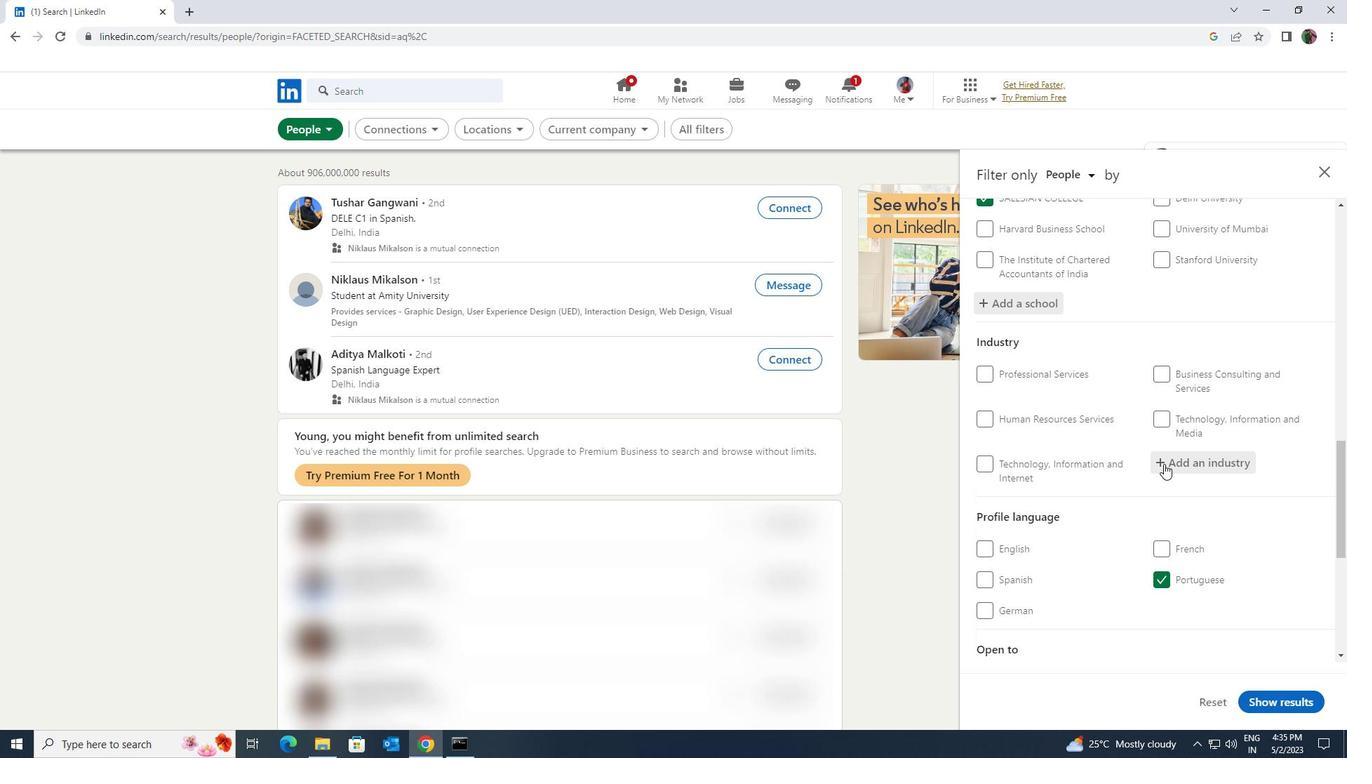
Action: Key pressed <Key.shift>COAL<Key.space>MI
Screenshot: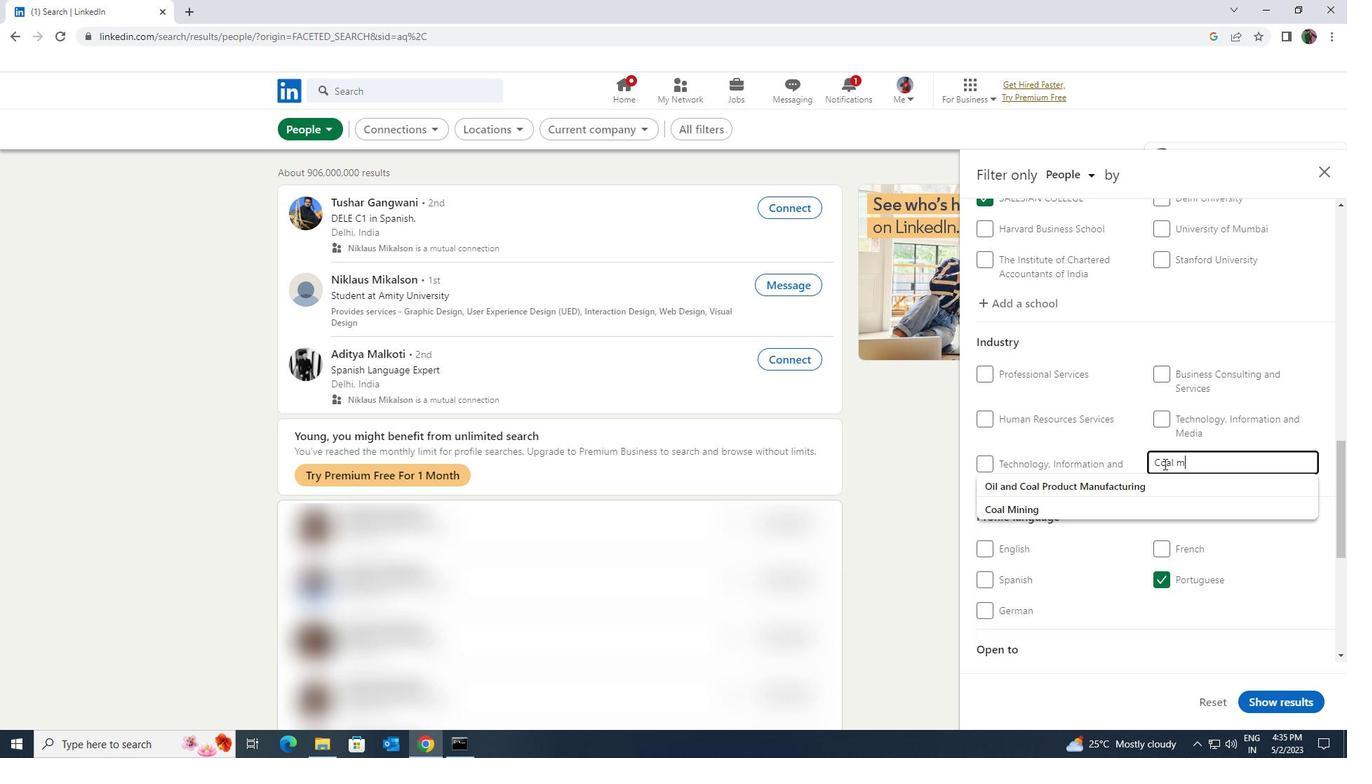 
Action: Mouse moved to (1114, 478)
Screenshot: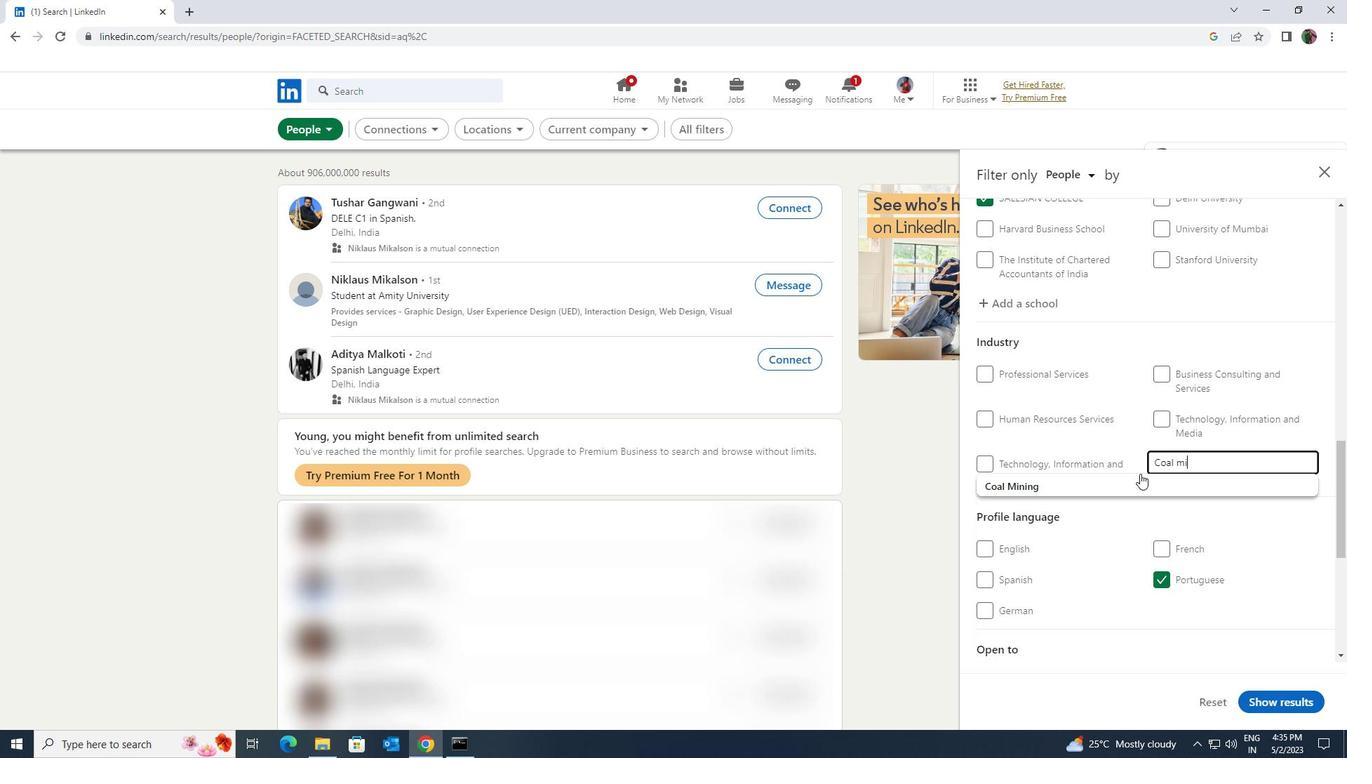 
Action: Mouse pressed left at (1114, 478)
Screenshot: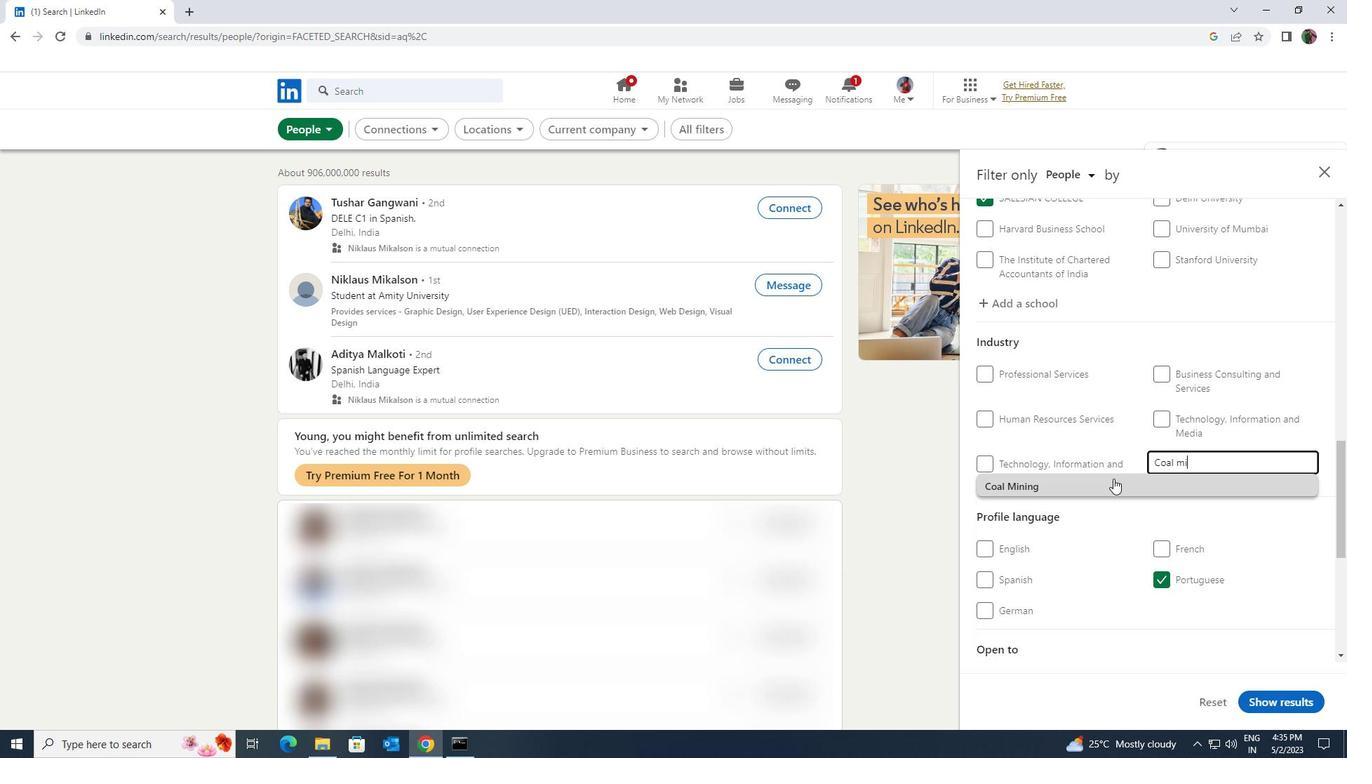 
Action: Mouse moved to (1113, 469)
Screenshot: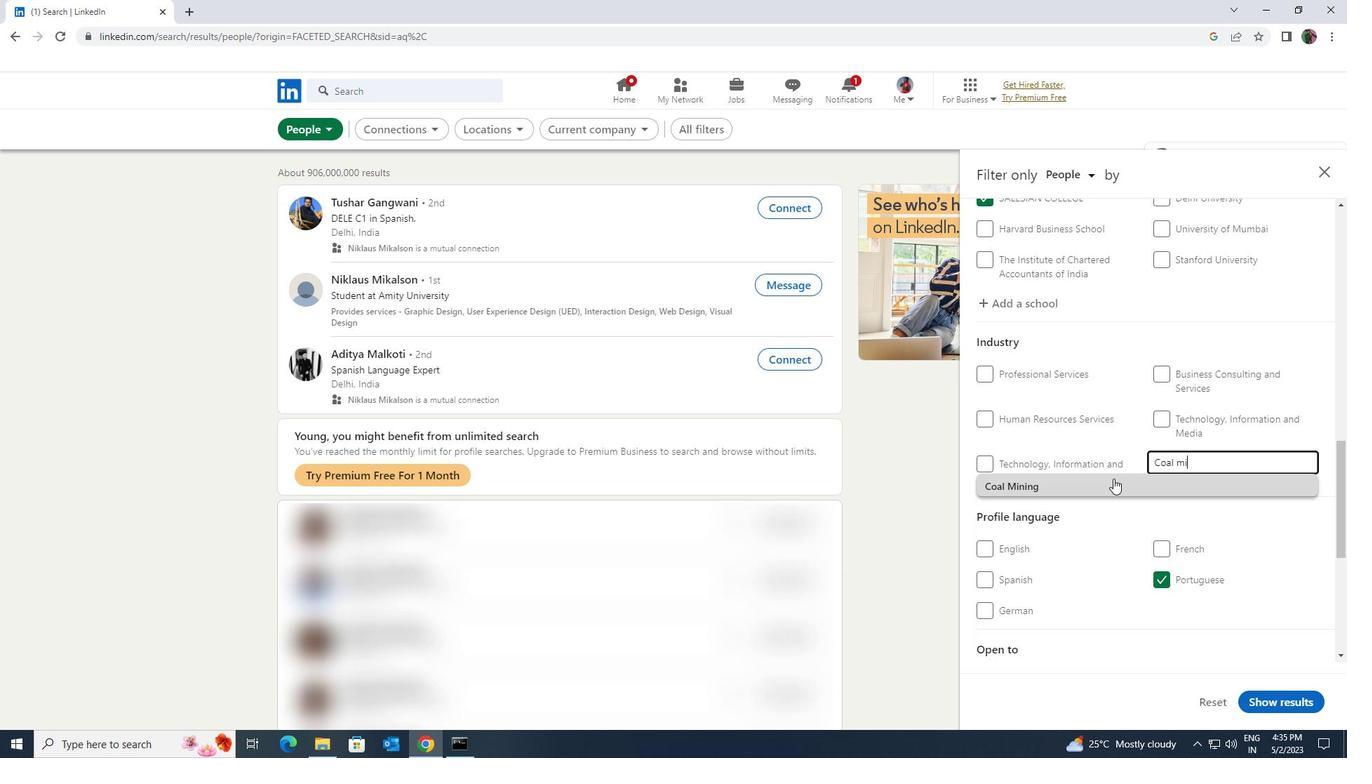 
Action: Mouse scrolled (1113, 468) with delta (0, 0)
Screenshot: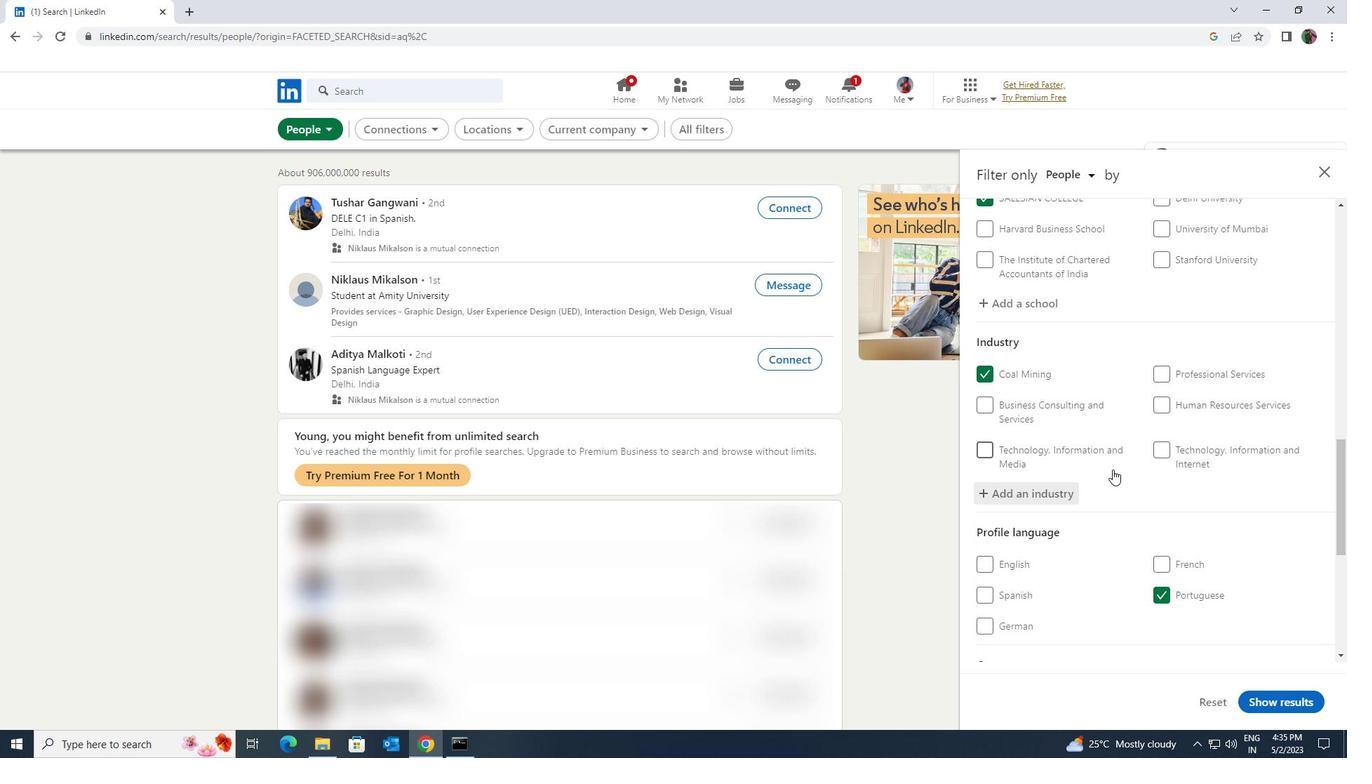 
Action: Mouse scrolled (1113, 468) with delta (0, 0)
Screenshot: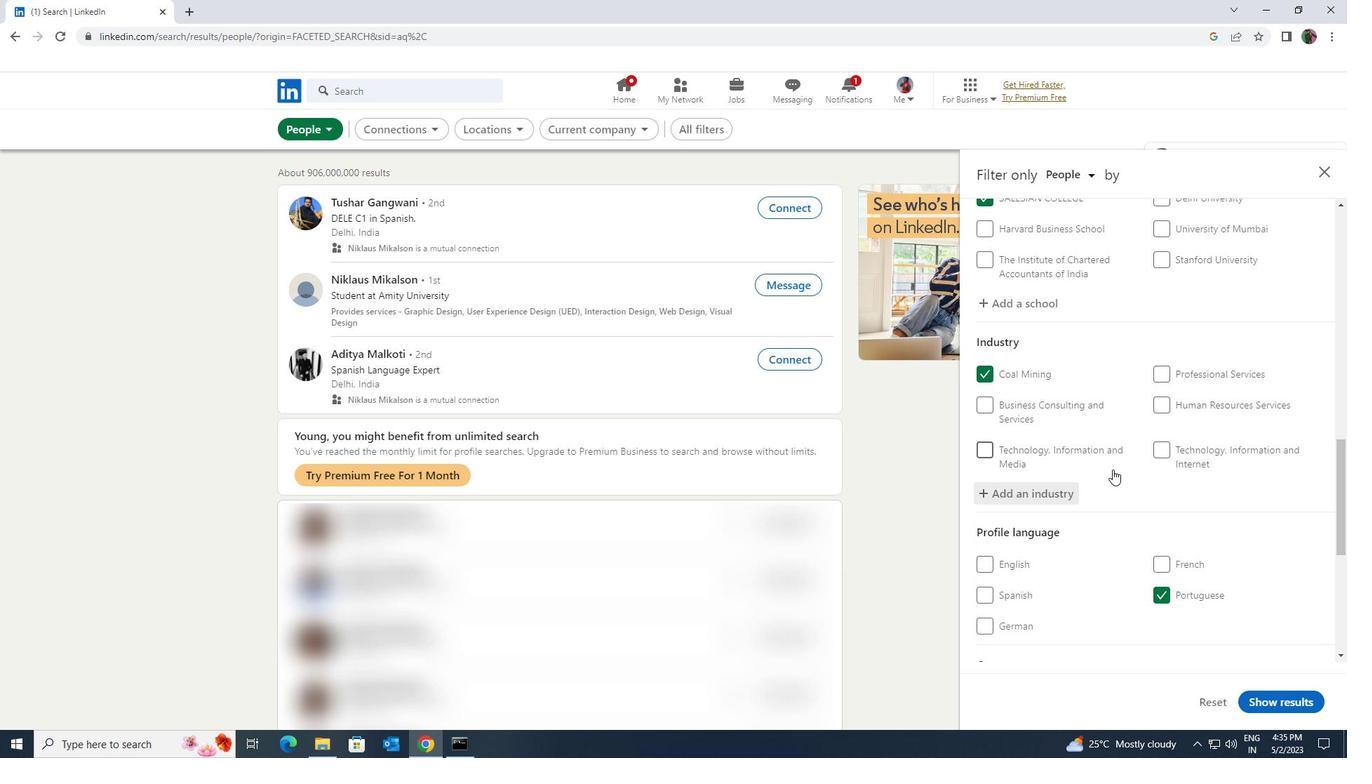 
Action: Mouse scrolled (1113, 468) with delta (0, 0)
Screenshot: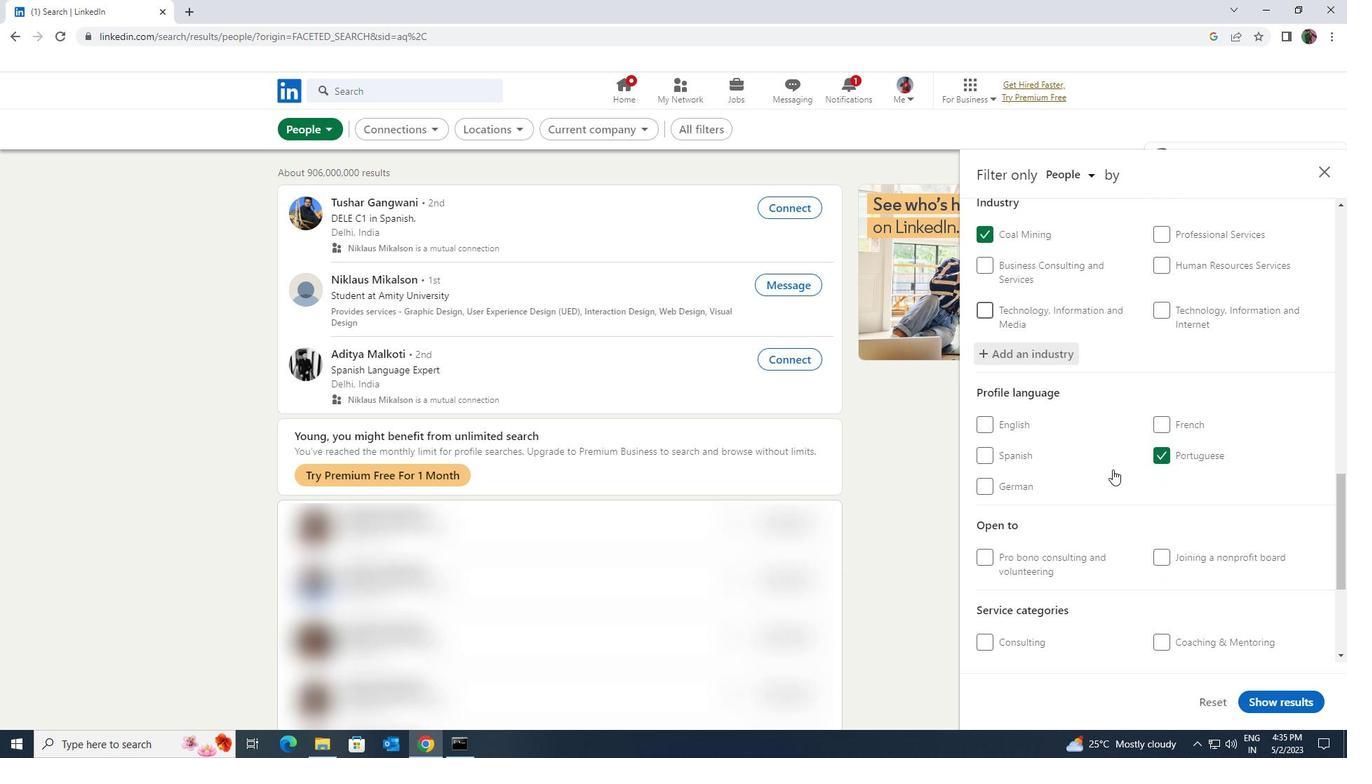 
Action: Mouse scrolled (1113, 468) with delta (0, 0)
Screenshot: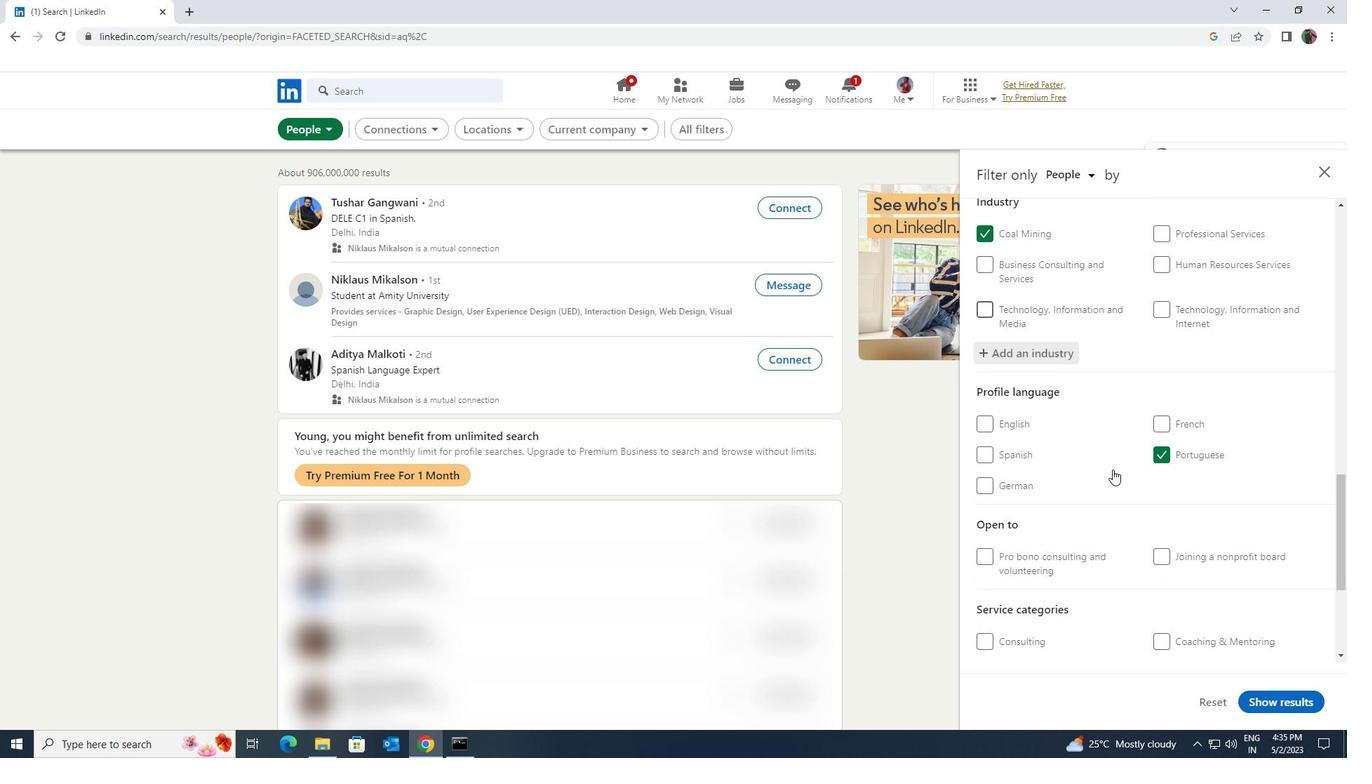 
Action: Mouse scrolled (1113, 468) with delta (0, 0)
Screenshot: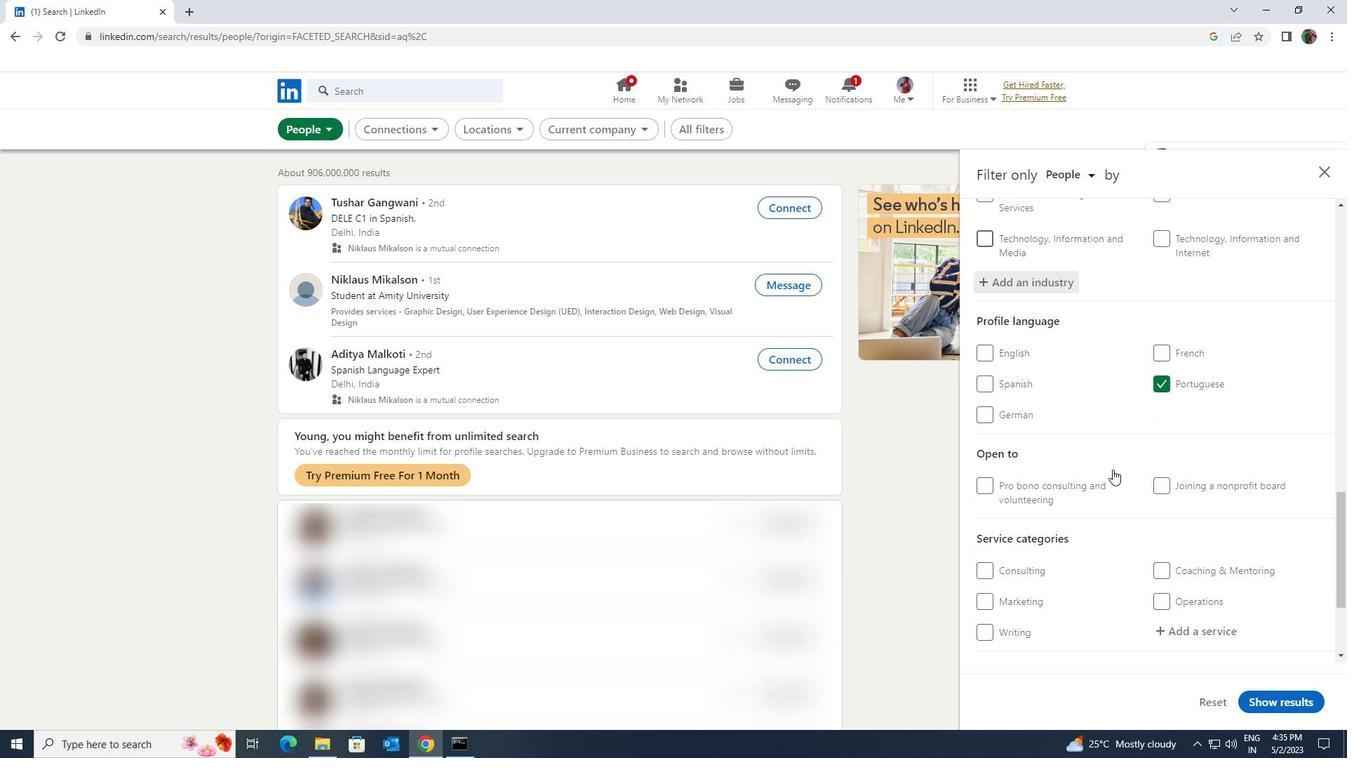 
Action: Mouse scrolled (1113, 468) with delta (0, 0)
Screenshot: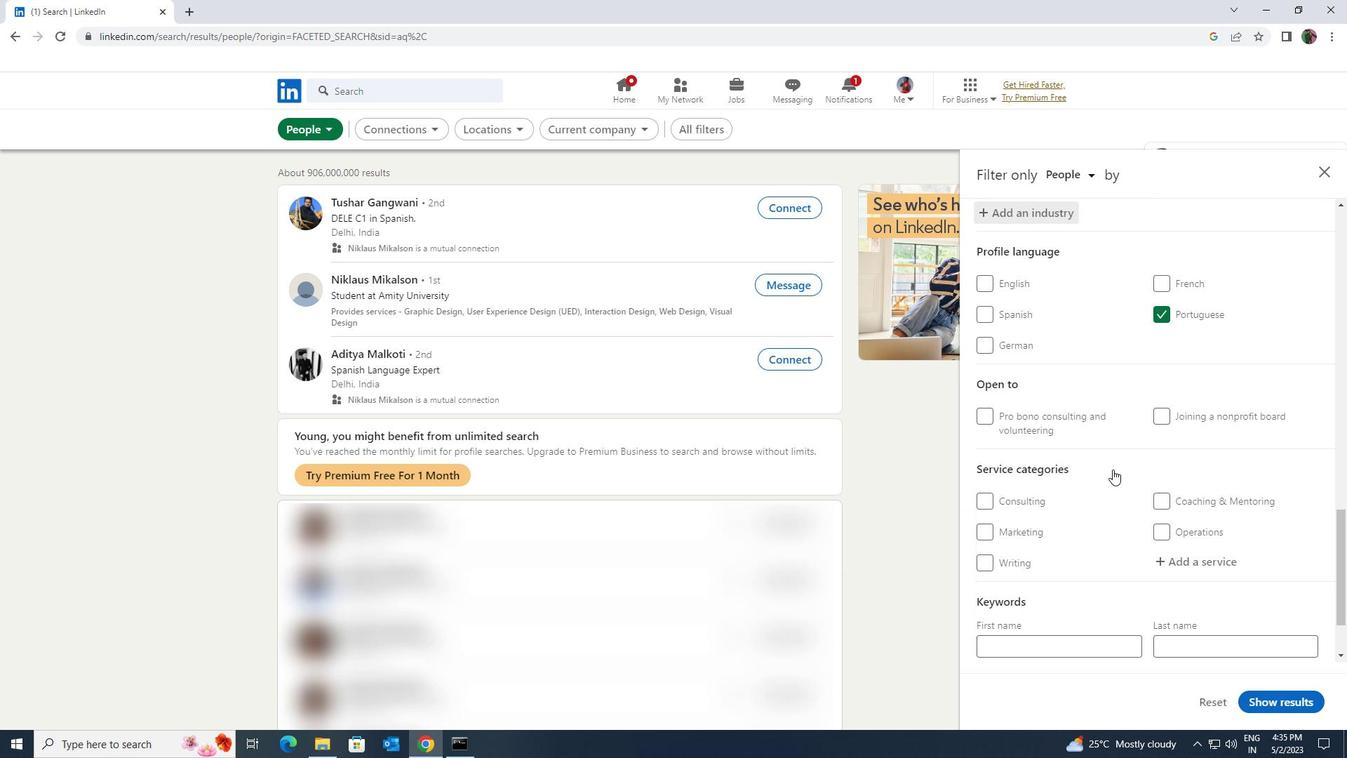 
Action: Mouse moved to (1156, 454)
Screenshot: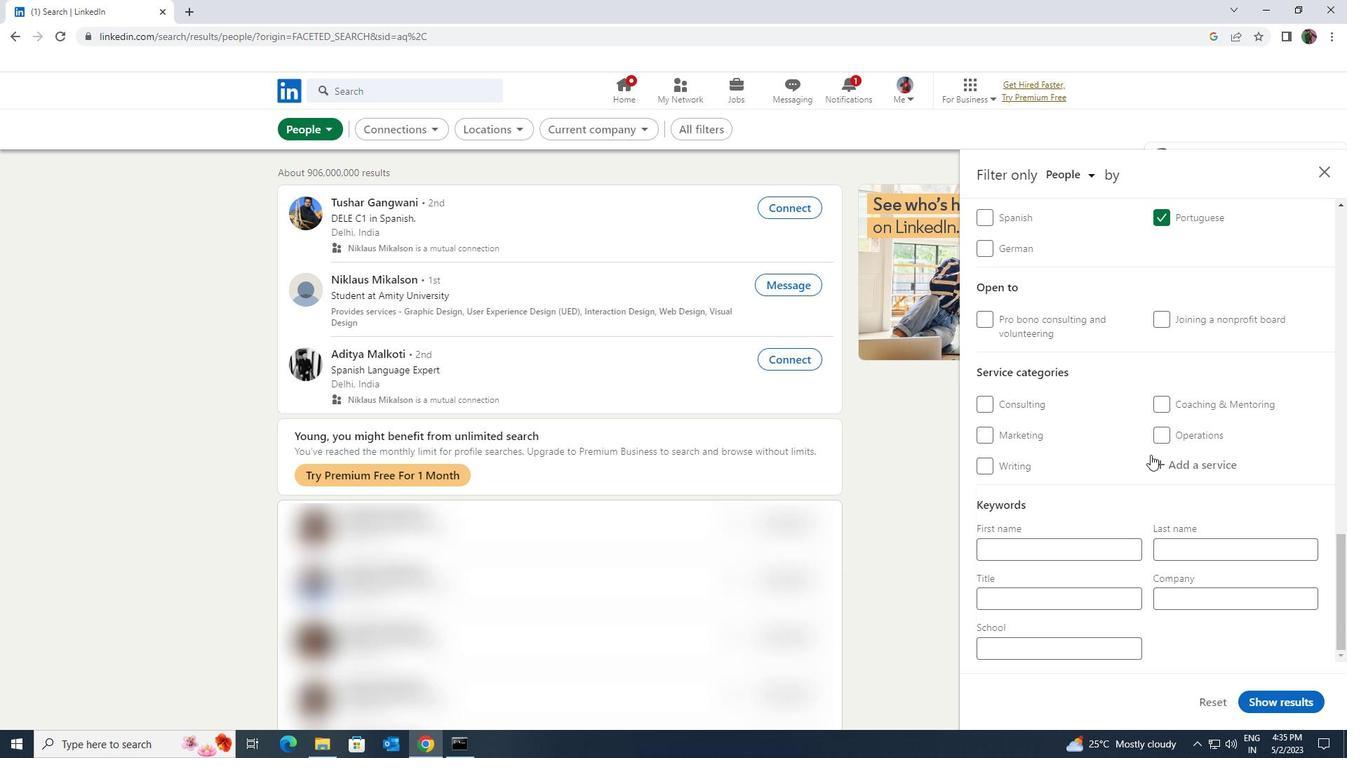 
Action: Mouse pressed left at (1156, 454)
Screenshot: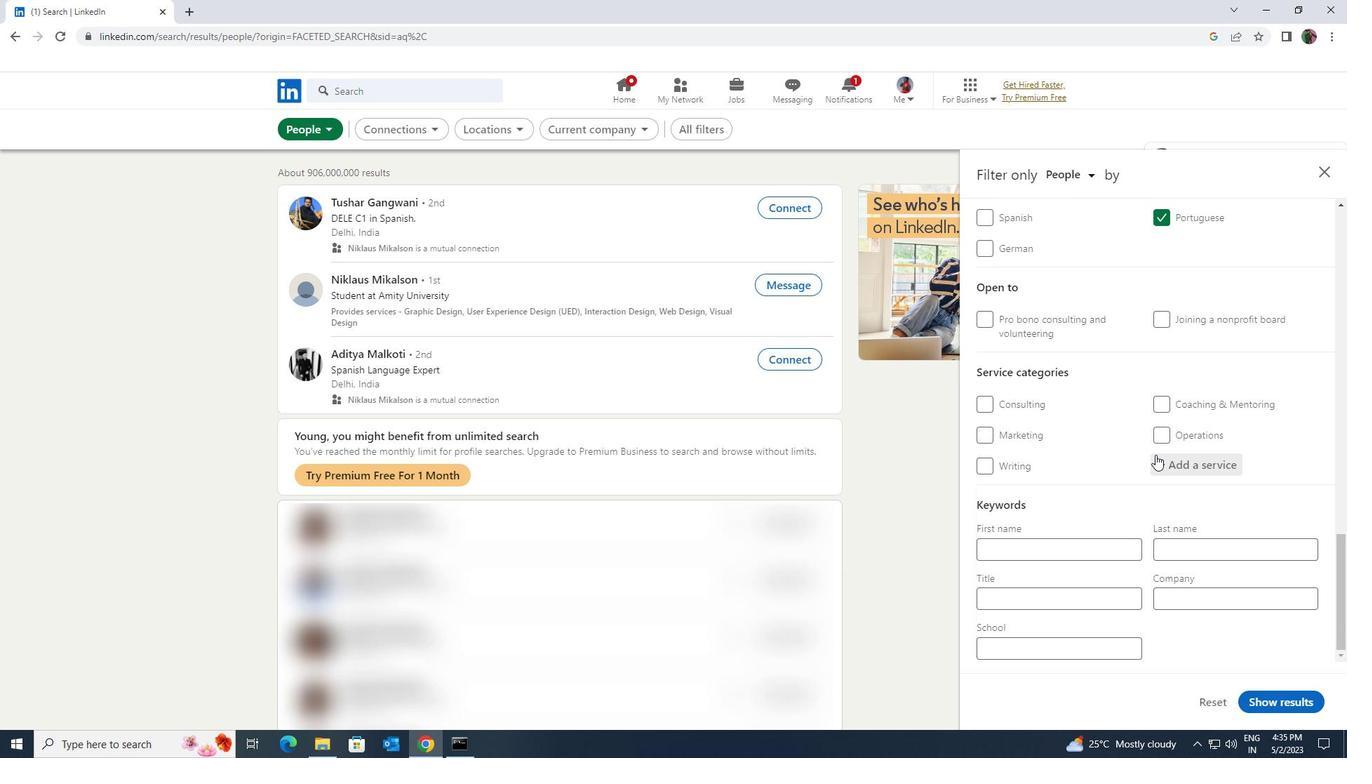 
Action: Key pressed <Key.shift>LEAD
Screenshot: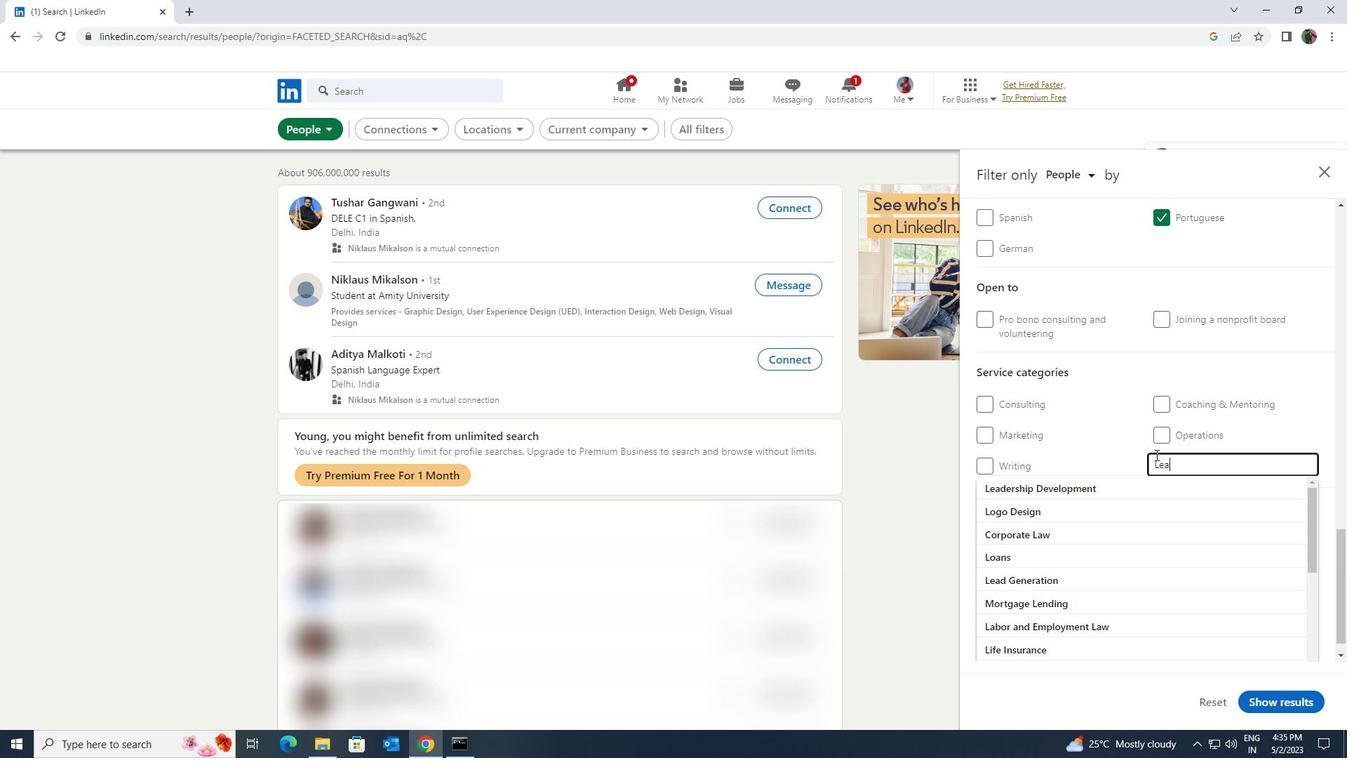 
Action: Mouse moved to (1128, 501)
Screenshot: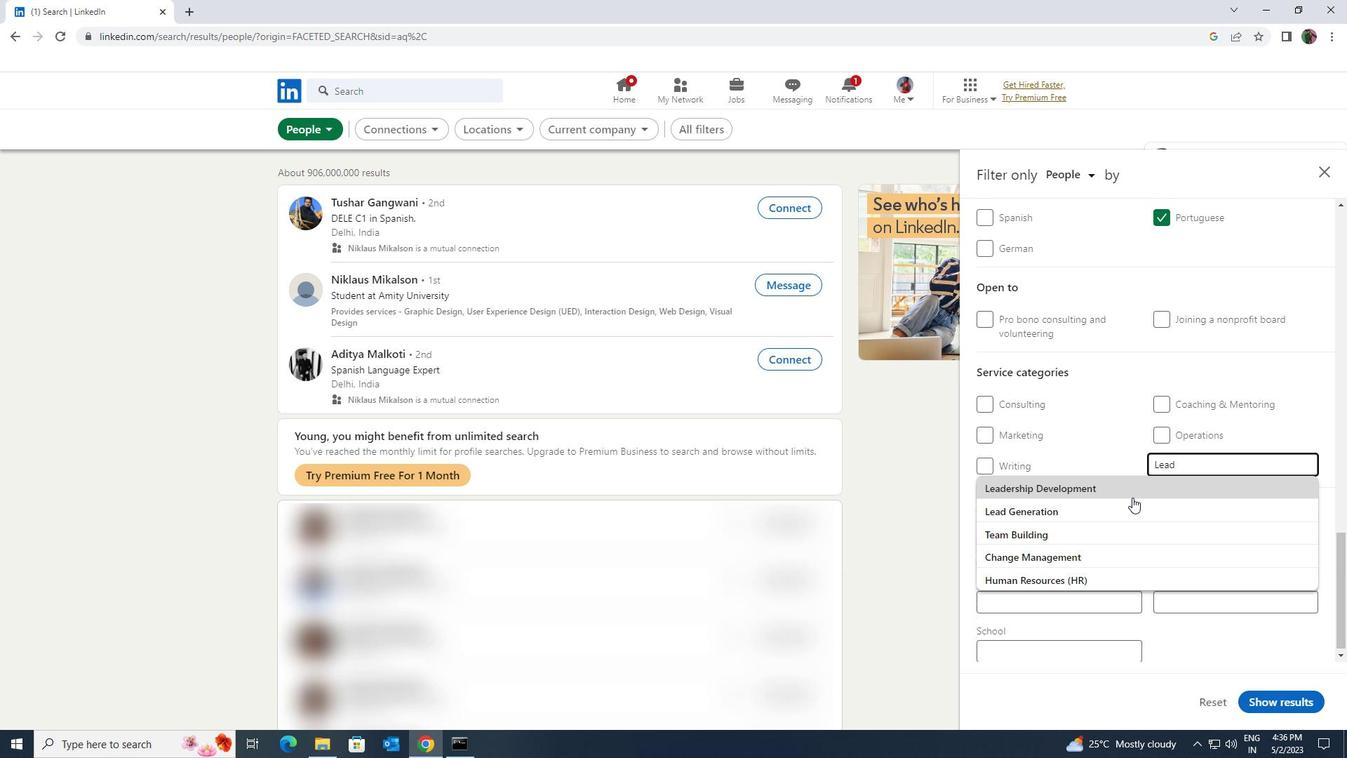 
Action: Mouse pressed left at (1128, 501)
Screenshot: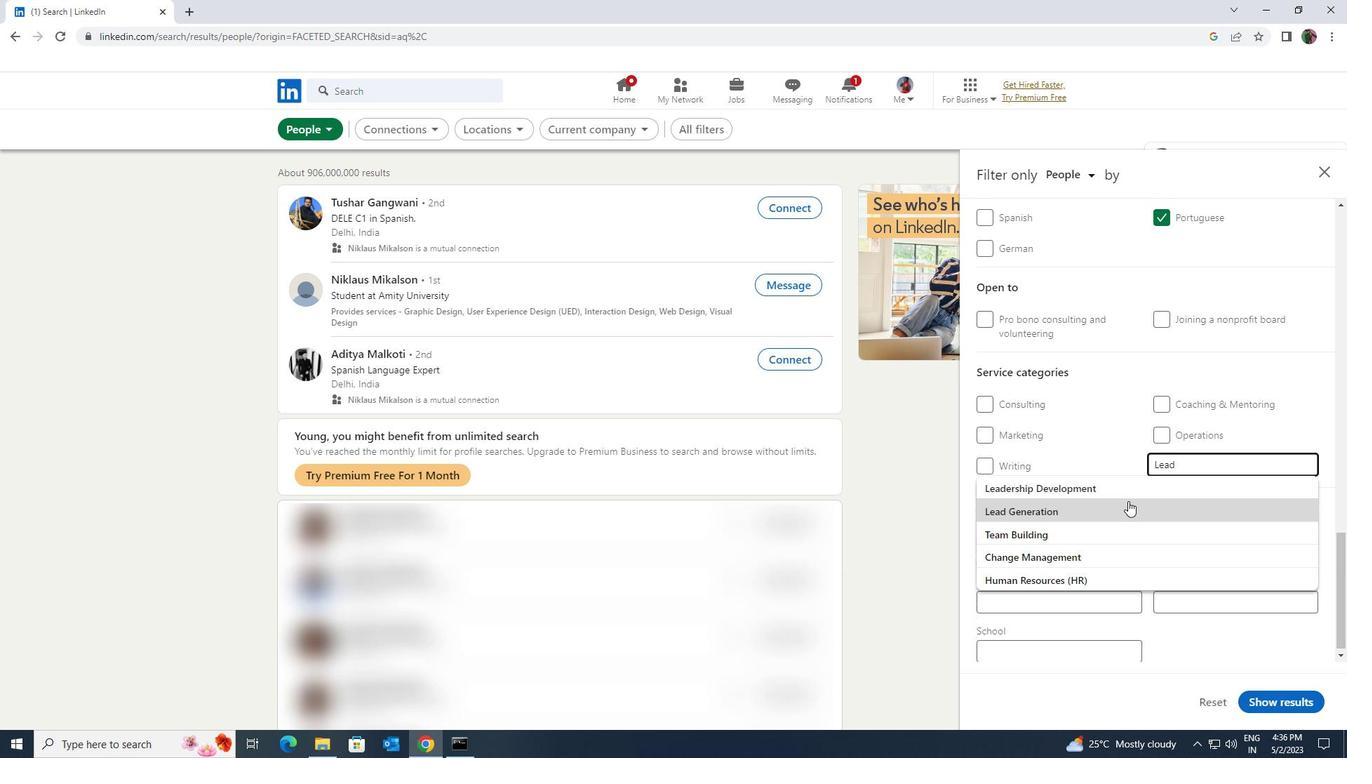 
Action: Mouse scrolled (1128, 500) with delta (0, 0)
Screenshot: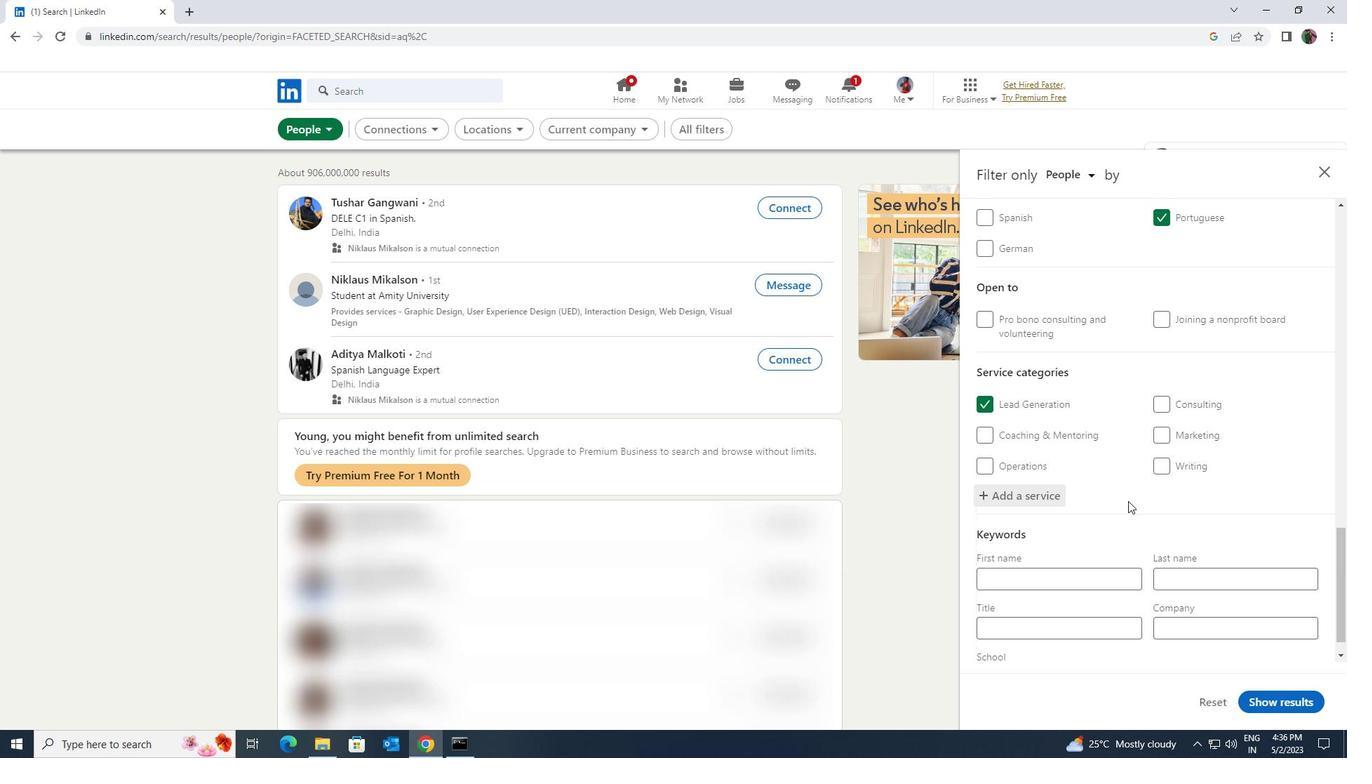 
Action: Mouse scrolled (1128, 500) with delta (0, 0)
Screenshot: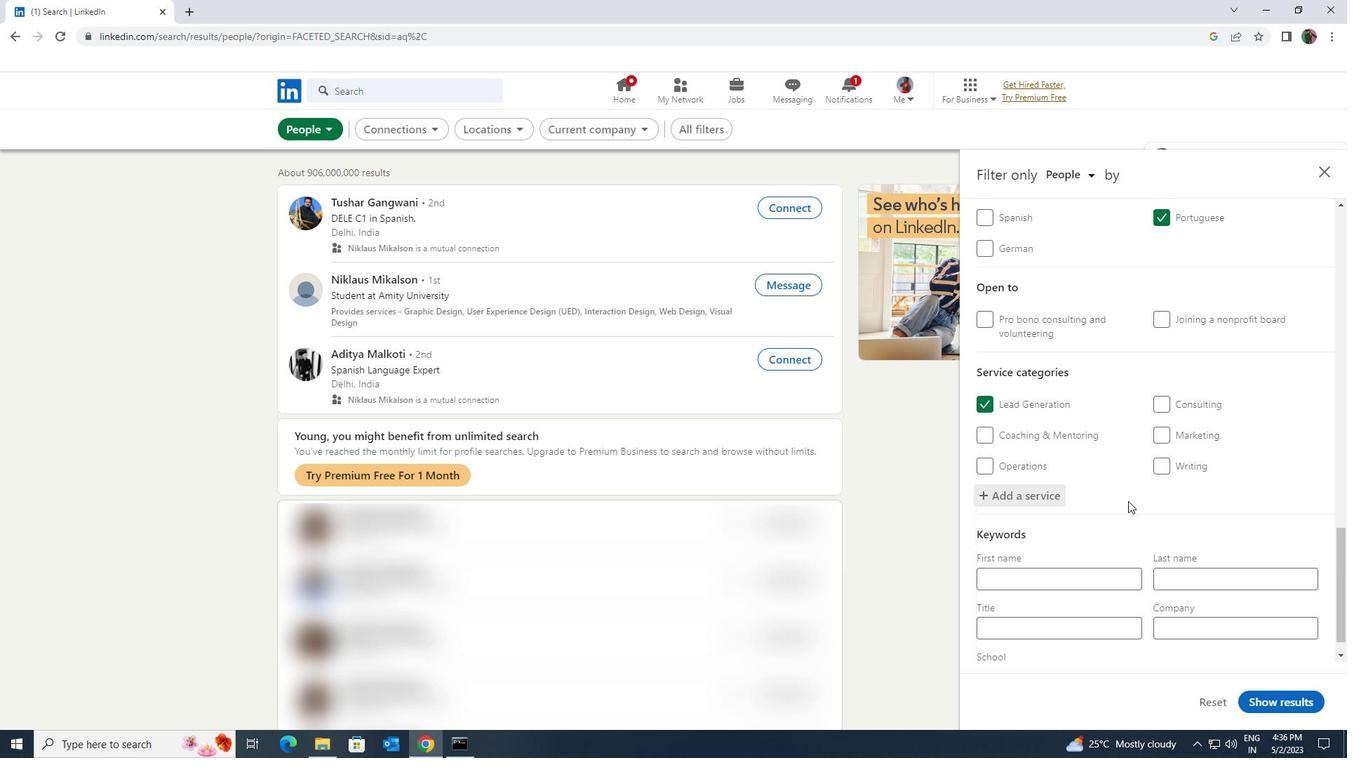 
Action: Mouse scrolled (1128, 500) with delta (0, 0)
Screenshot: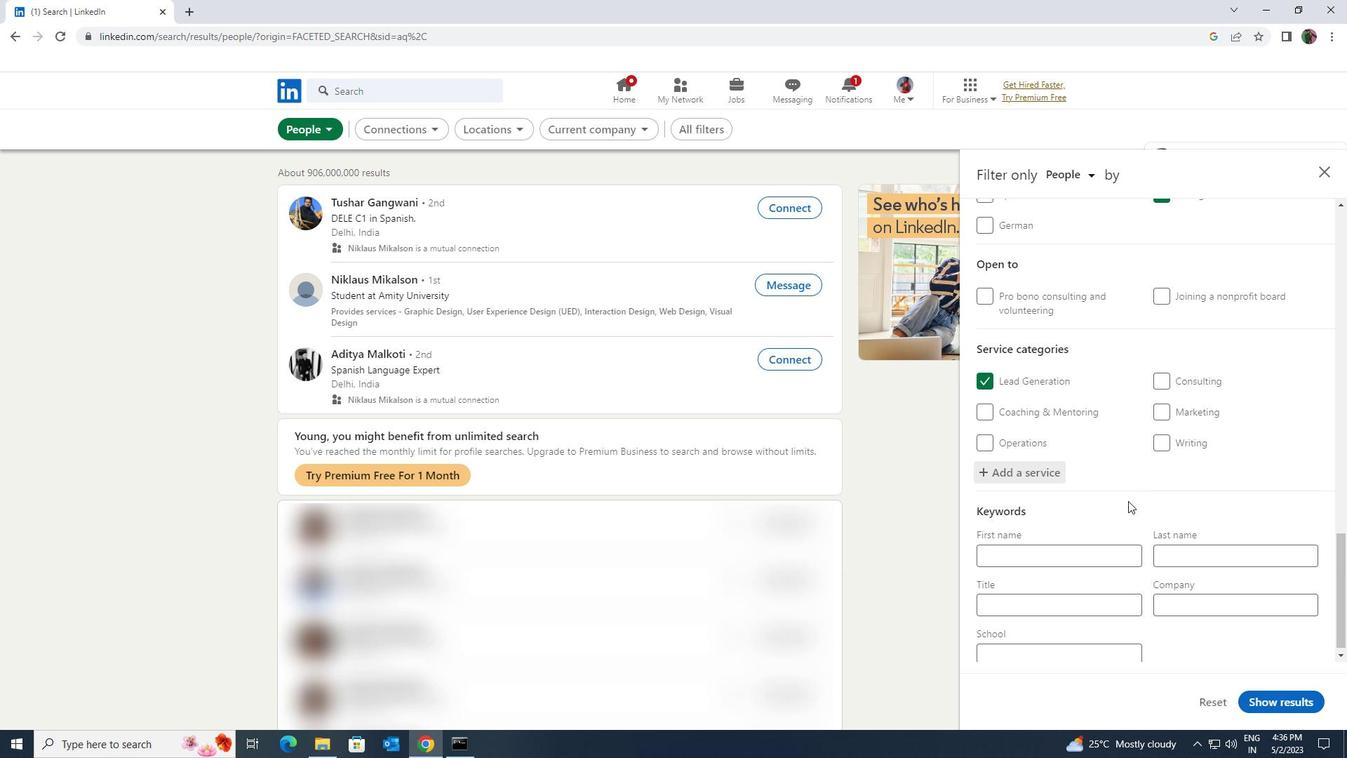 
Action: Mouse scrolled (1128, 500) with delta (0, 0)
Screenshot: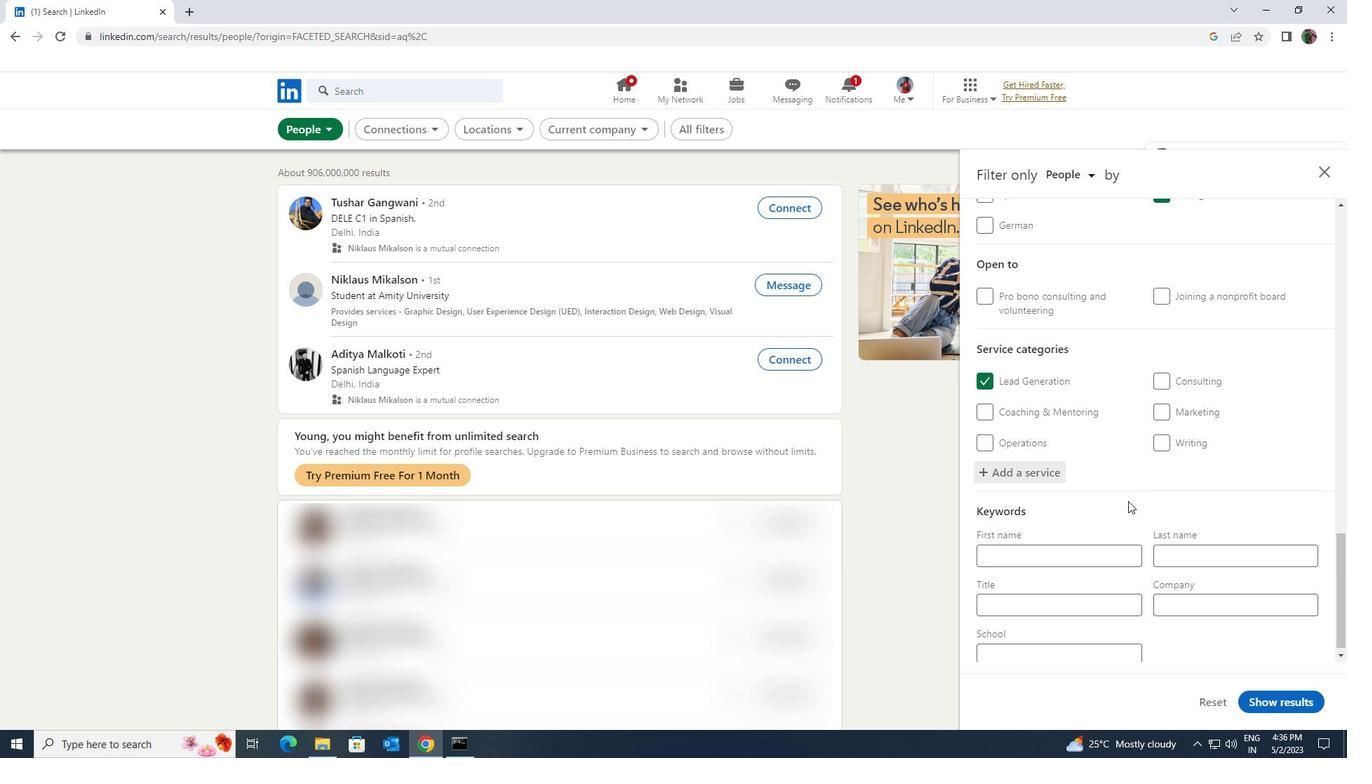 
Action: Mouse moved to (1111, 594)
Screenshot: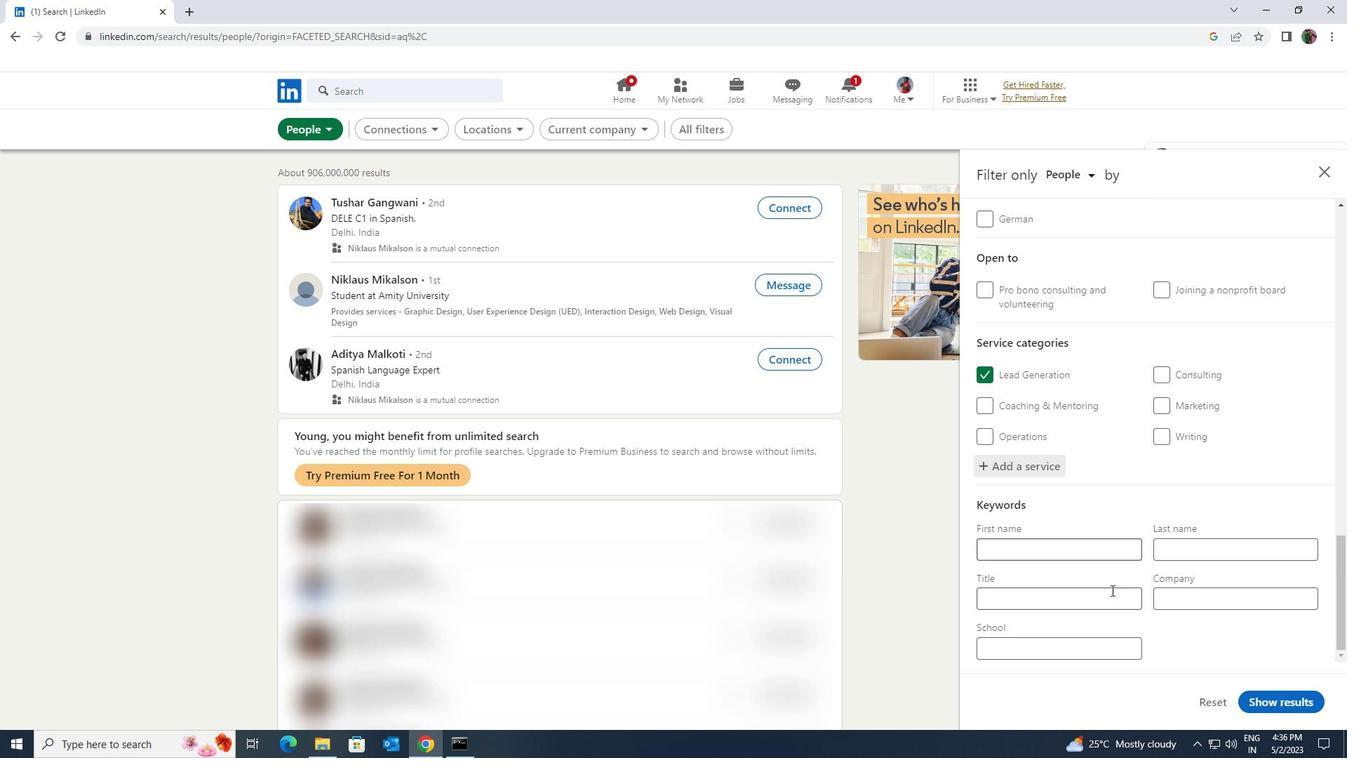 
Action: Mouse pressed left at (1111, 594)
Screenshot: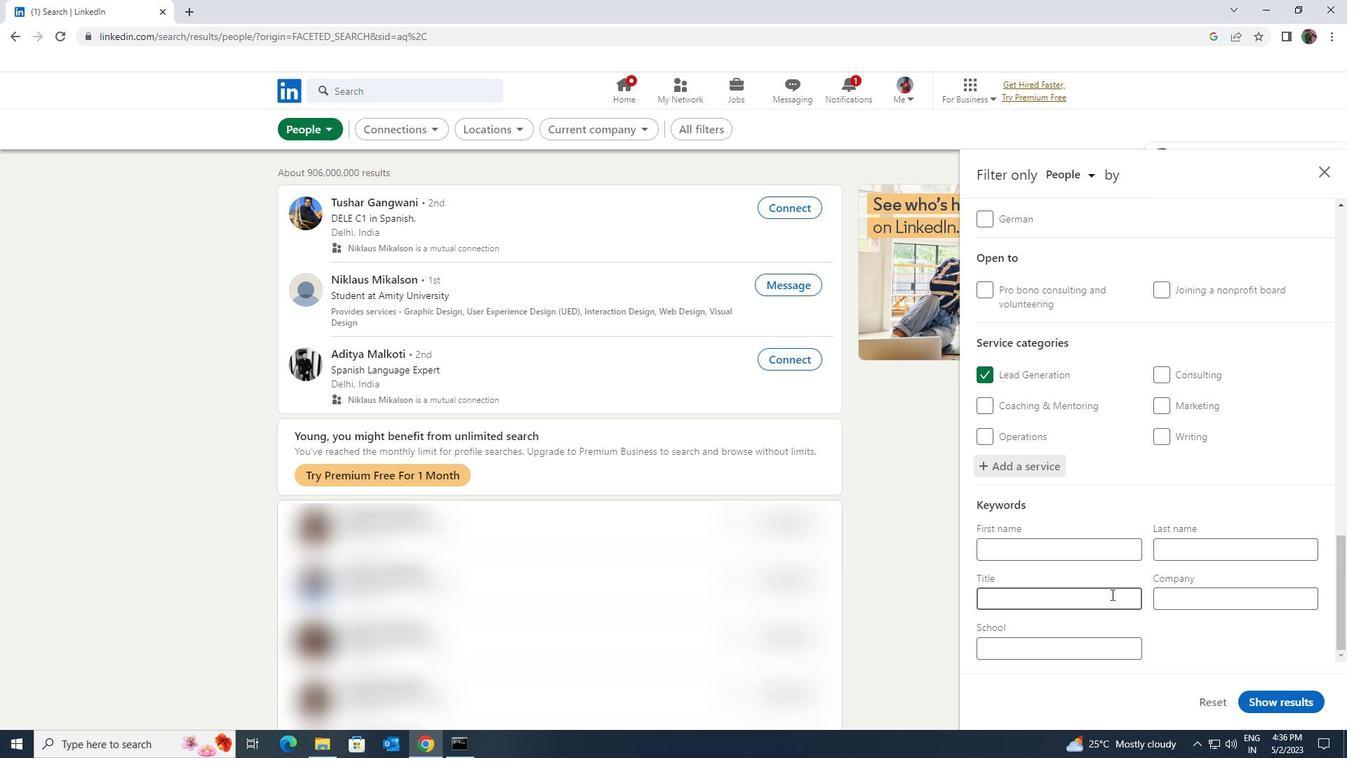 
Action: Key pressed <Key.shift><Key.shift><Key.shift><Key.shift><Key.shift><Key.shift>BUSINESS<Key.space><Key.shift>MANAGER
Screenshot: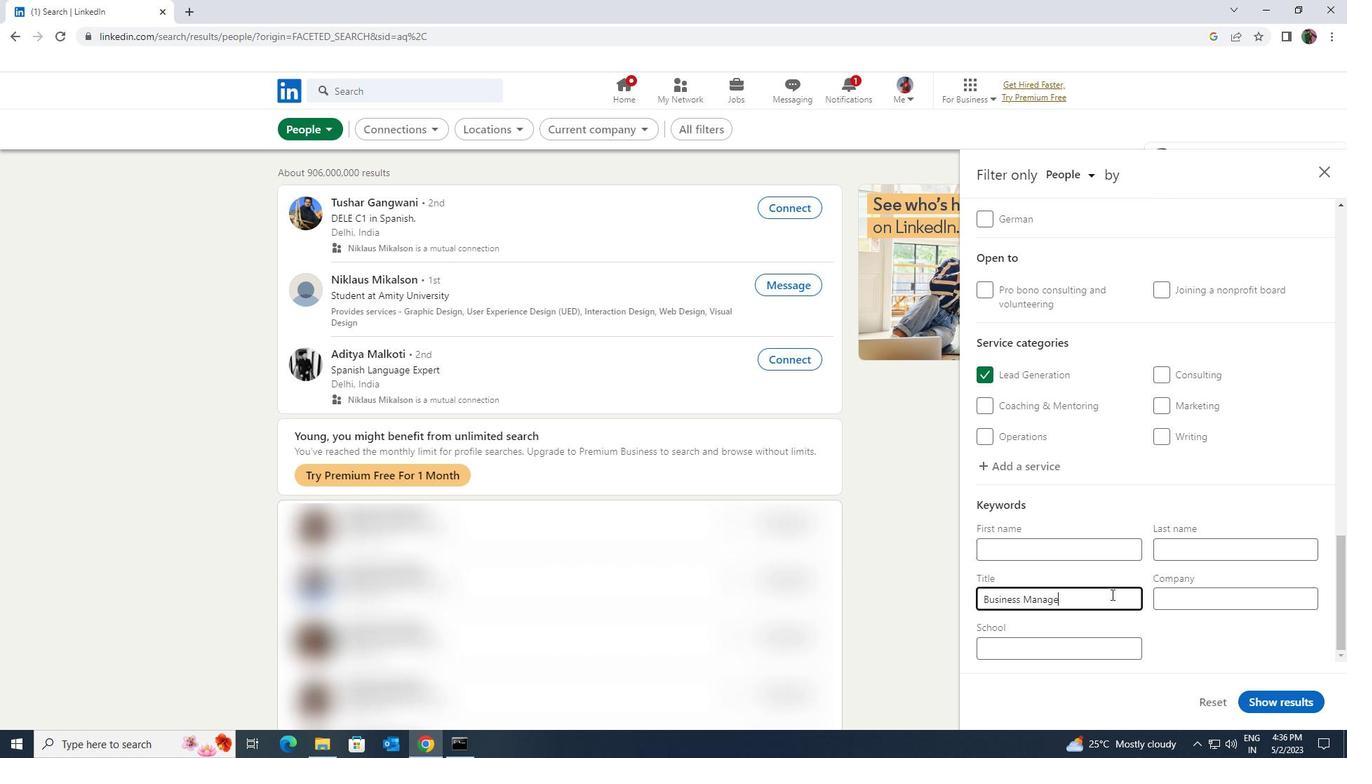 
Action: Mouse moved to (1248, 697)
Screenshot: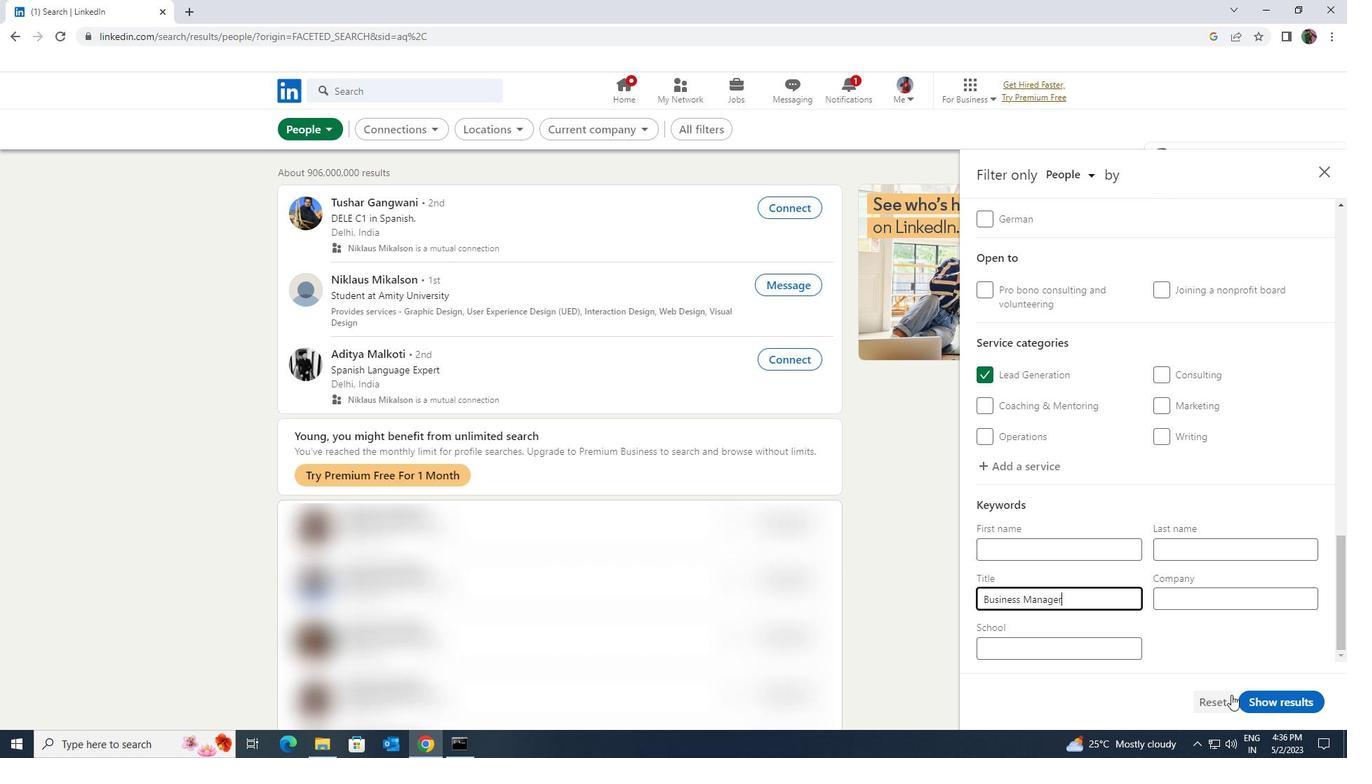 
Action: Mouse pressed left at (1248, 697)
Screenshot: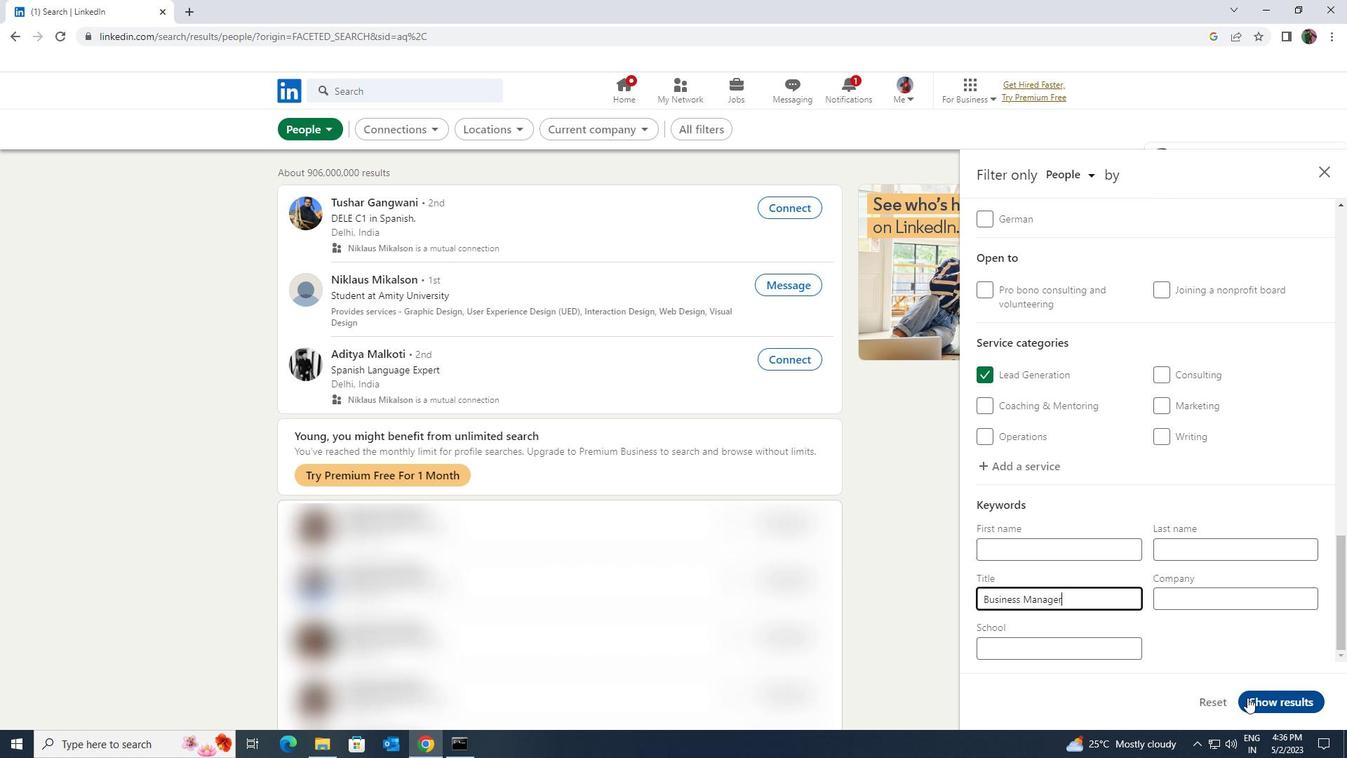 
